 Task: Look for space in Pecangaan, Indonesia from 15th June, 2023 to 21st June, 2023 for 5 adults in price range Rs.14000 to Rs.25000. Place can be entire place with 3 bedrooms having 3 beds and 3 bathrooms. Property type can be house, flat, guest house. Booking option can be shelf check-in. Required host language is English.
Action: Mouse moved to (496, 72)
Screenshot: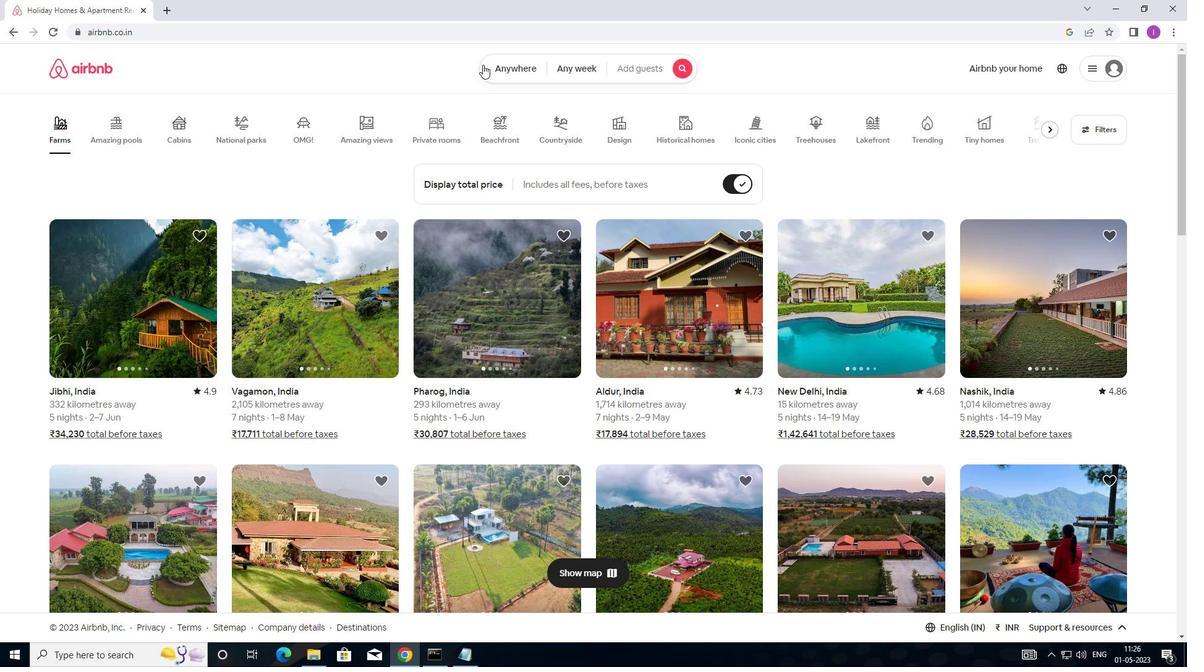 
Action: Mouse pressed left at (496, 72)
Screenshot: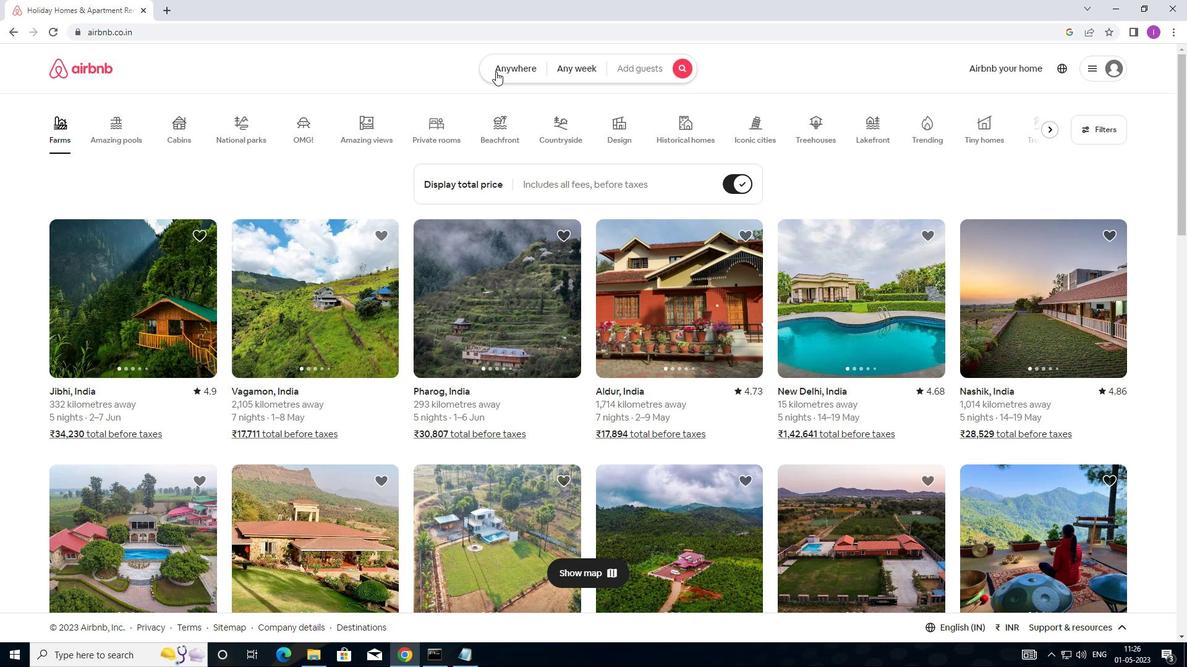 
Action: Mouse moved to (375, 116)
Screenshot: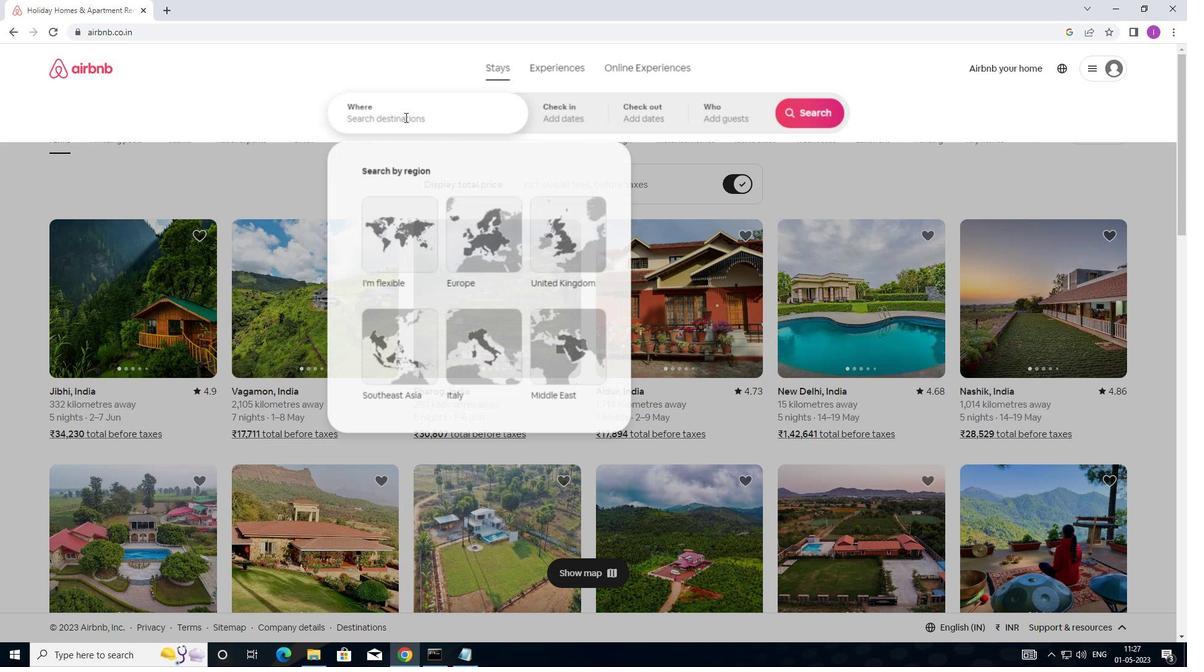 
Action: Mouse pressed left at (375, 116)
Screenshot: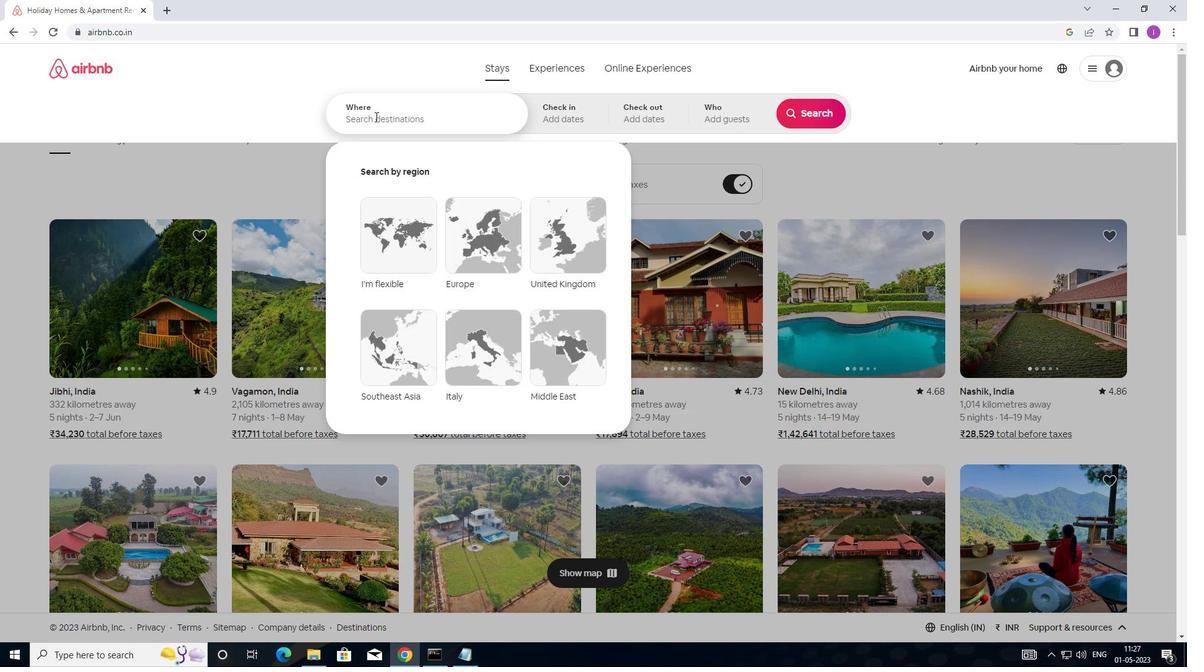 
Action: Mouse moved to (450, 119)
Screenshot: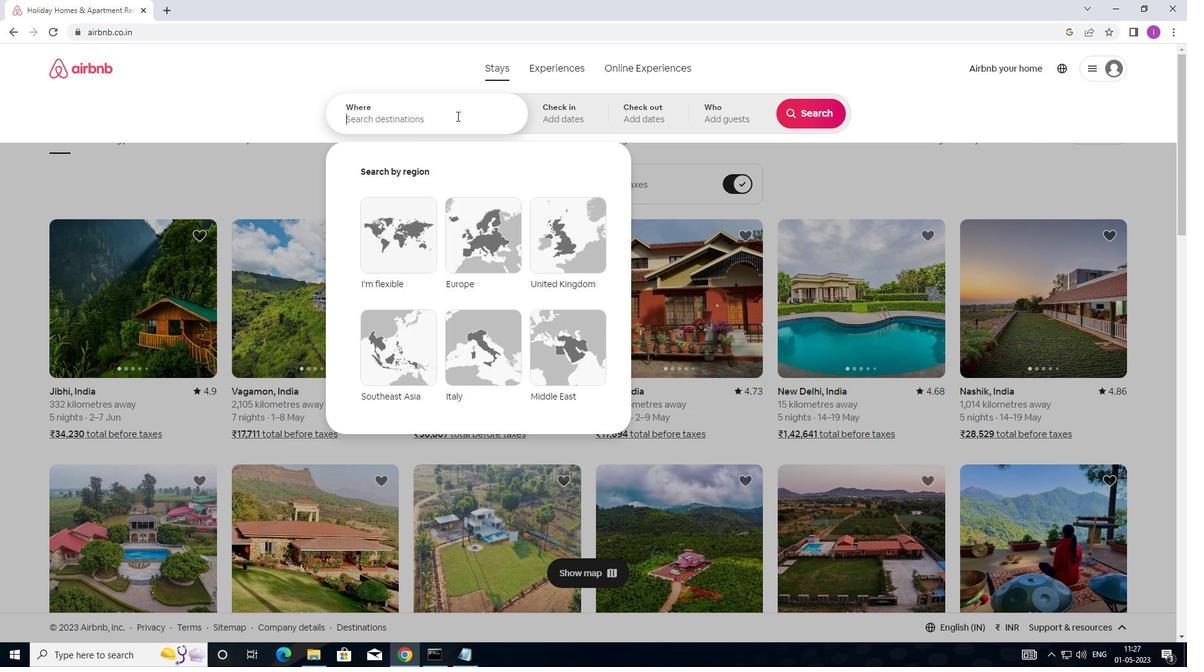 
Action: Key pressed <Key.shift>PECAM<Key.backspace>NGAAN,<Key.shift>INDP<Key.backspace>ONESIA
Screenshot: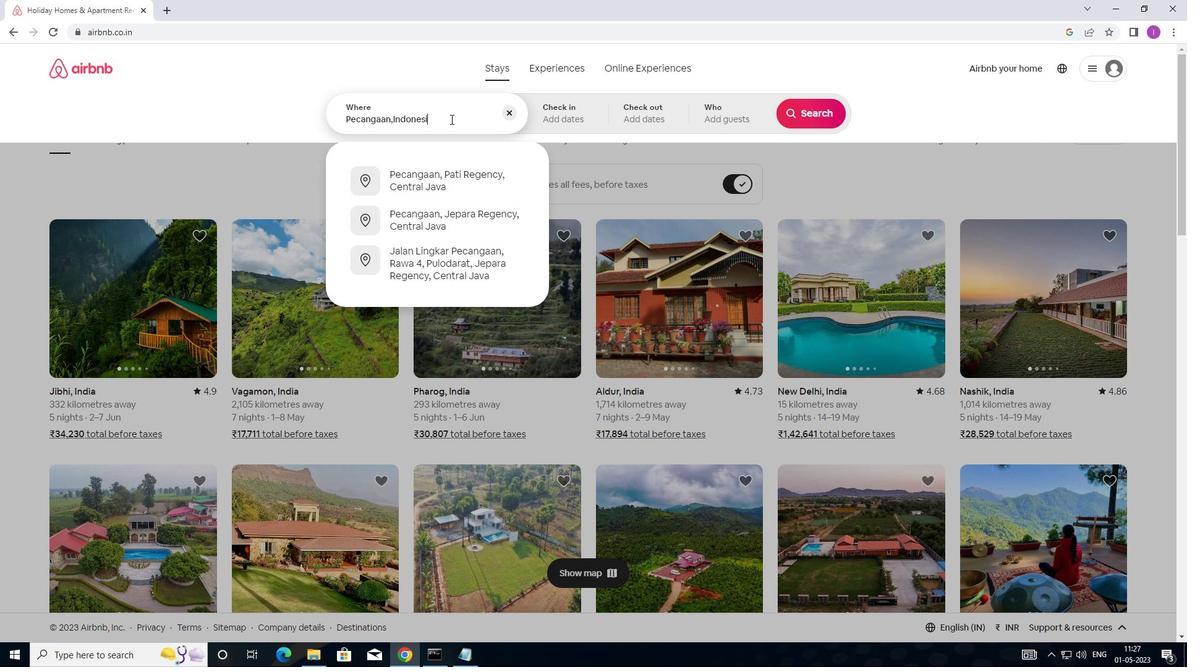
Action: Mouse moved to (574, 109)
Screenshot: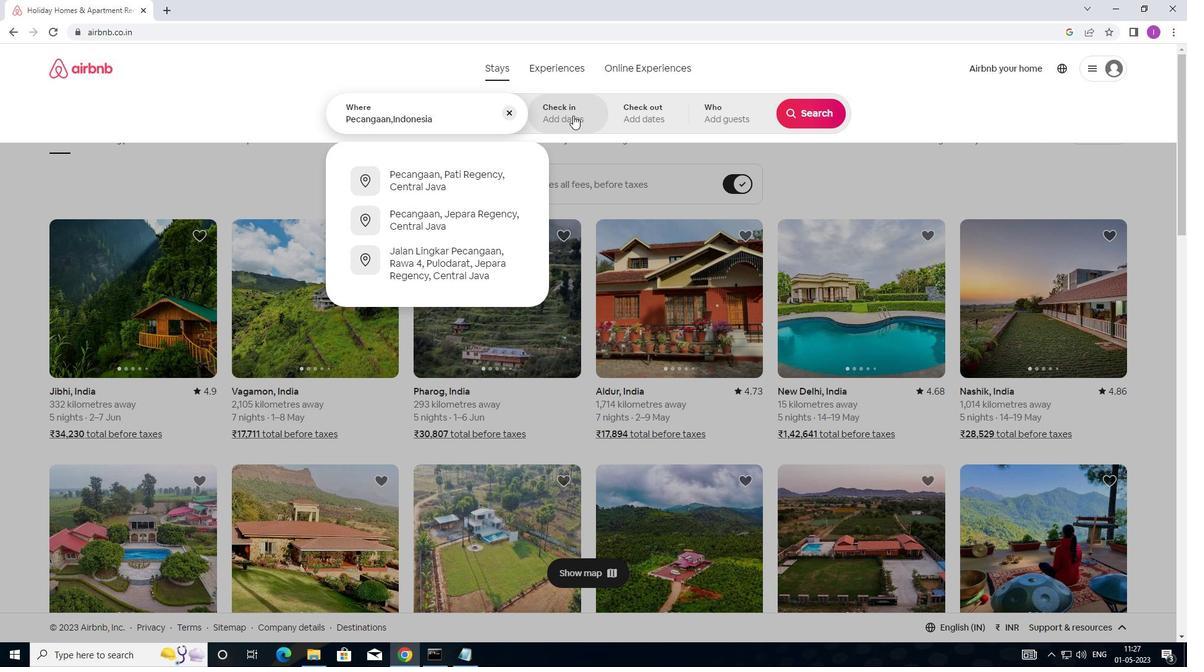 
Action: Mouse pressed left at (574, 109)
Screenshot: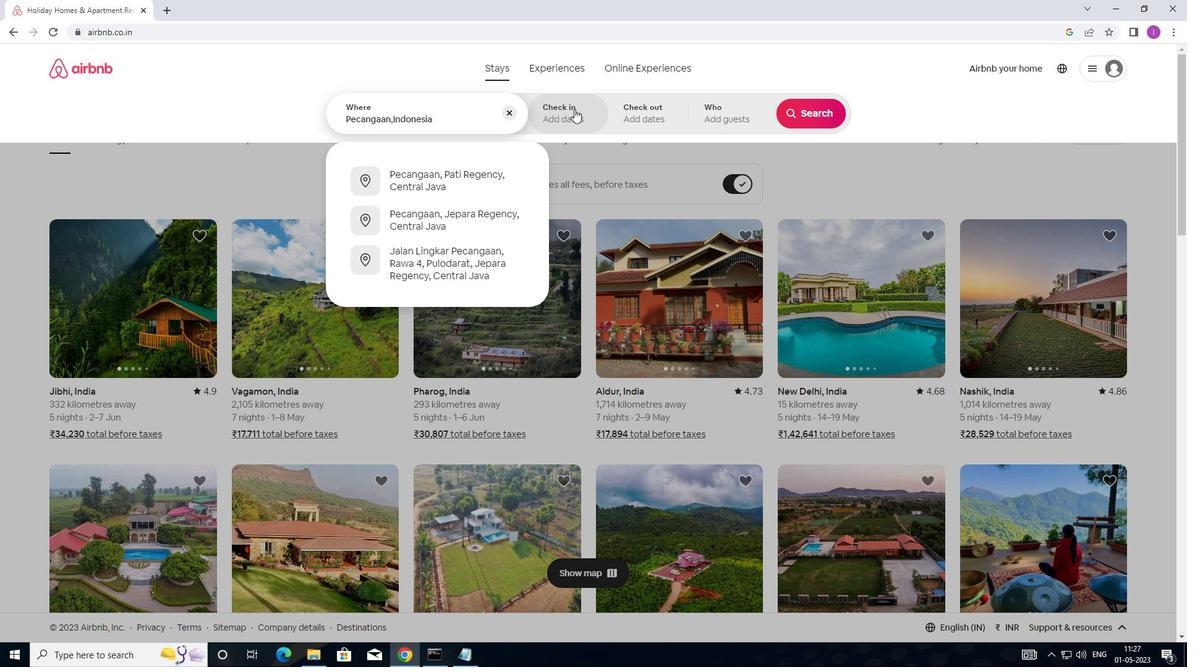 
Action: Mouse moved to (811, 218)
Screenshot: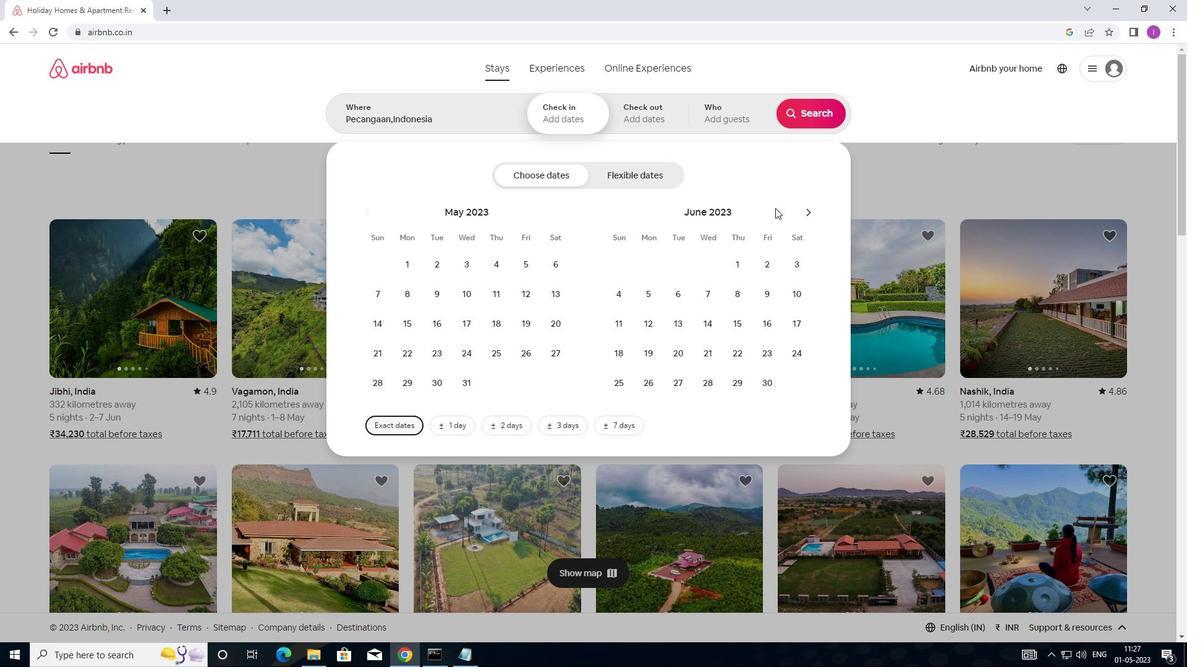 
Action: Mouse pressed left at (811, 218)
Screenshot: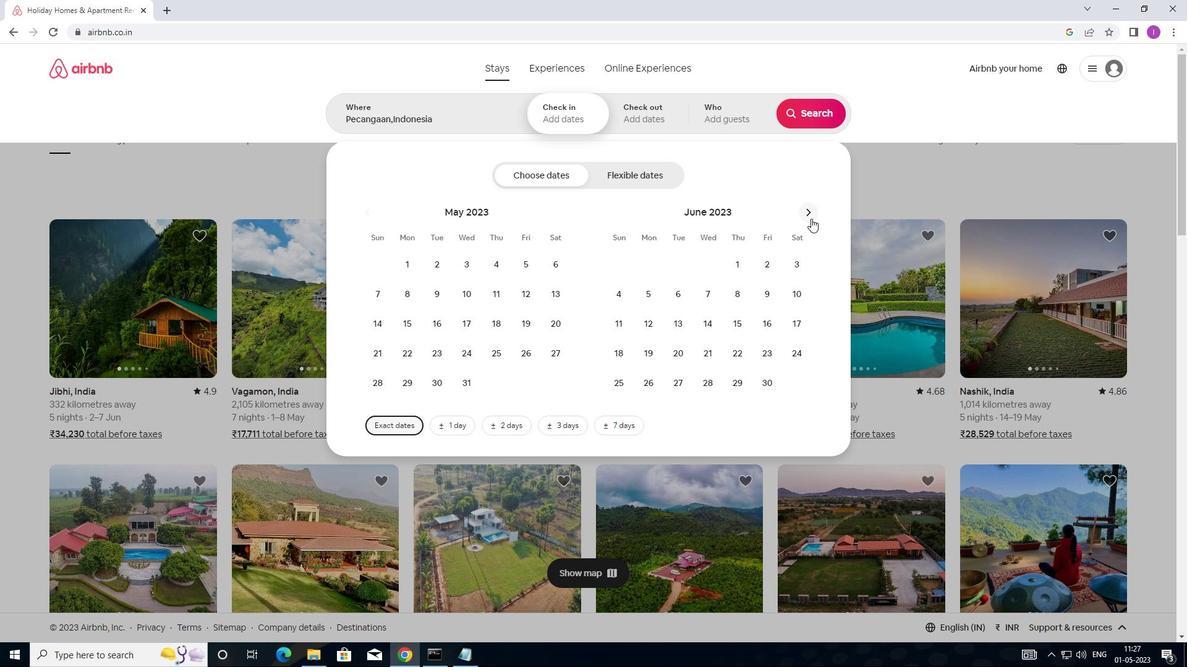 
Action: Mouse moved to (491, 321)
Screenshot: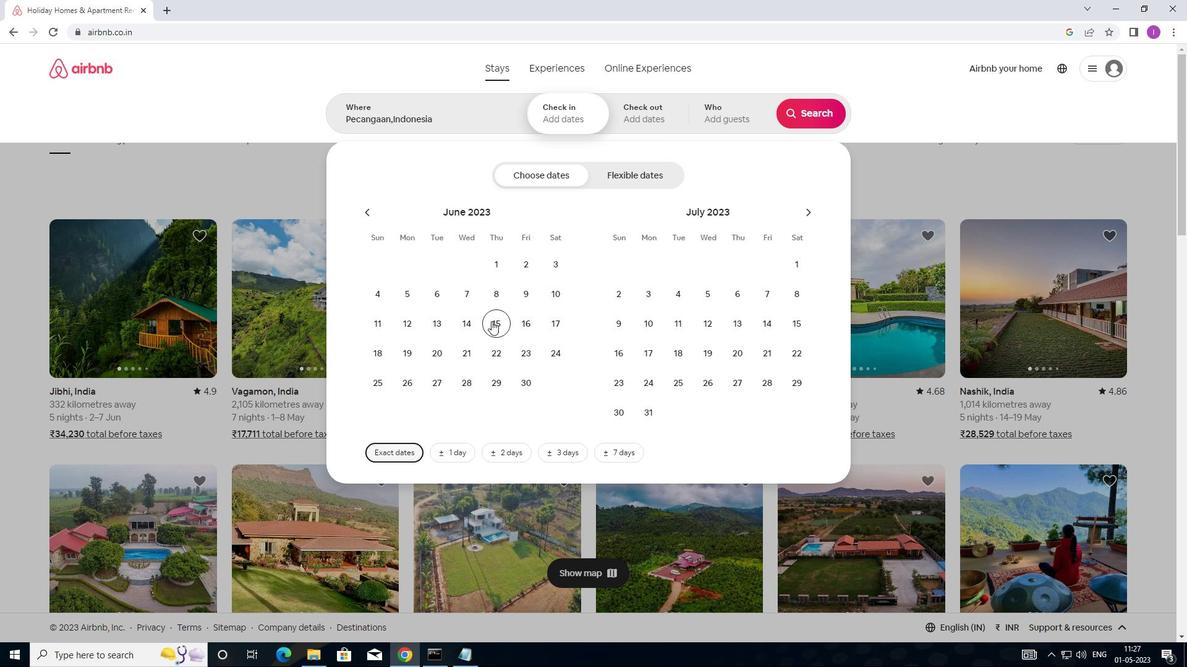 
Action: Mouse pressed left at (491, 321)
Screenshot: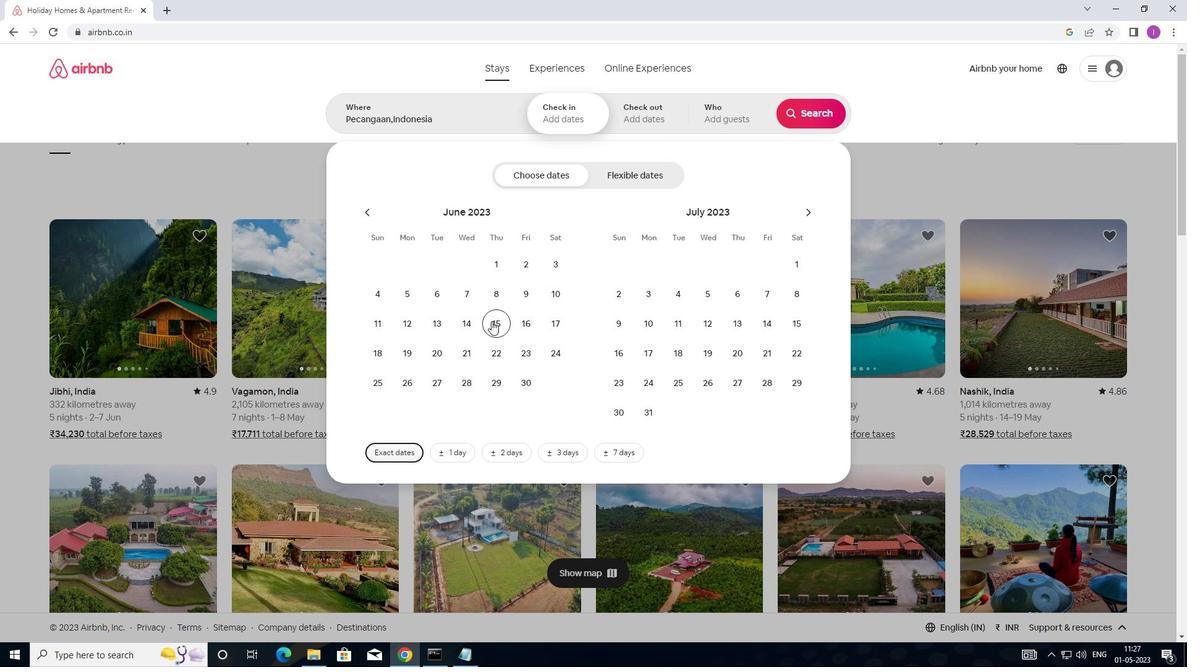 
Action: Mouse moved to (469, 354)
Screenshot: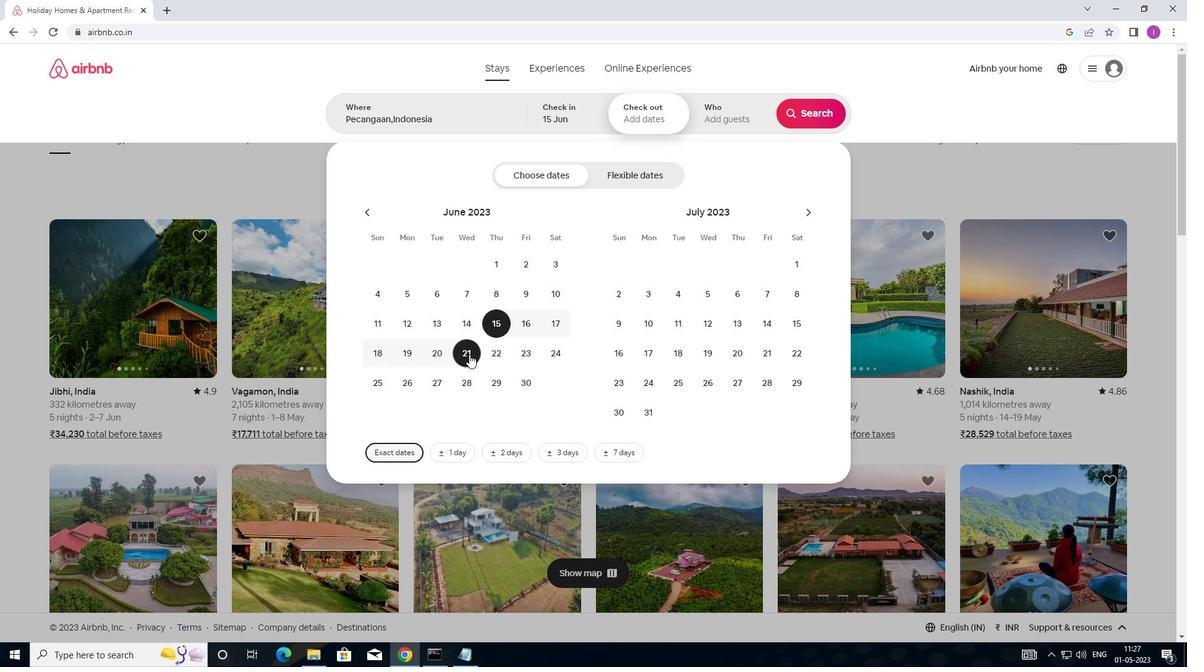 
Action: Mouse pressed left at (469, 354)
Screenshot: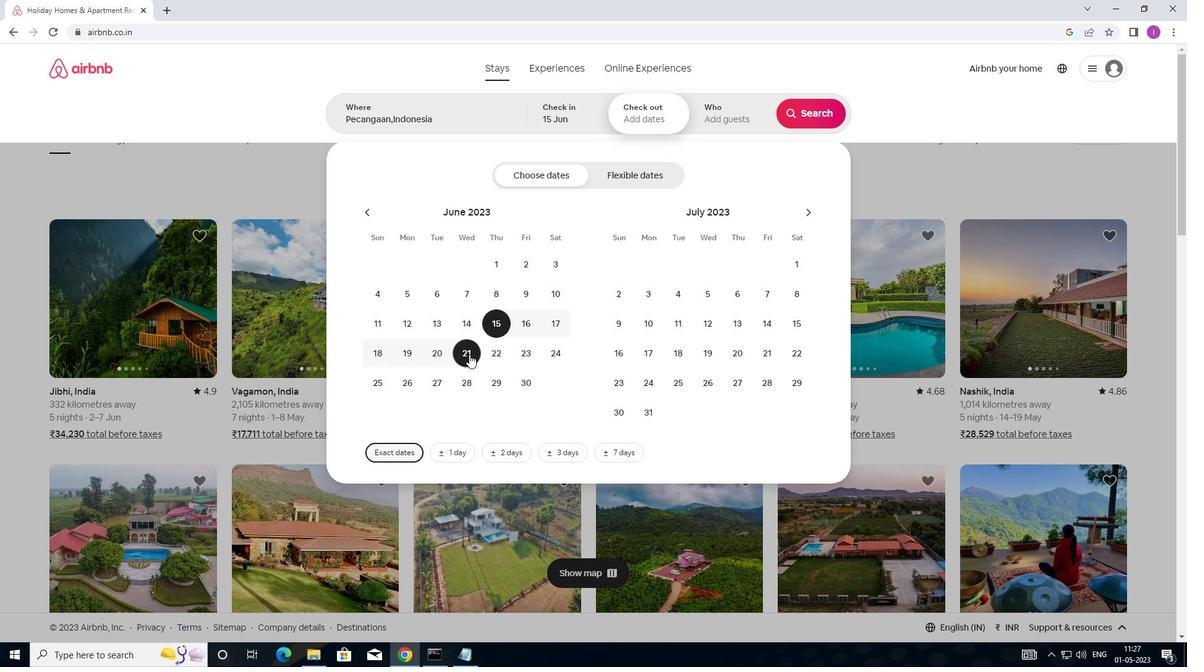 
Action: Mouse moved to (713, 113)
Screenshot: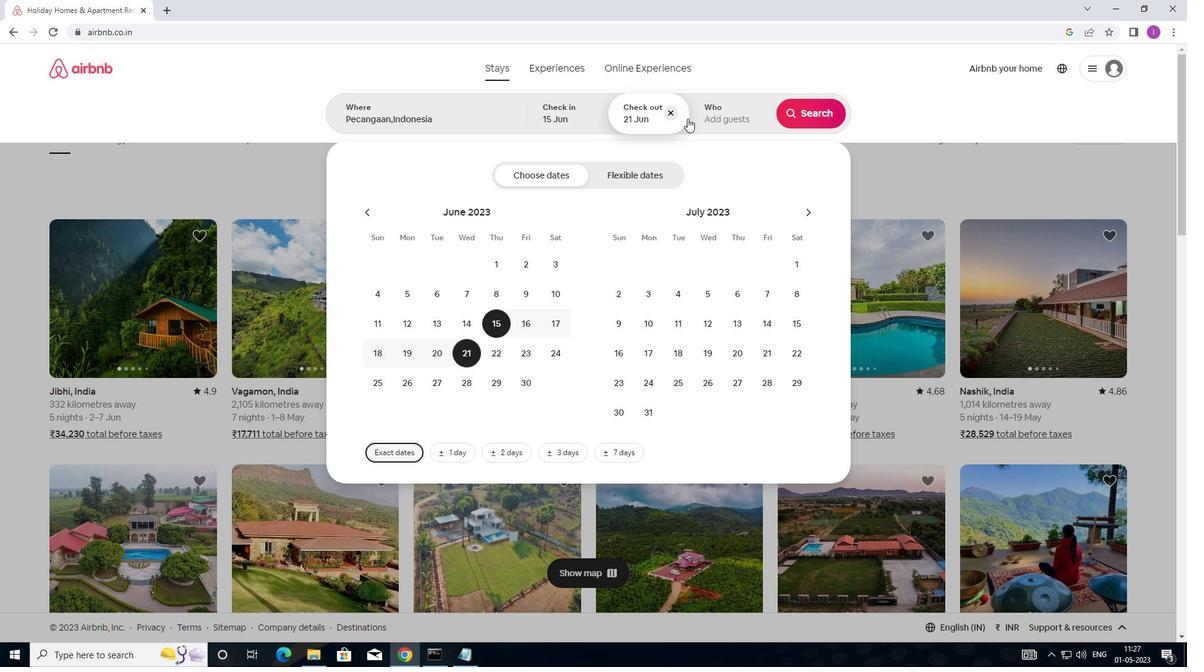 
Action: Mouse pressed left at (713, 113)
Screenshot: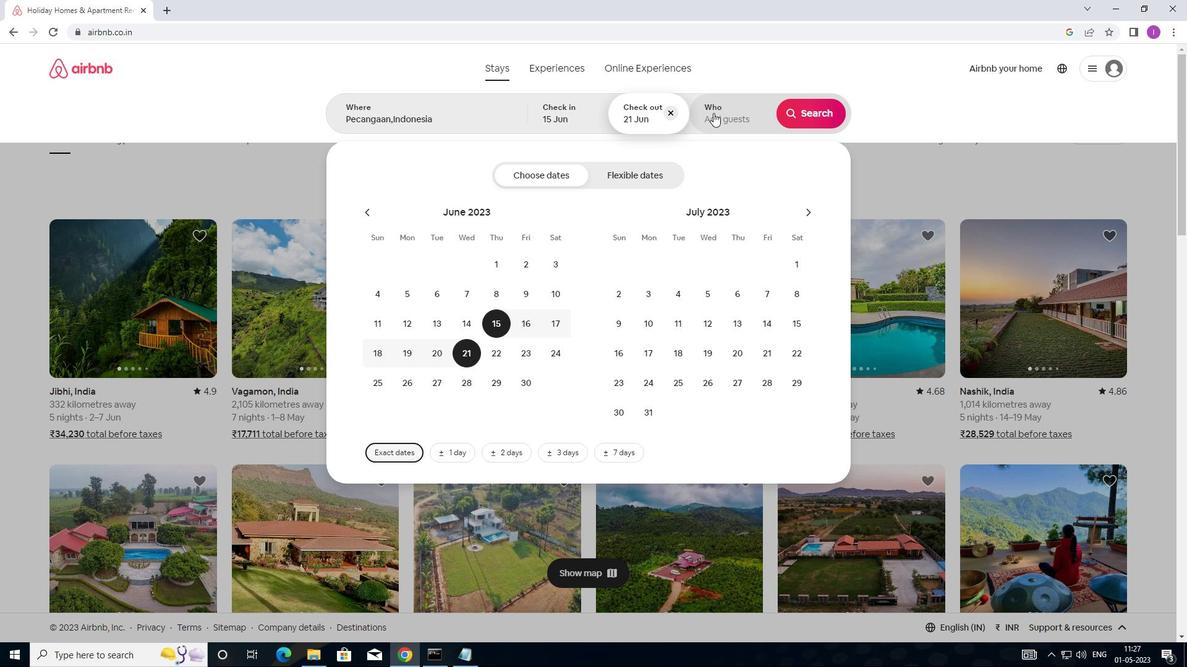 
Action: Mouse moved to (817, 178)
Screenshot: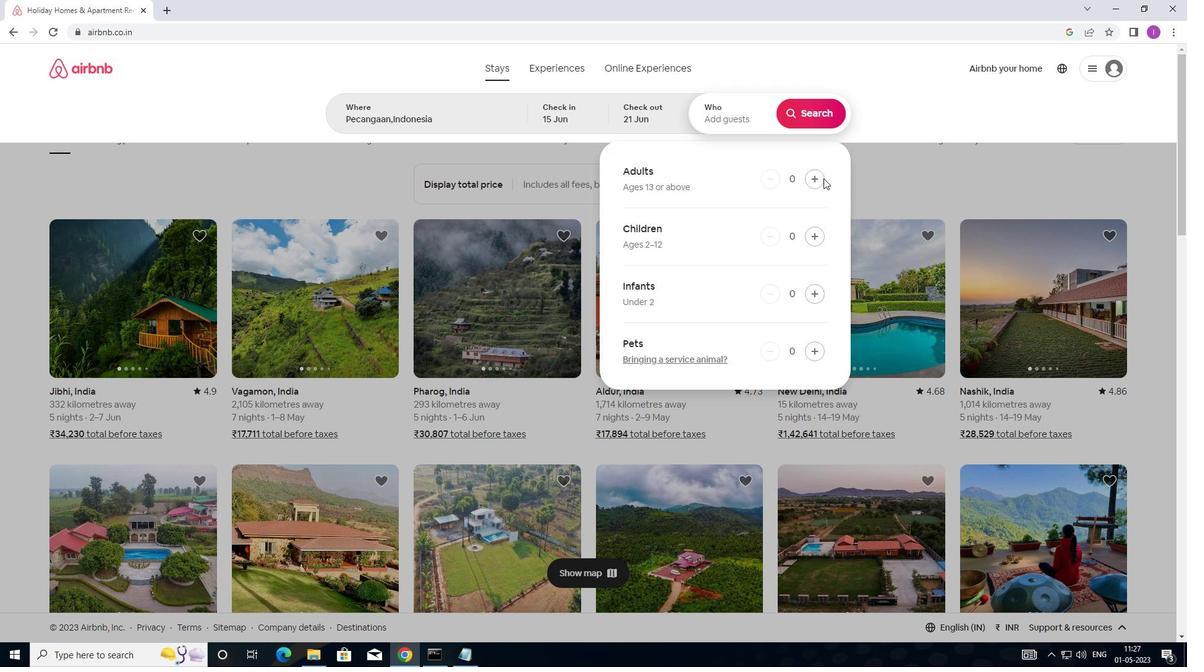
Action: Mouse pressed left at (817, 178)
Screenshot: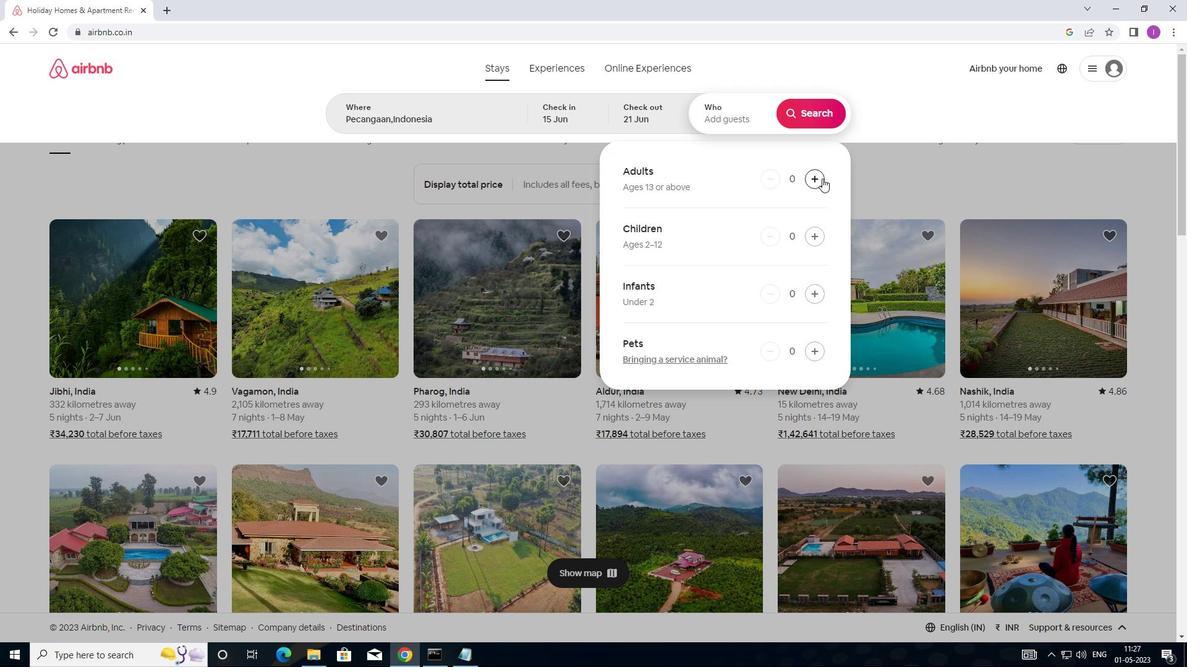 
Action: Mouse moved to (817, 178)
Screenshot: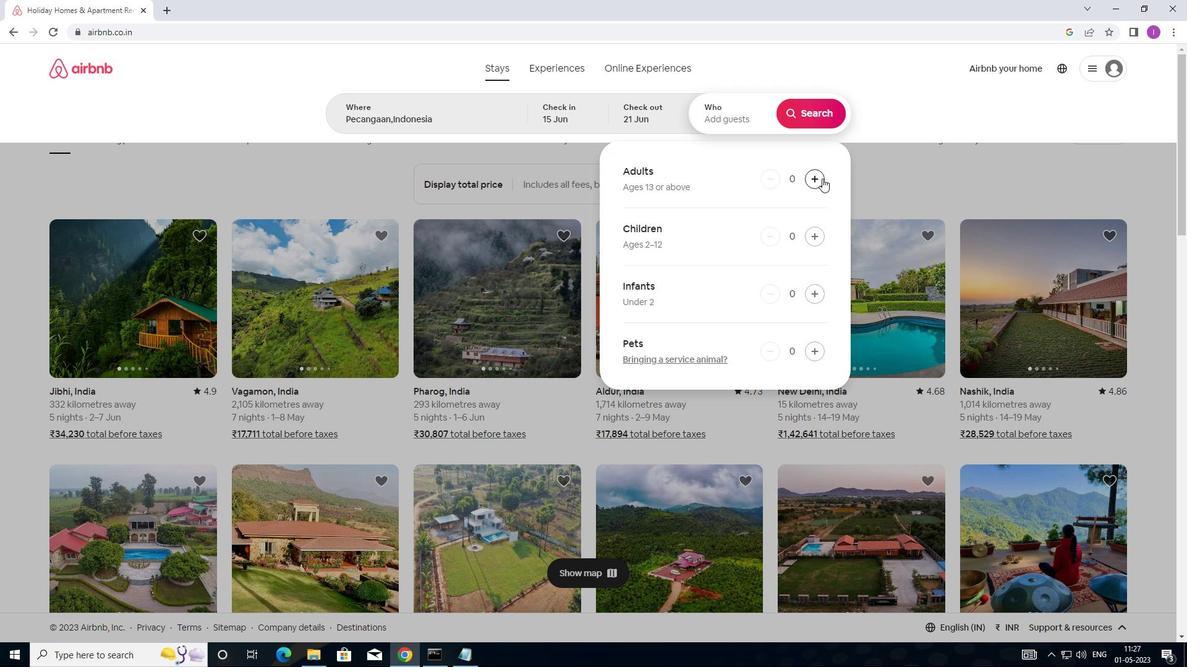 
Action: Mouse pressed left at (817, 178)
Screenshot: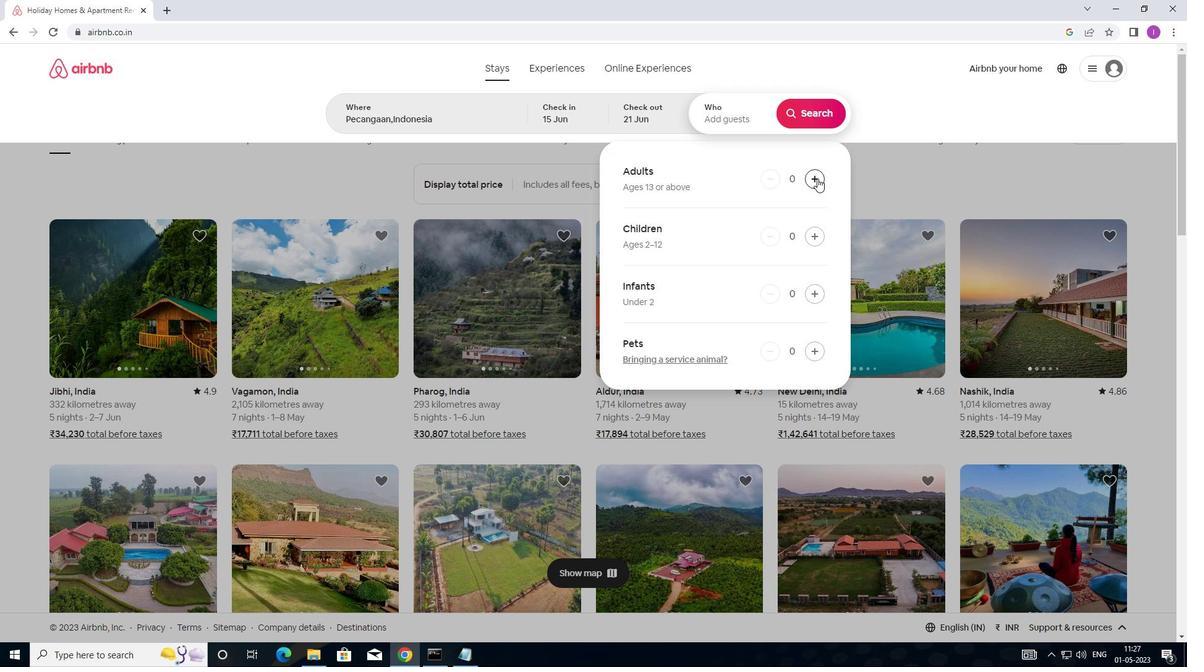 
Action: Mouse pressed left at (817, 178)
Screenshot: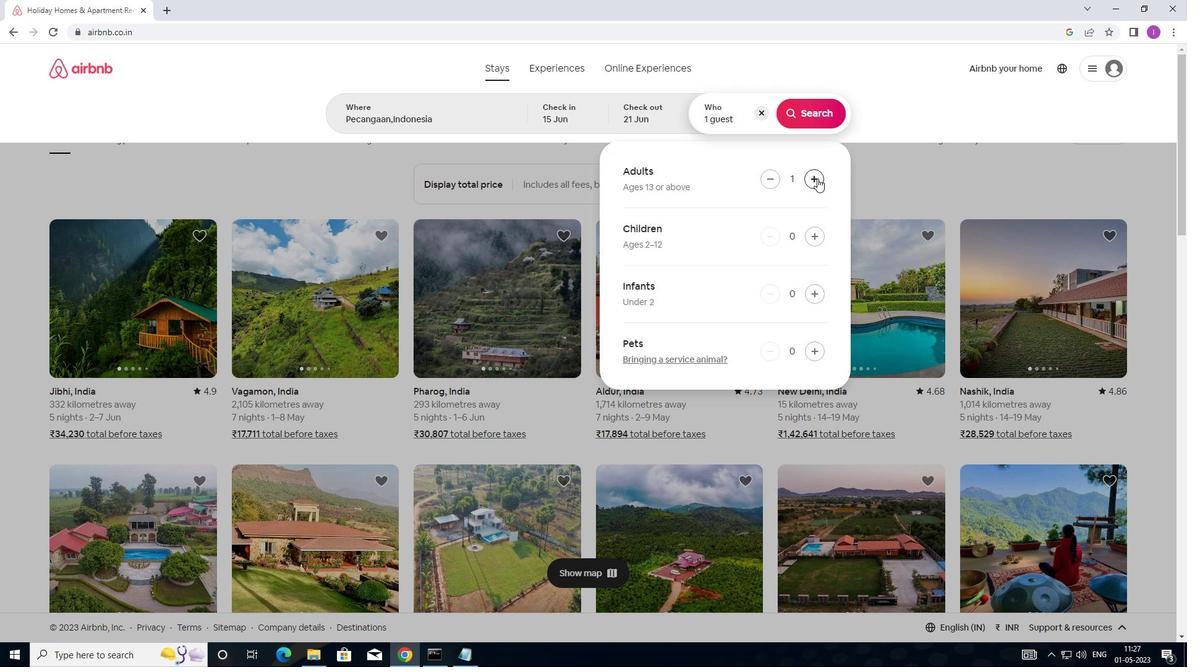 
Action: Mouse pressed left at (817, 178)
Screenshot: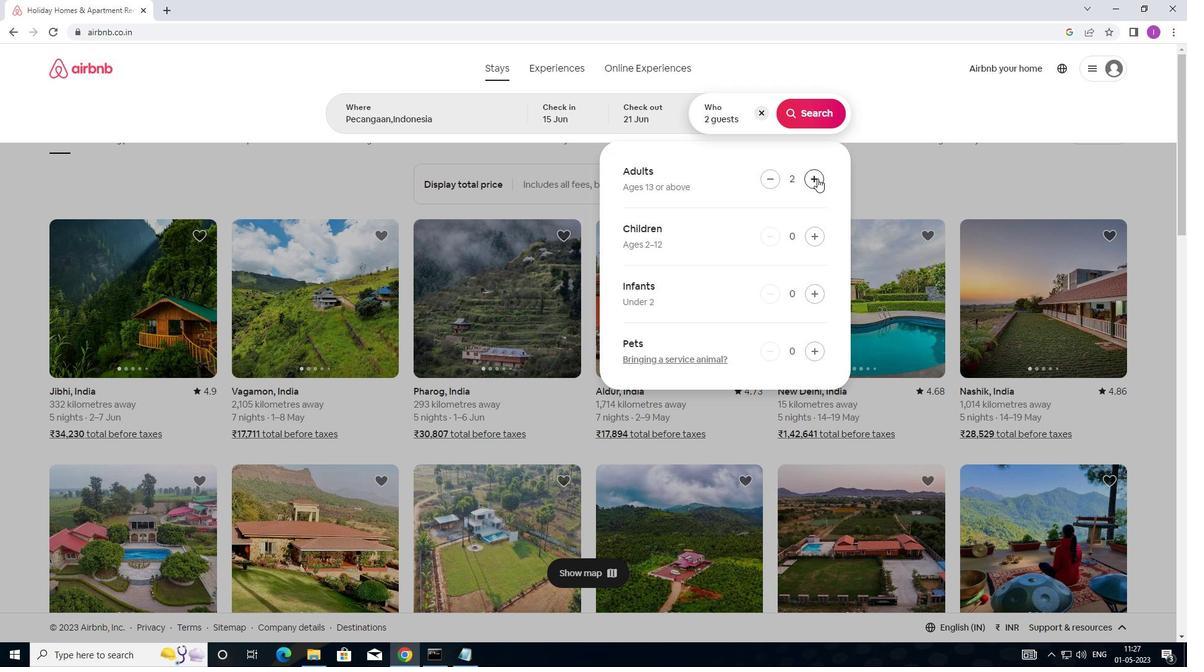 
Action: Mouse moved to (817, 179)
Screenshot: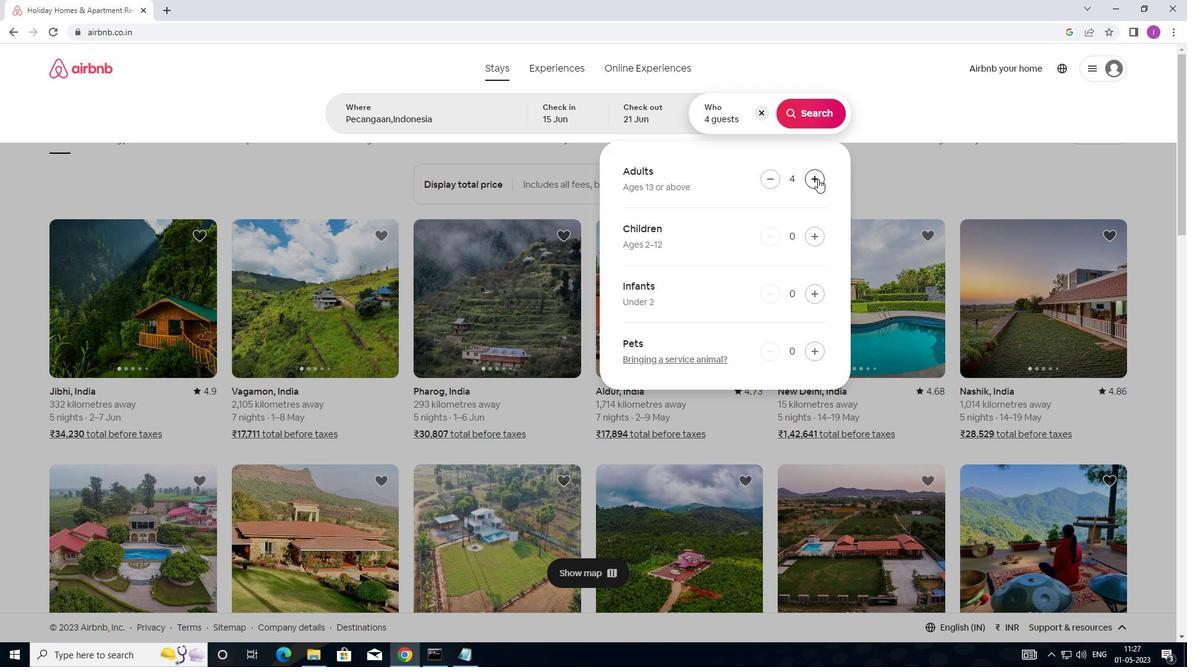 
Action: Mouse pressed left at (817, 179)
Screenshot: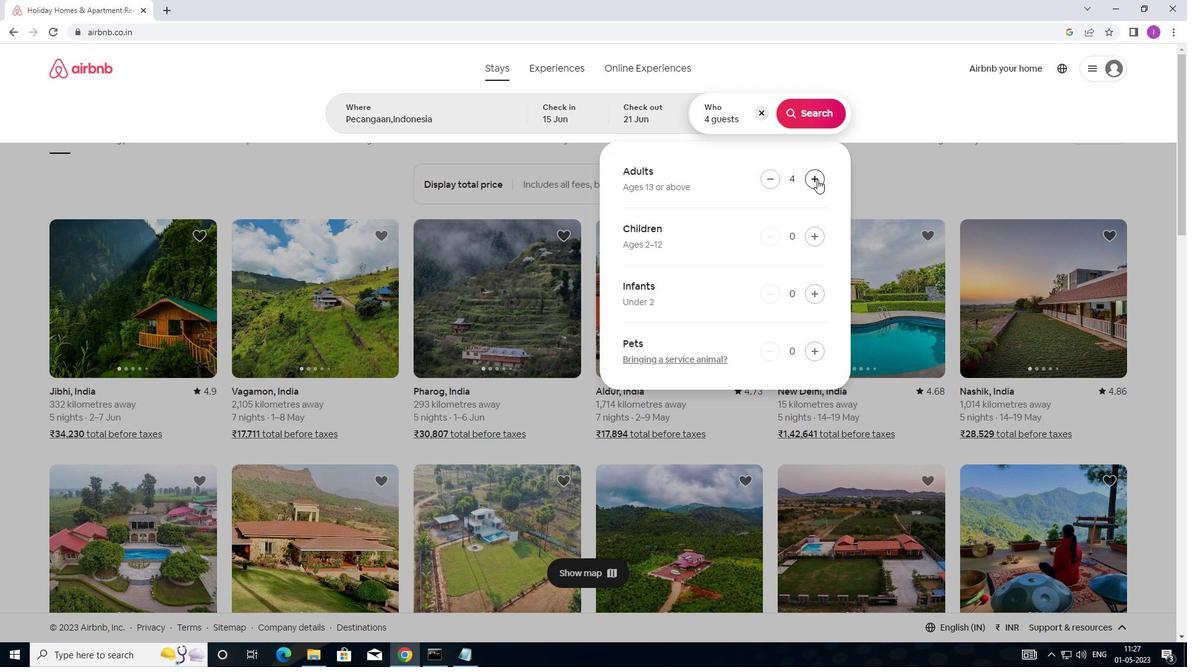 
Action: Mouse moved to (821, 115)
Screenshot: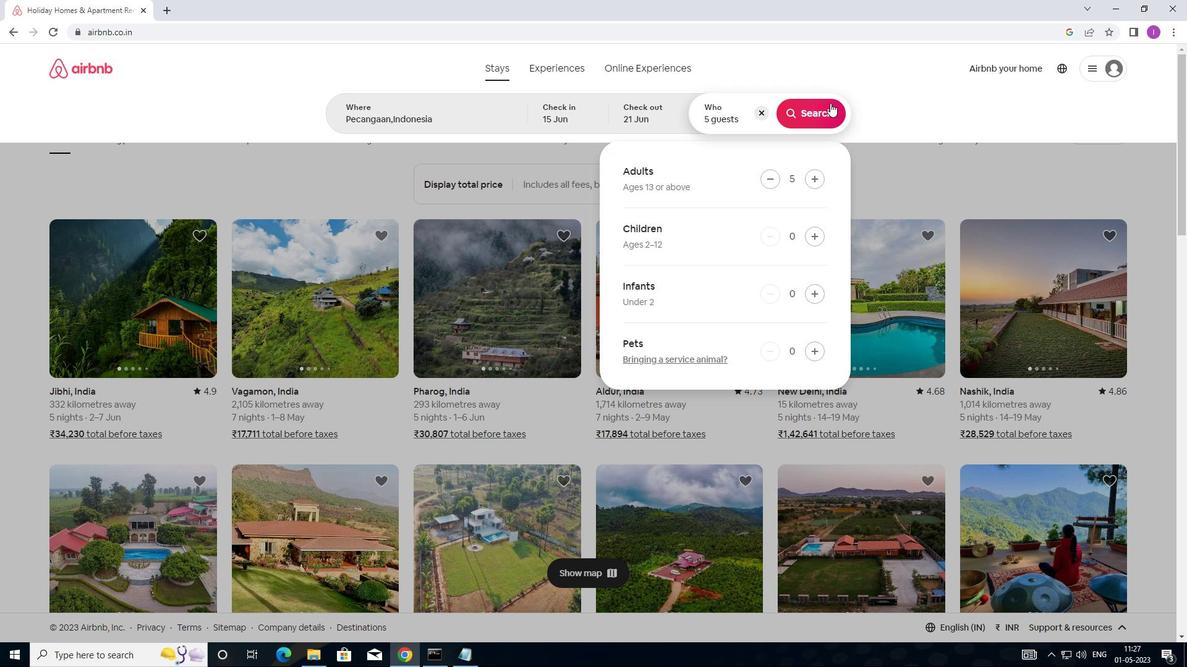 
Action: Mouse pressed left at (821, 115)
Screenshot: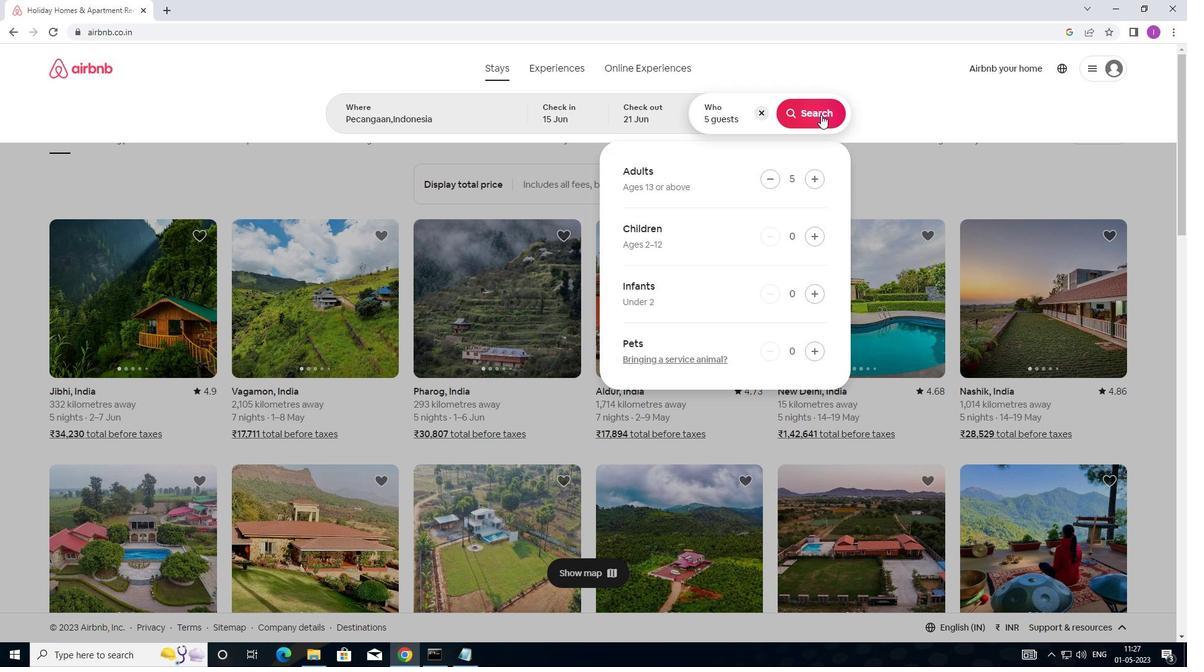 
Action: Mouse moved to (1141, 120)
Screenshot: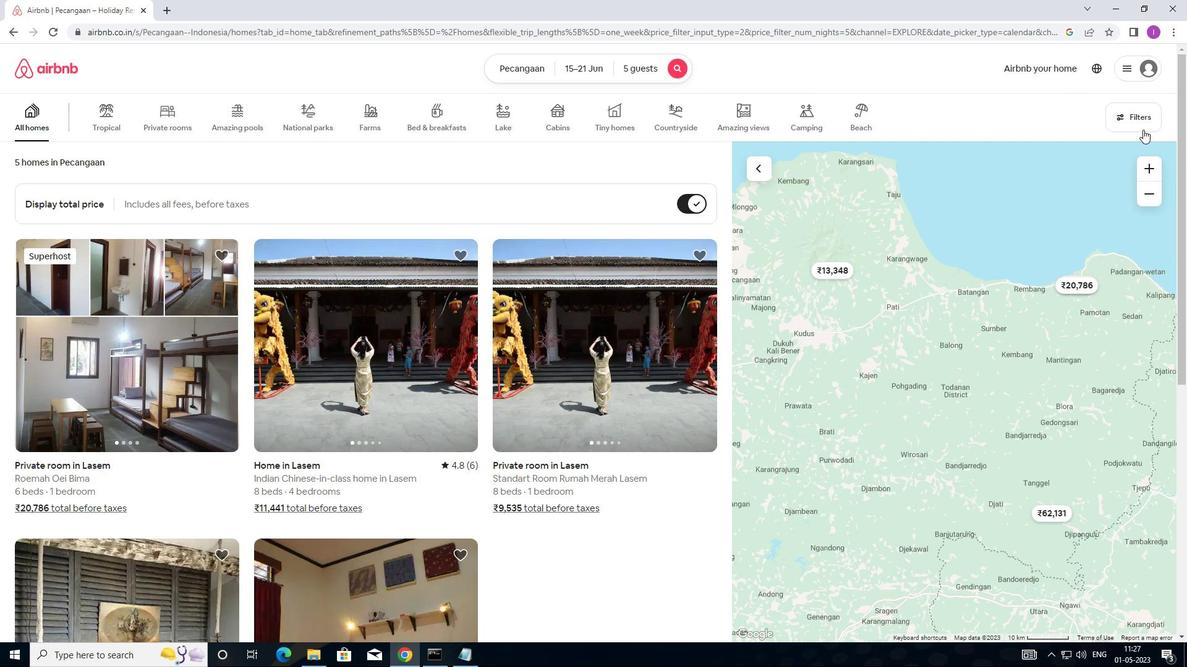 
Action: Mouse pressed left at (1141, 120)
Screenshot: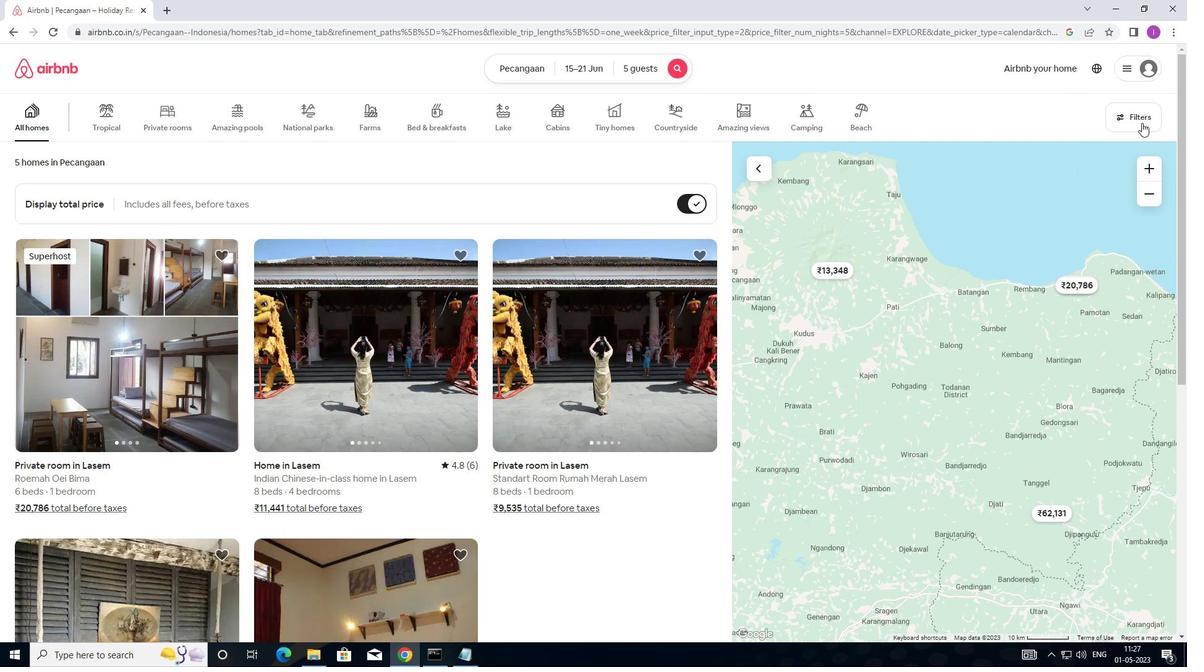 
Action: Mouse moved to (487, 272)
Screenshot: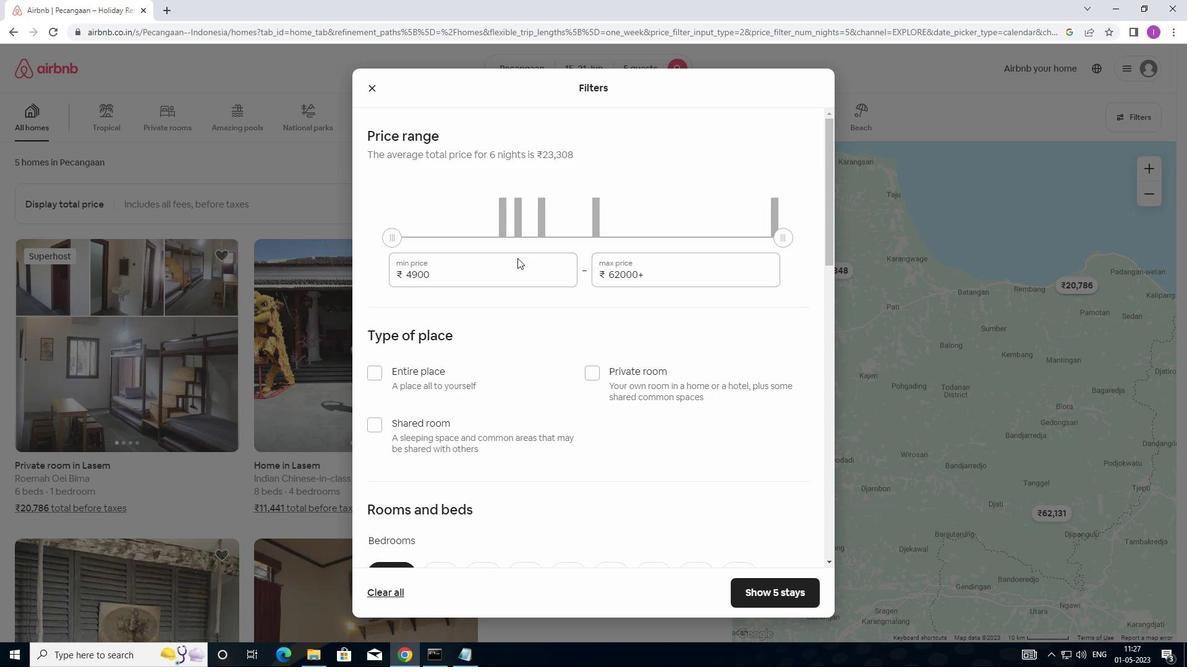 
Action: Mouse pressed left at (487, 272)
Screenshot: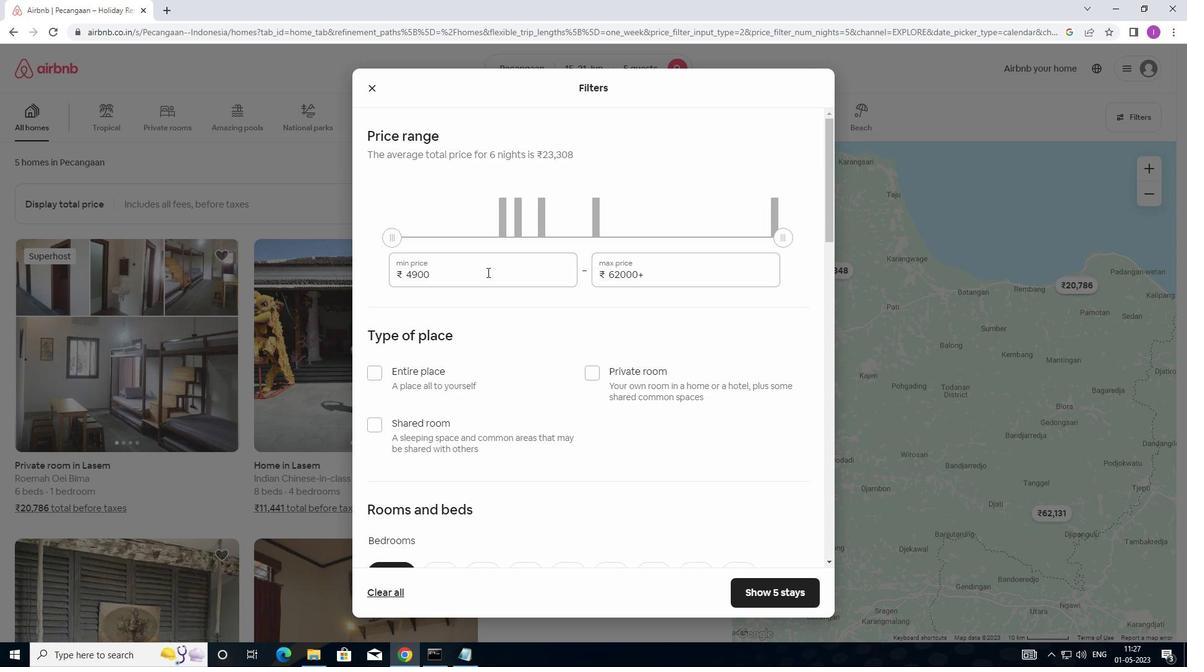 
Action: Mouse moved to (372, 215)
Screenshot: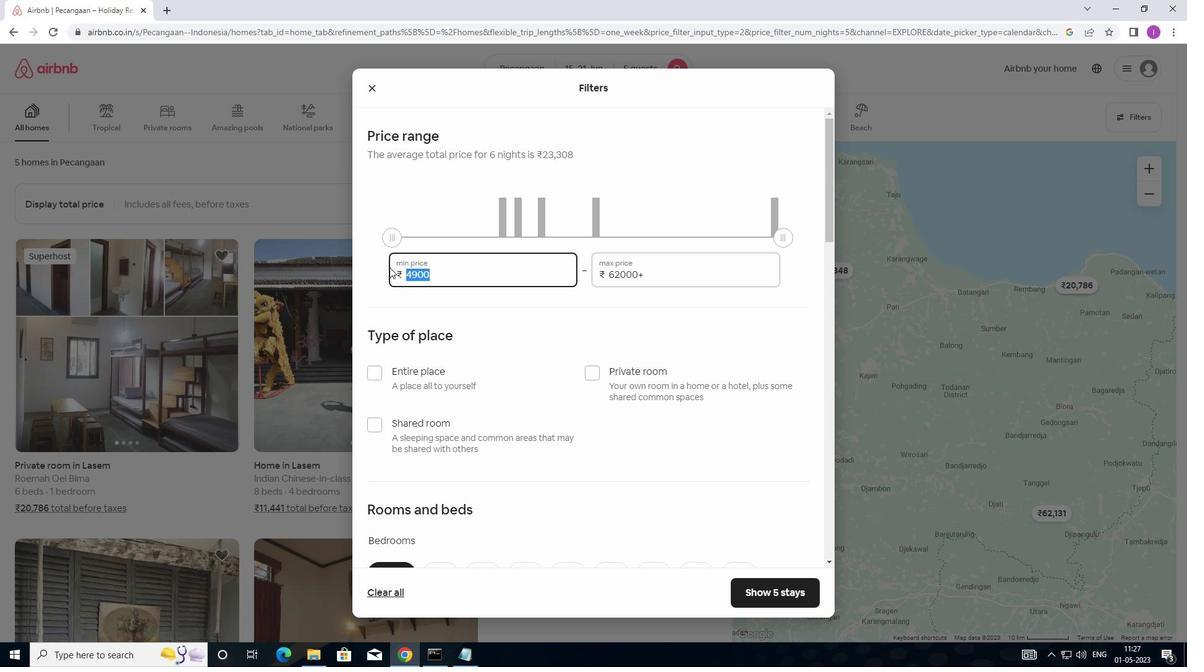 
Action: Key pressed 140
Screenshot: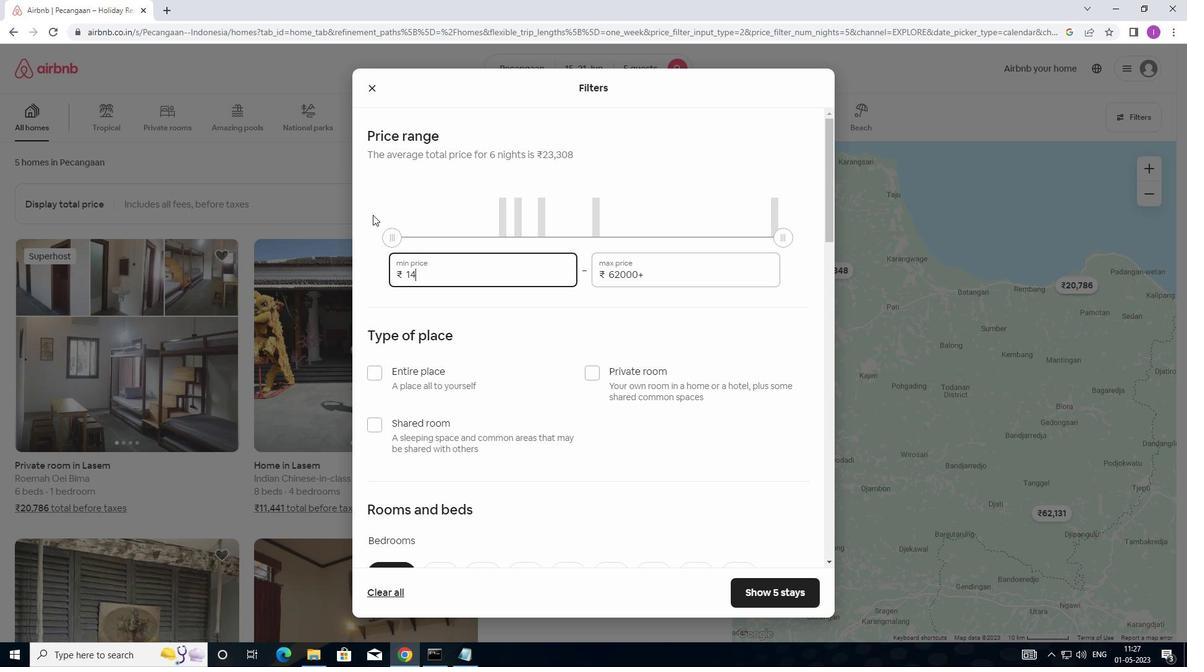 
Action: Mouse moved to (374, 214)
Screenshot: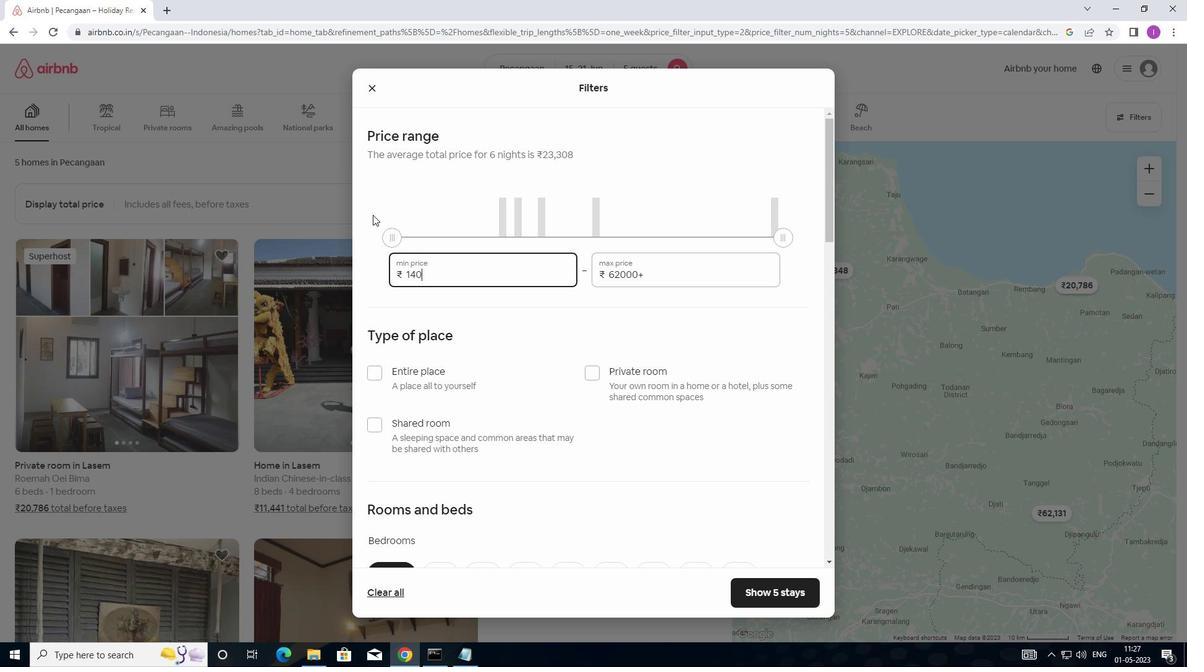 
Action: Key pressed 0
Screenshot: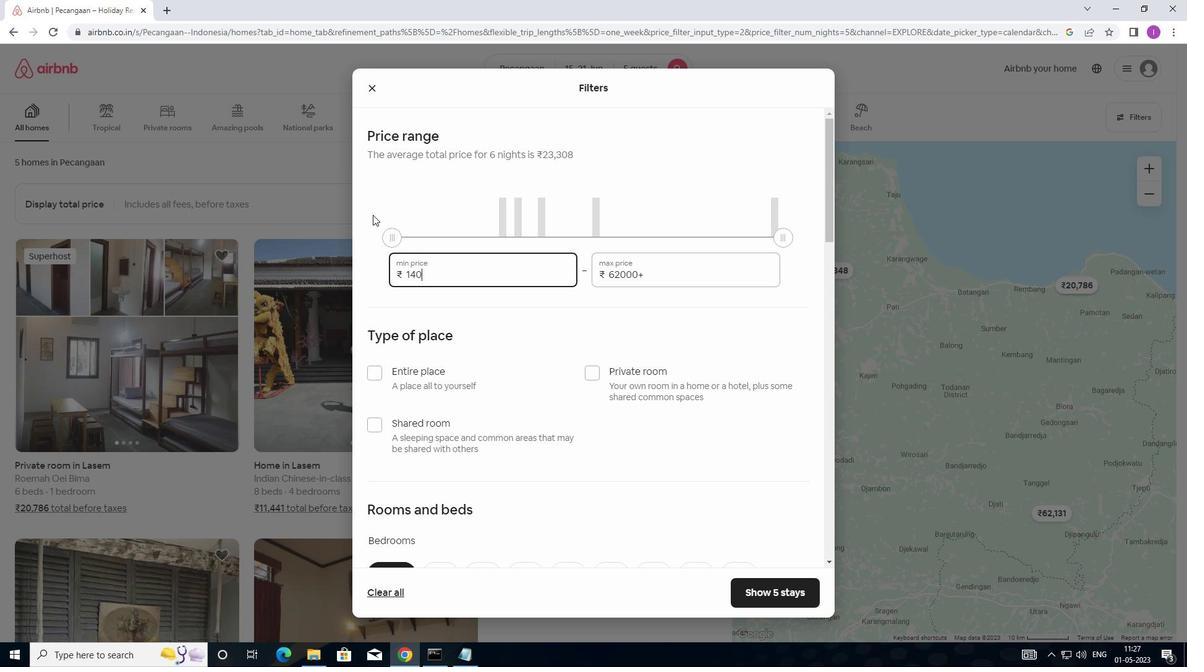
Action: Mouse moved to (390, 210)
Screenshot: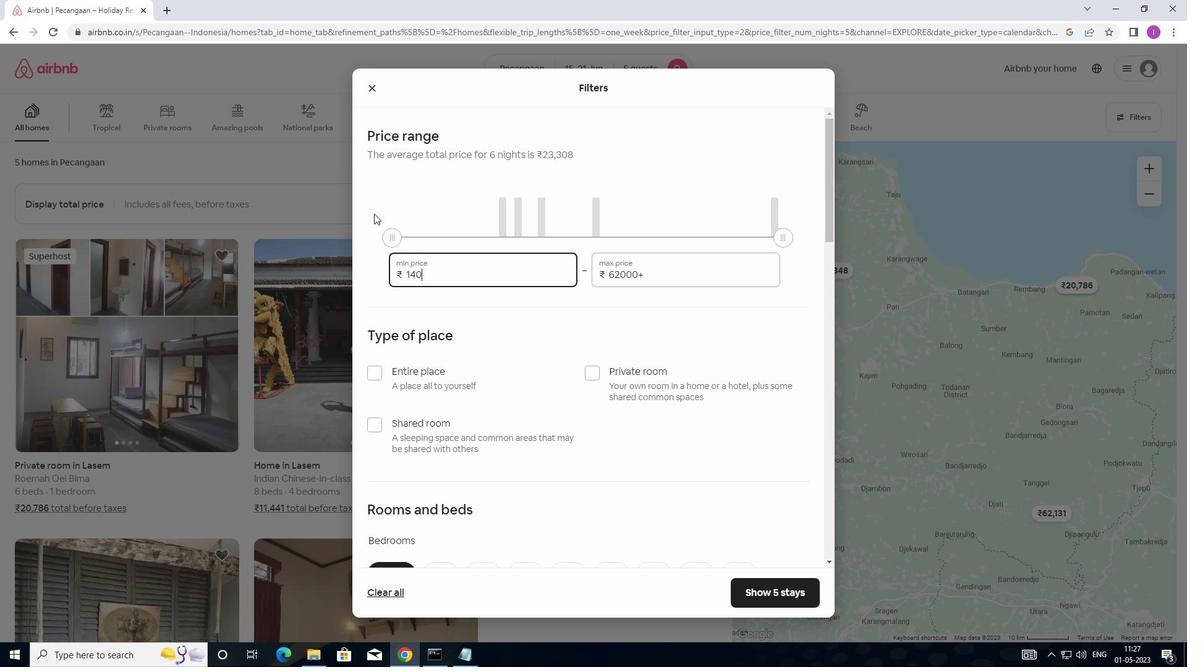 
Action: Key pressed 0
Screenshot: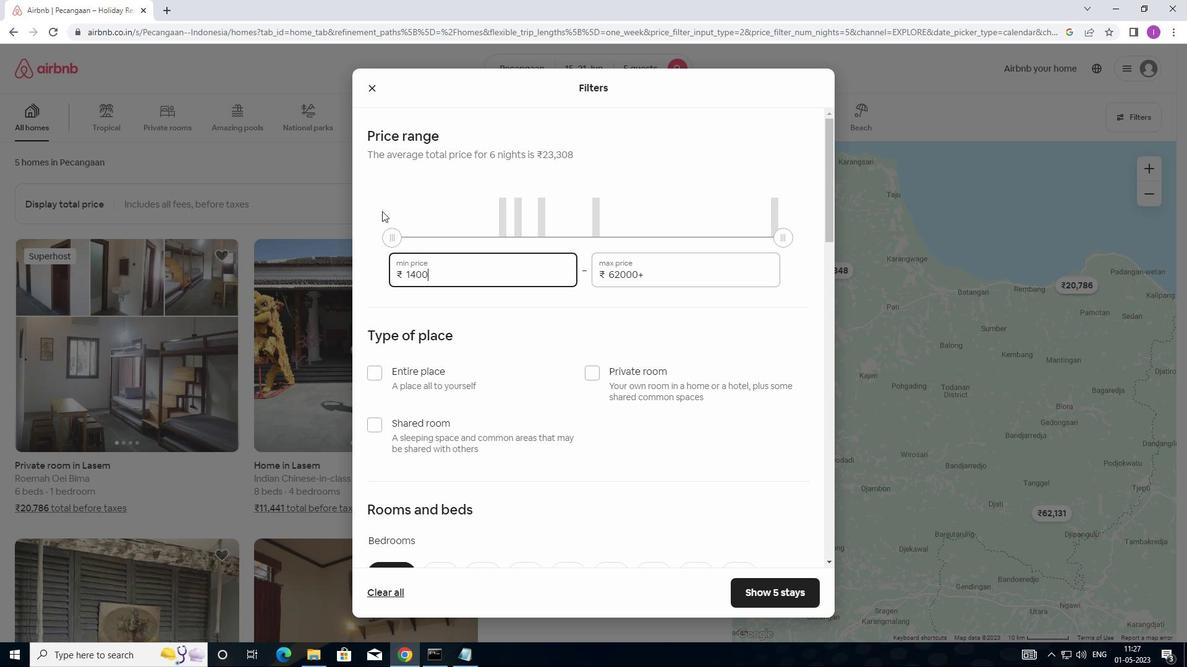 
Action: Mouse moved to (688, 277)
Screenshot: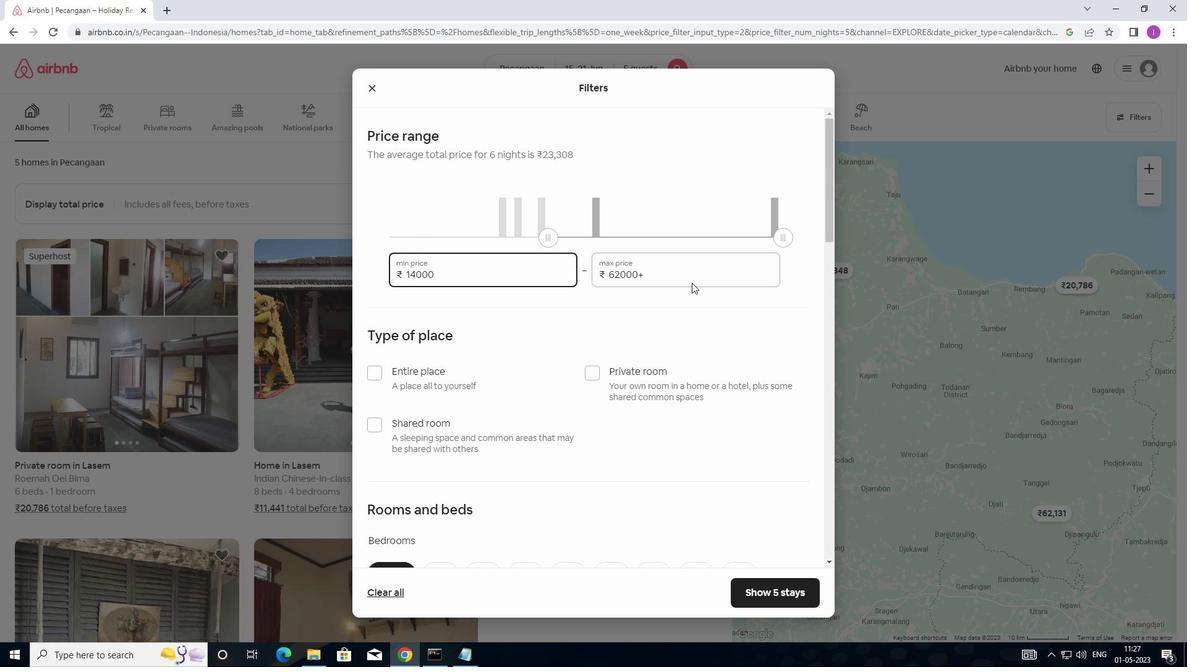 
Action: Mouse pressed left at (688, 277)
Screenshot: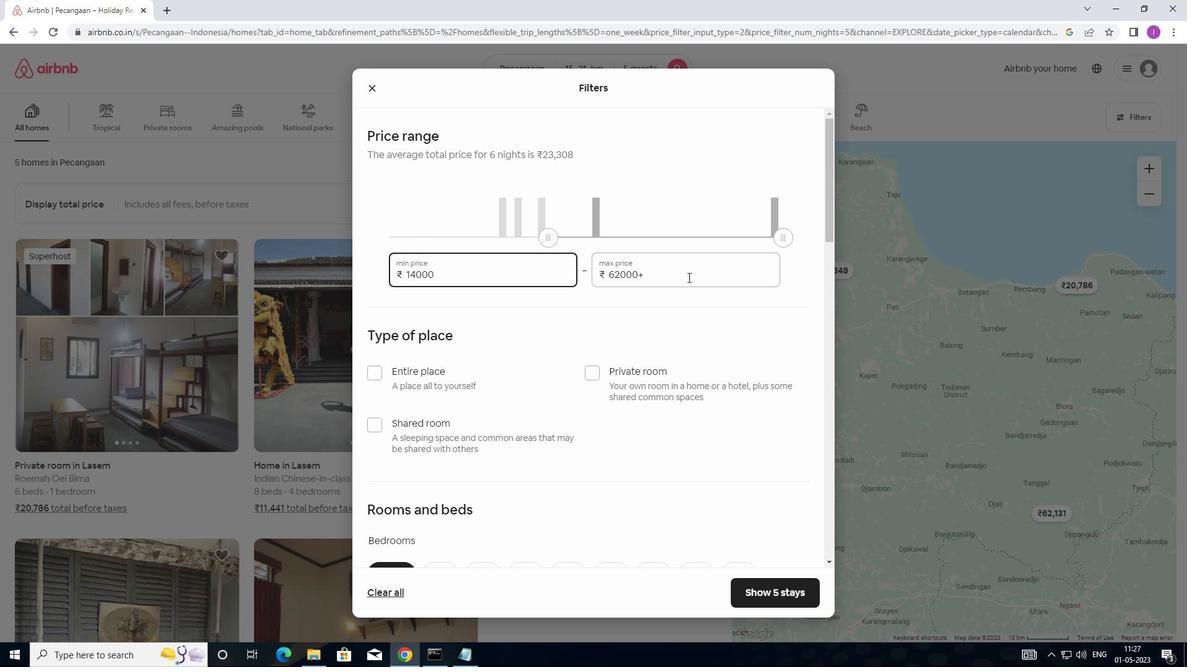 
Action: Mouse moved to (609, 274)
Screenshot: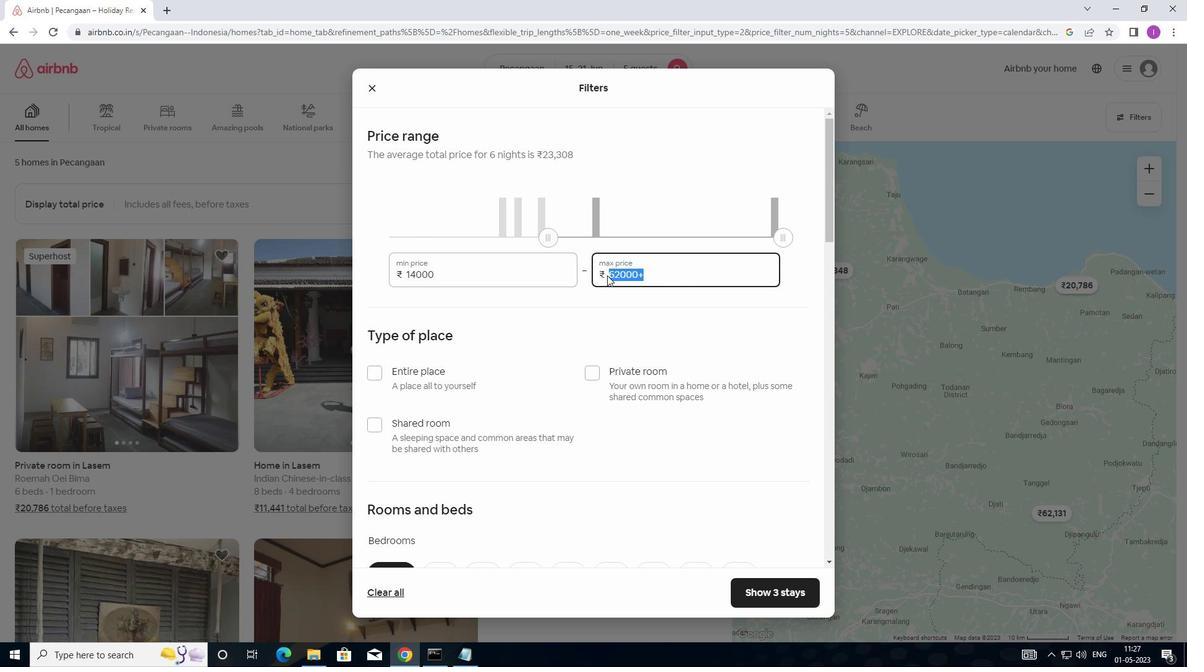 
Action: Key pressed 25000
Screenshot: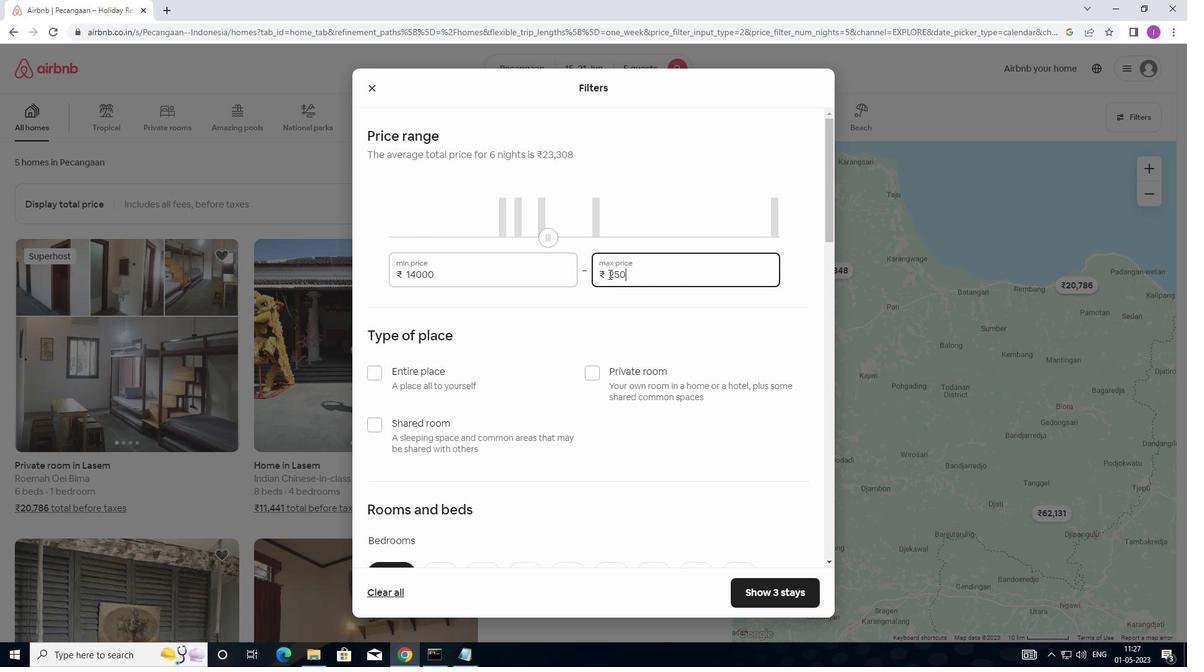 
Action: Mouse moved to (380, 376)
Screenshot: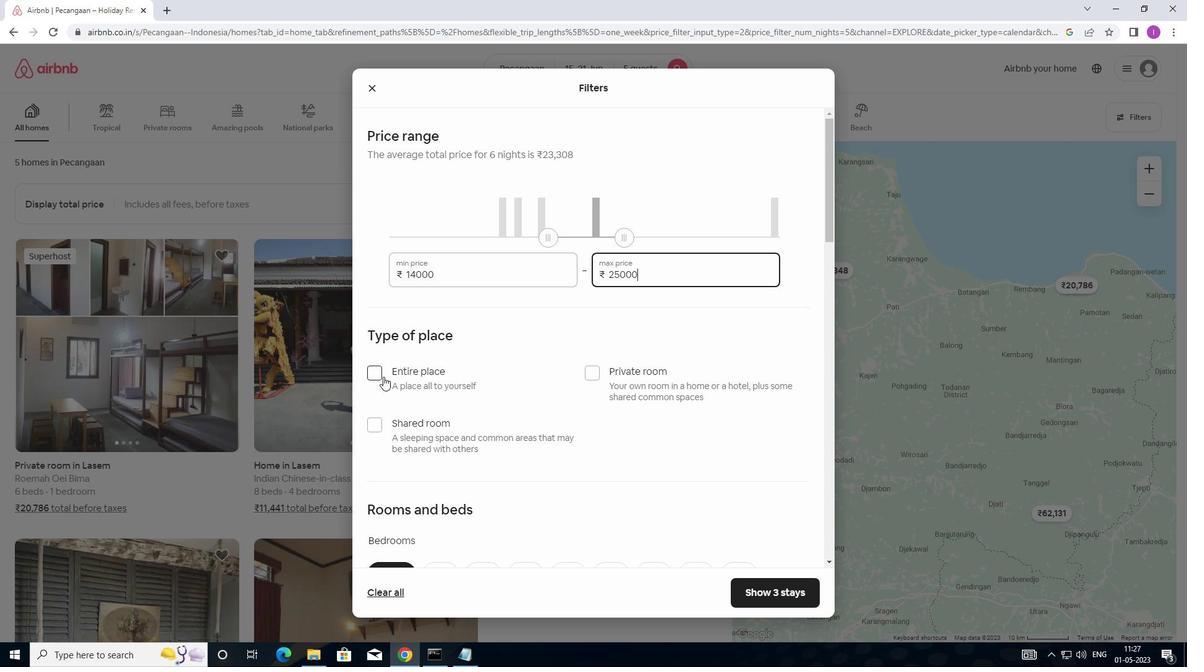 
Action: Mouse pressed left at (380, 376)
Screenshot: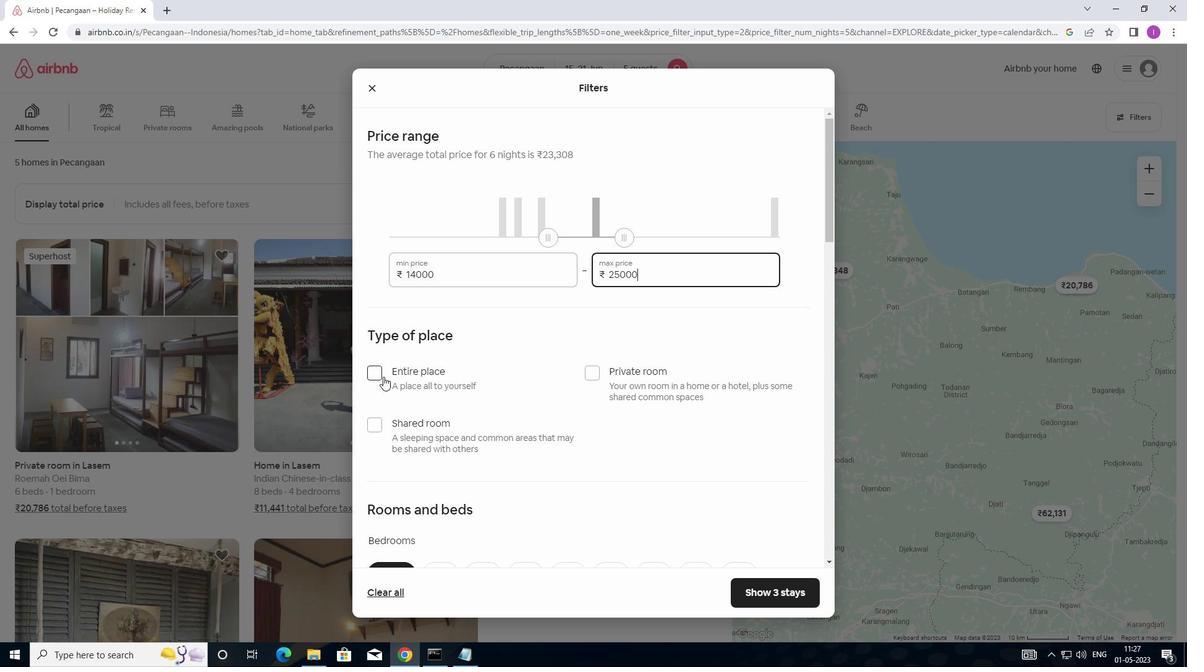 
Action: Mouse moved to (499, 381)
Screenshot: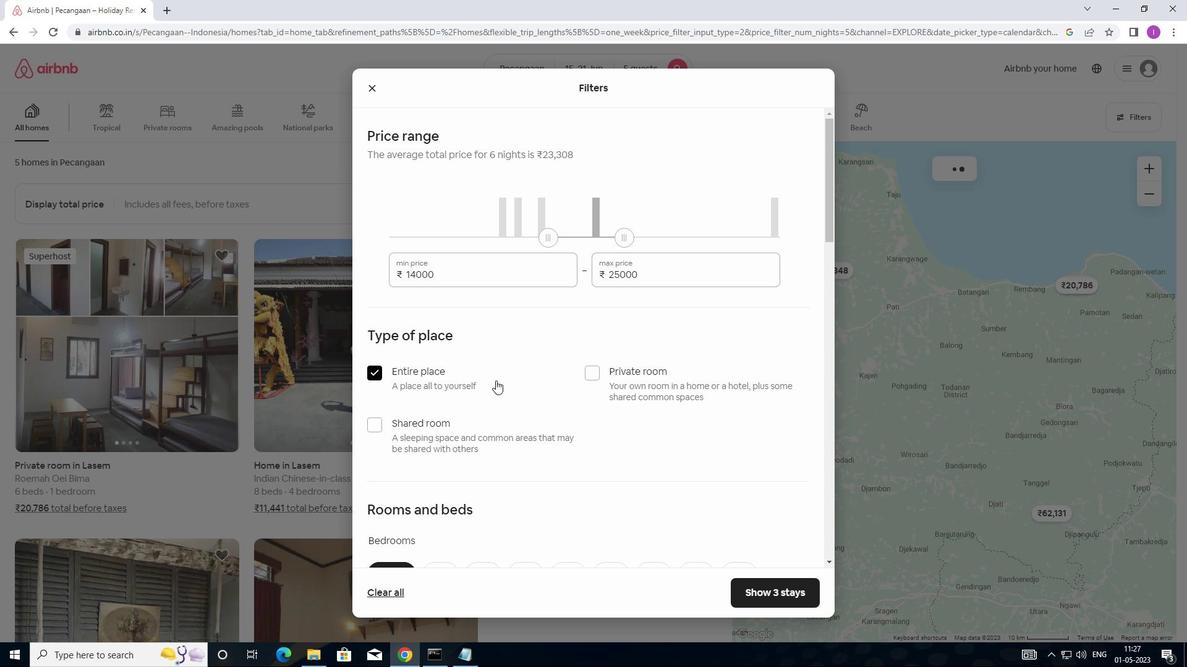 
Action: Mouse scrolled (499, 380) with delta (0, 0)
Screenshot: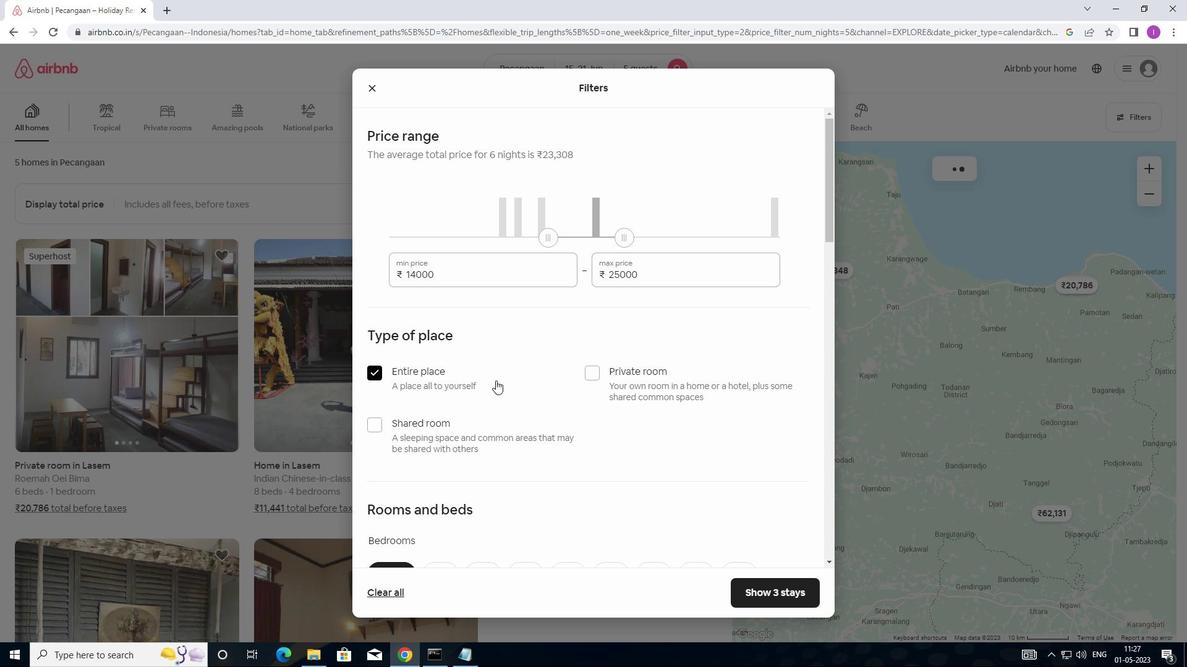 
Action: Mouse scrolled (499, 380) with delta (0, 0)
Screenshot: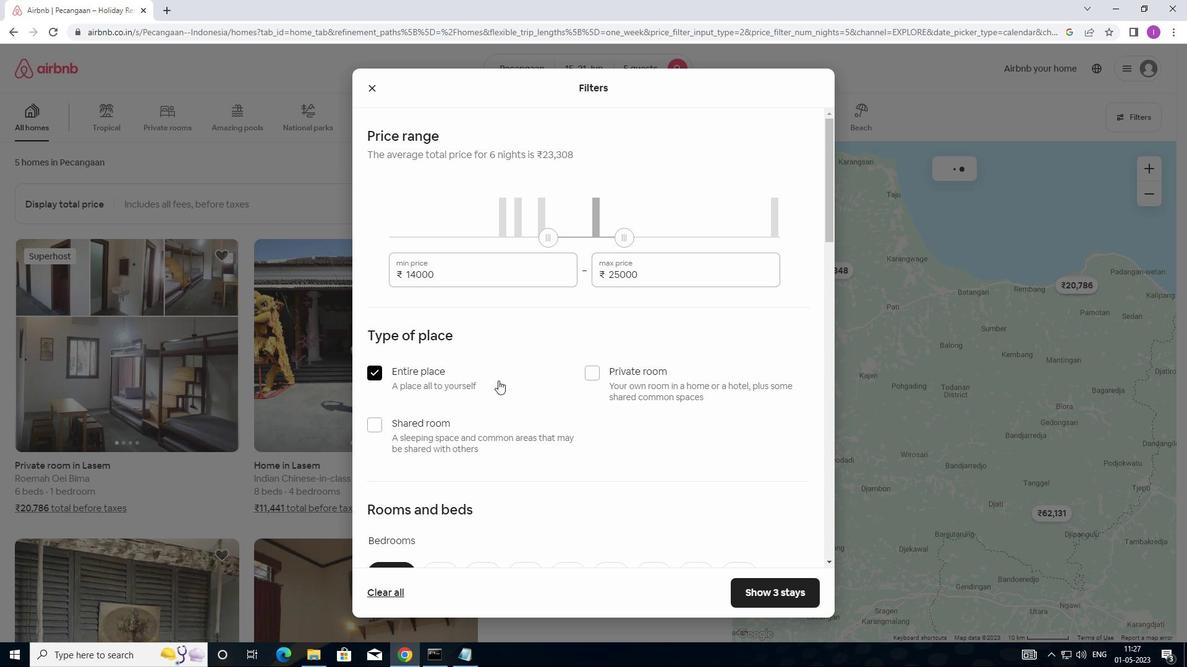 
Action: Mouse moved to (499, 381)
Screenshot: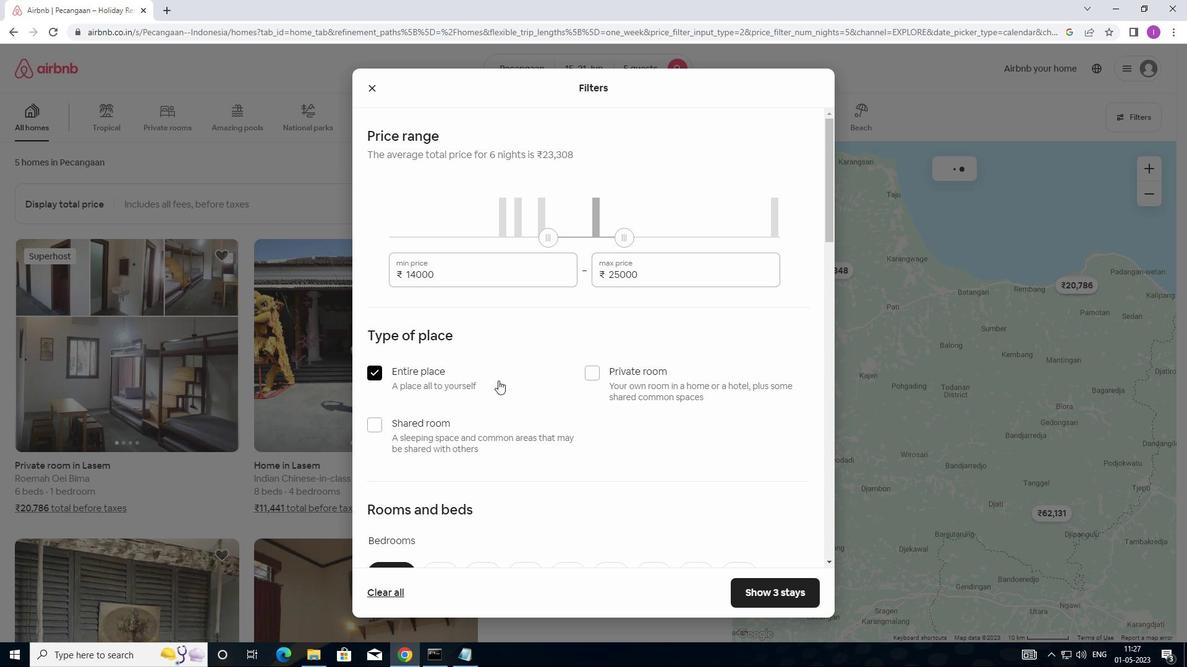 
Action: Mouse scrolled (499, 380) with delta (0, 0)
Screenshot: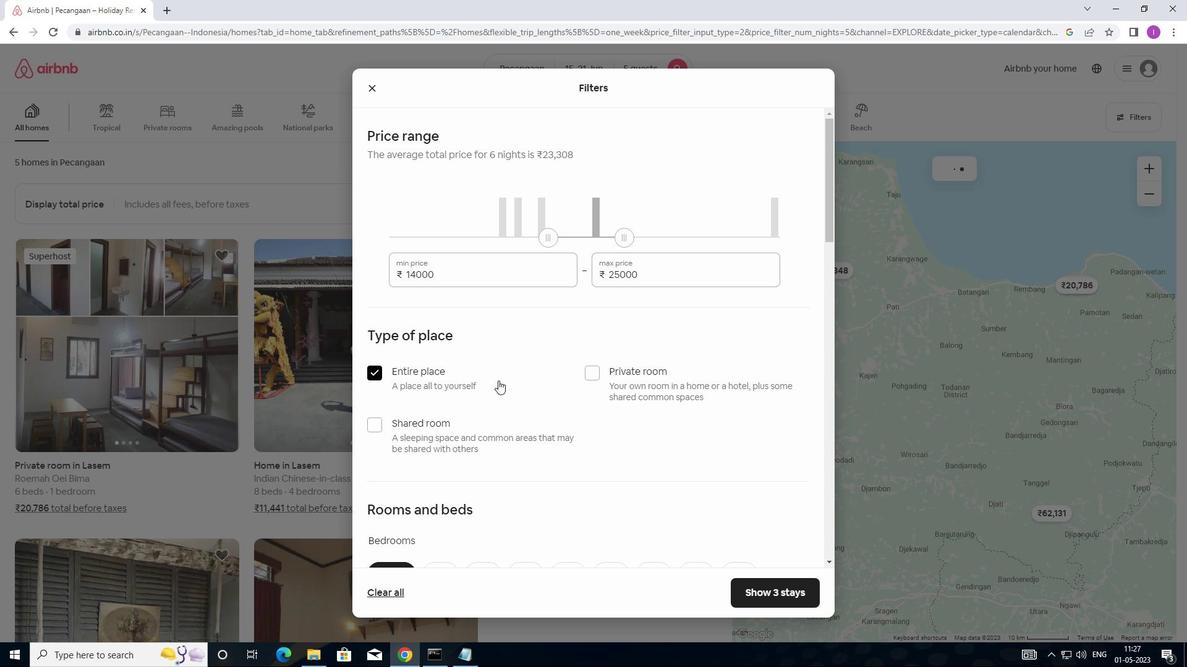 
Action: Mouse scrolled (499, 380) with delta (0, 0)
Screenshot: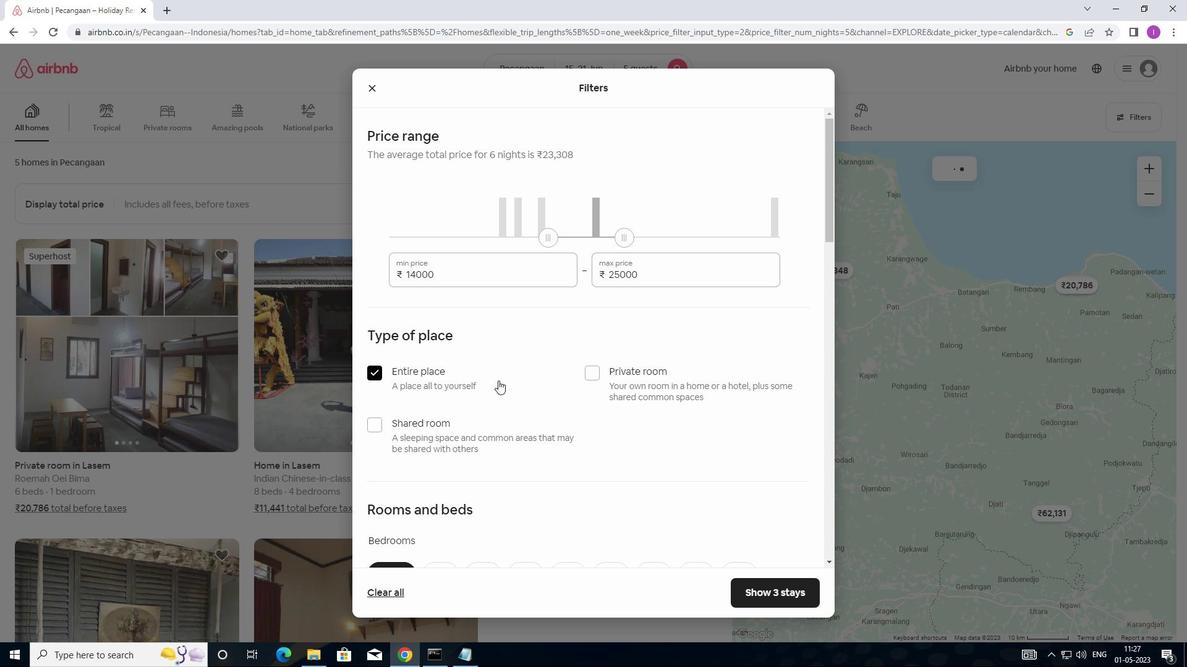 
Action: Mouse moved to (522, 330)
Screenshot: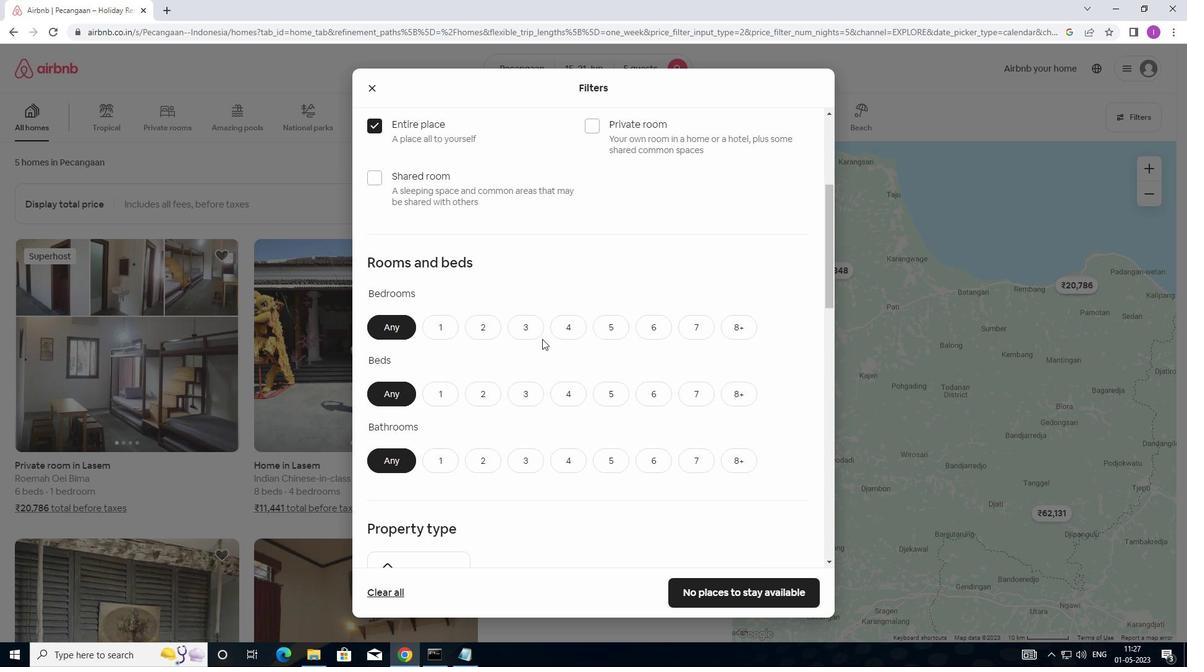 
Action: Mouse pressed left at (522, 330)
Screenshot: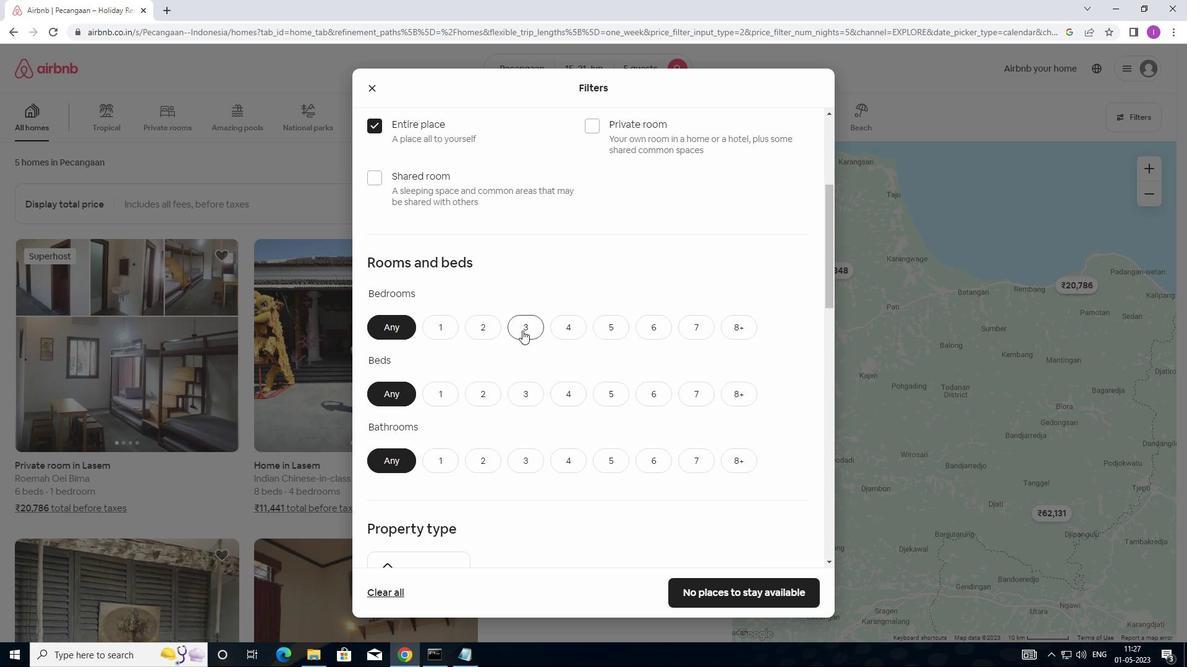 
Action: Mouse moved to (532, 396)
Screenshot: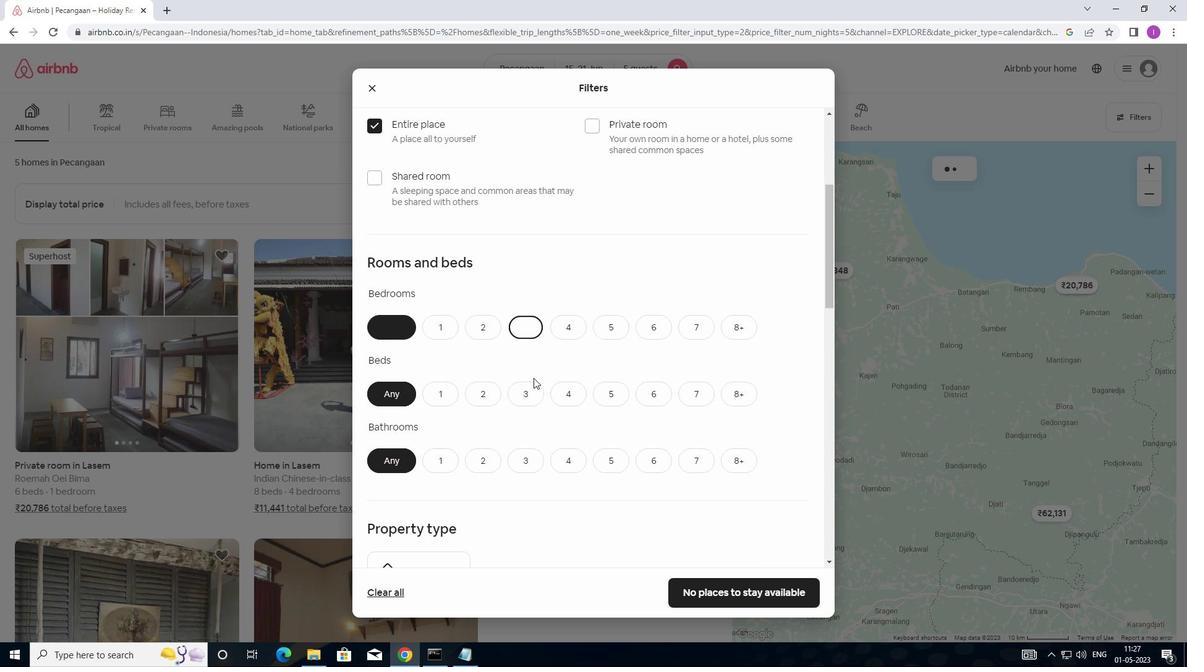 
Action: Mouse pressed left at (532, 396)
Screenshot: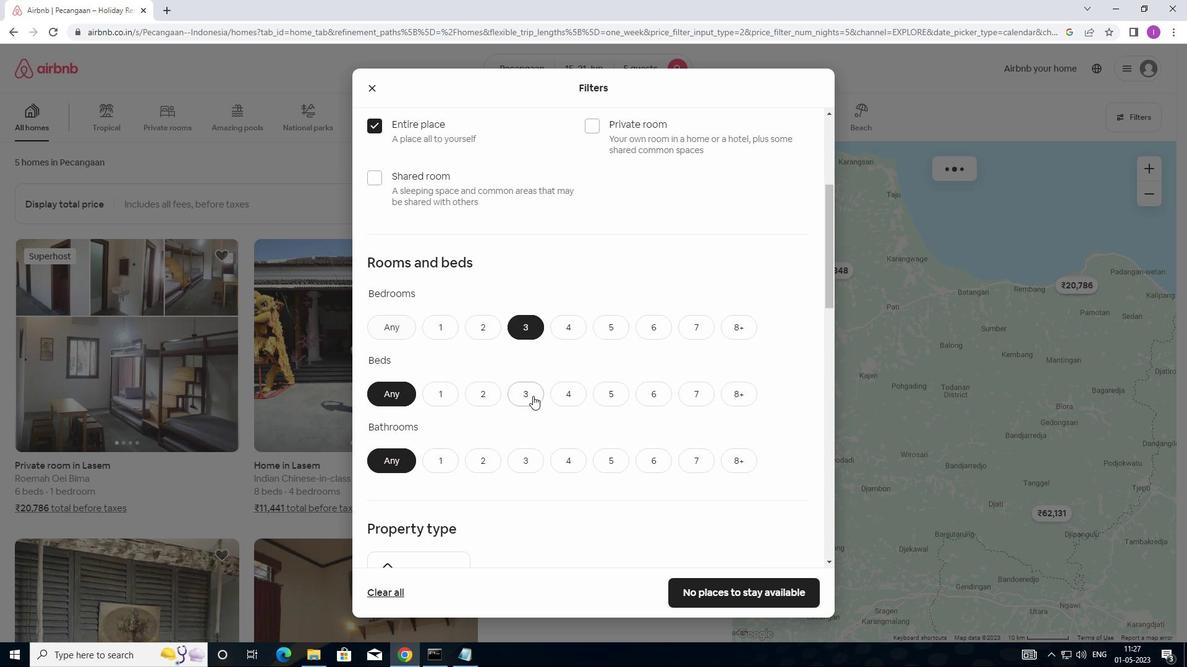 
Action: Mouse moved to (530, 462)
Screenshot: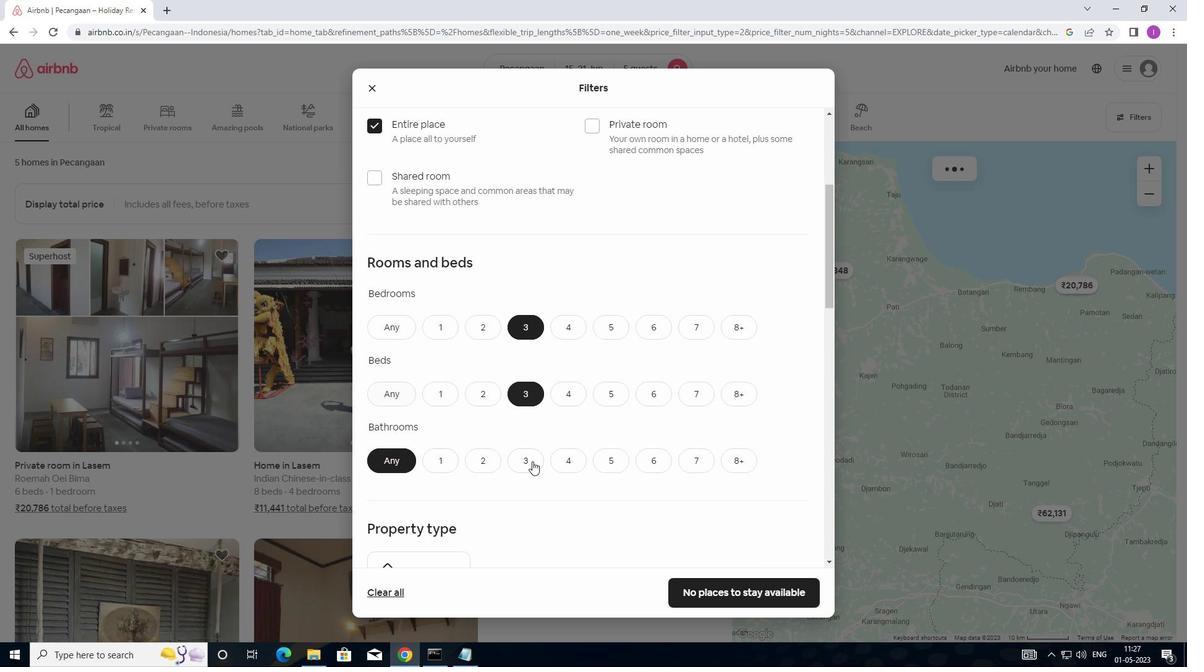 
Action: Mouse pressed left at (530, 462)
Screenshot: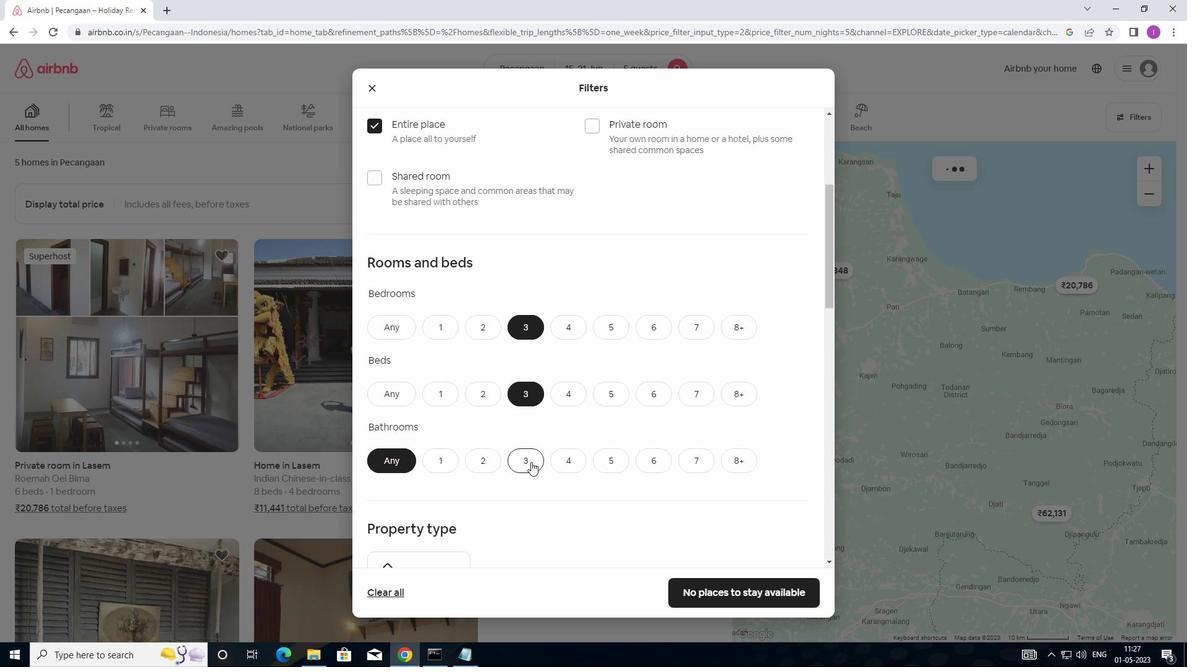 
Action: Mouse moved to (540, 449)
Screenshot: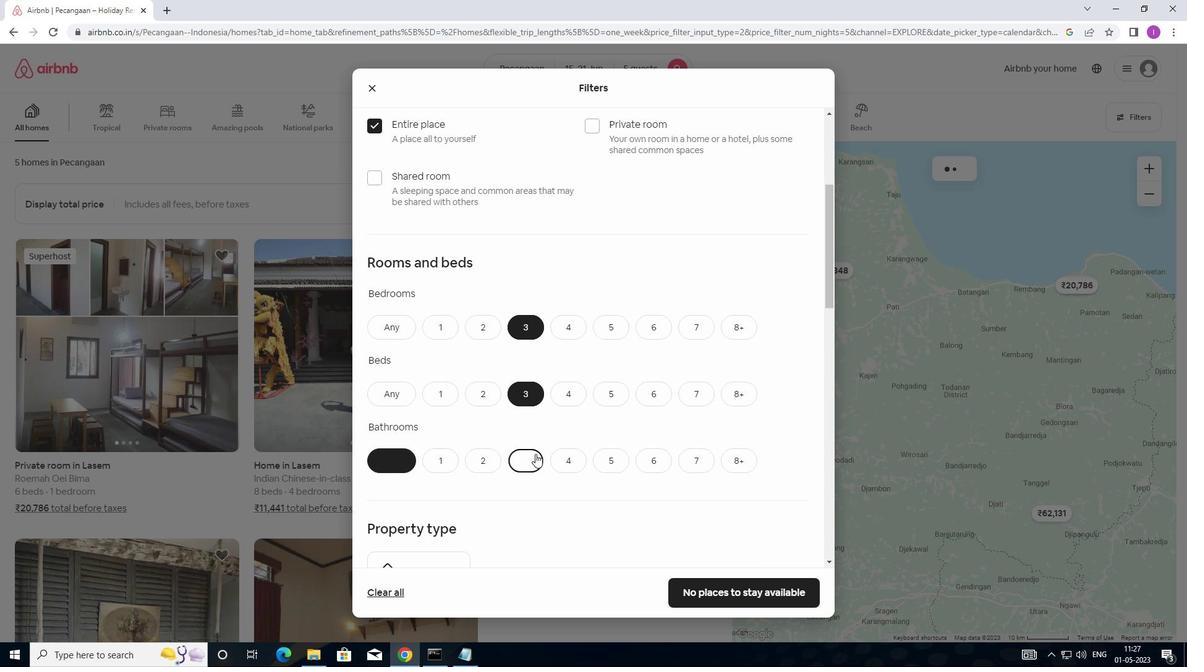 
Action: Mouse scrolled (540, 448) with delta (0, 0)
Screenshot: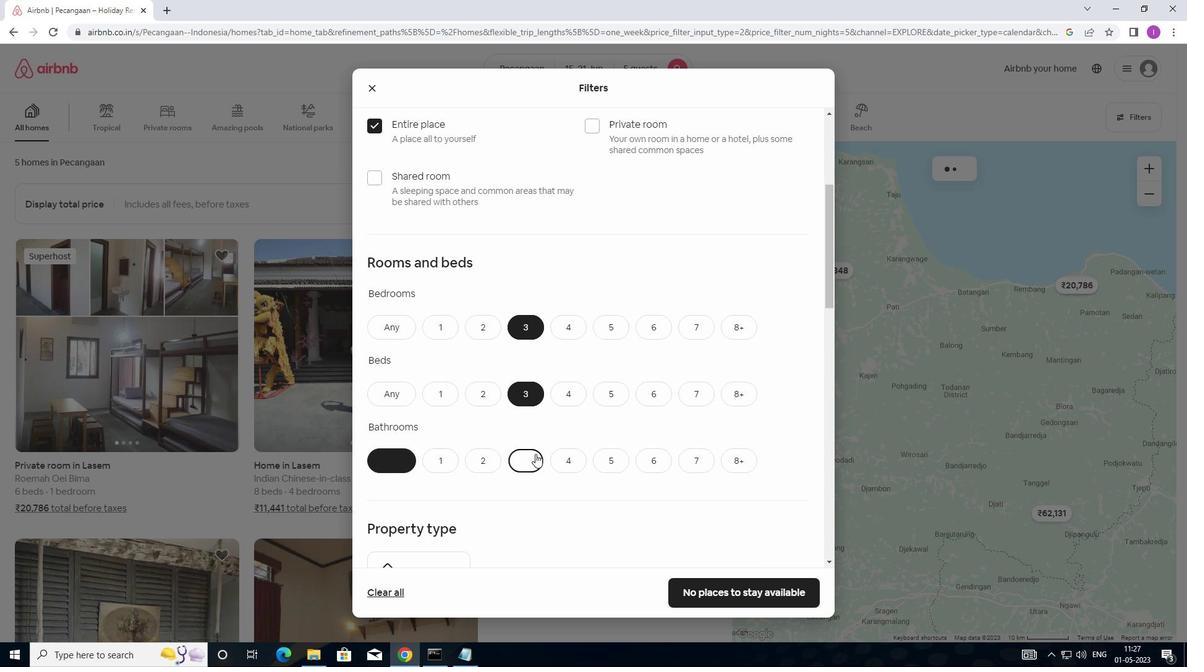 
Action: Mouse moved to (543, 448)
Screenshot: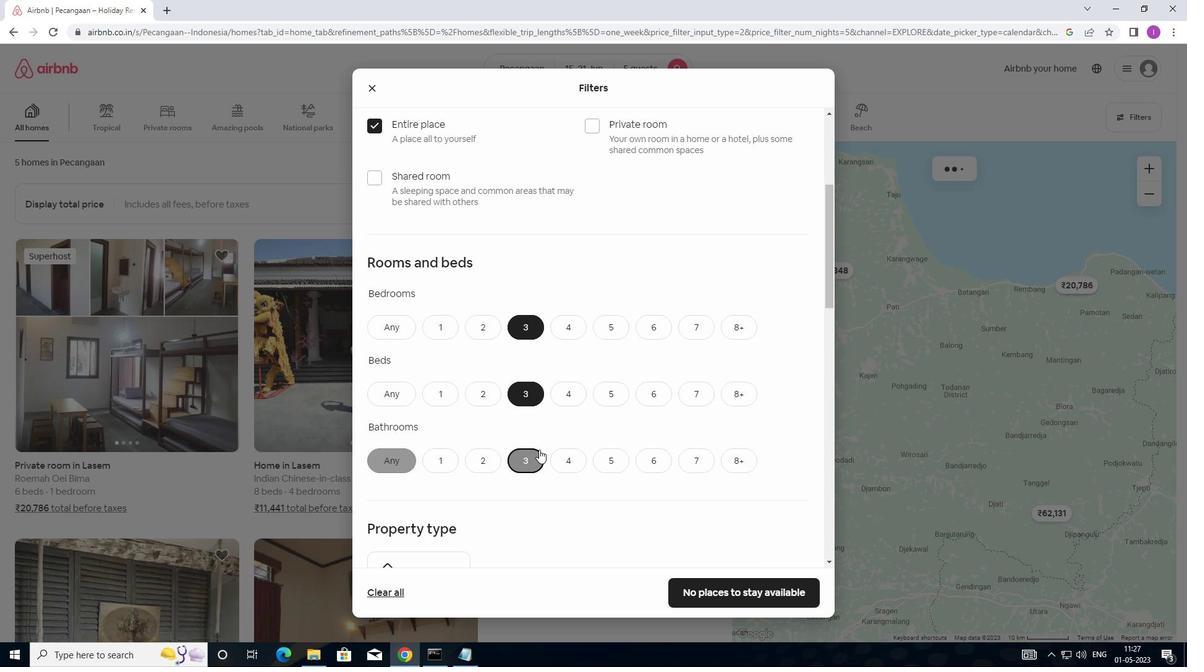 
Action: Mouse scrolled (543, 447) with delta (0, 0)
Screenshot: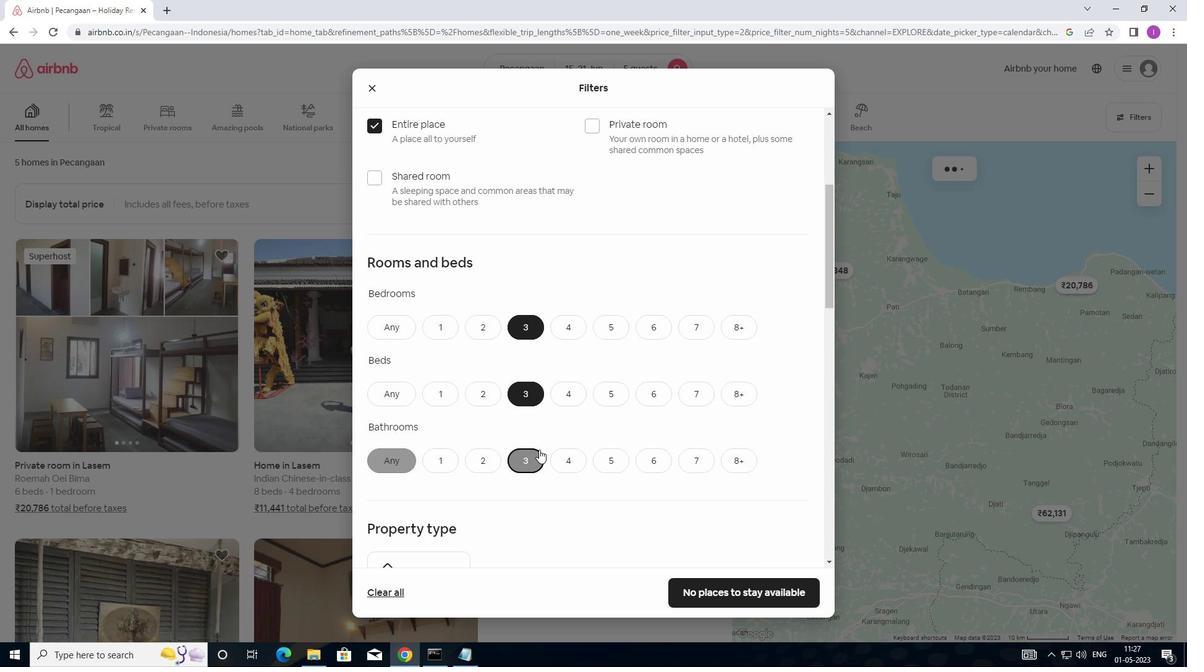 
Action: Mouse moved to (557, 445)
Screenshot: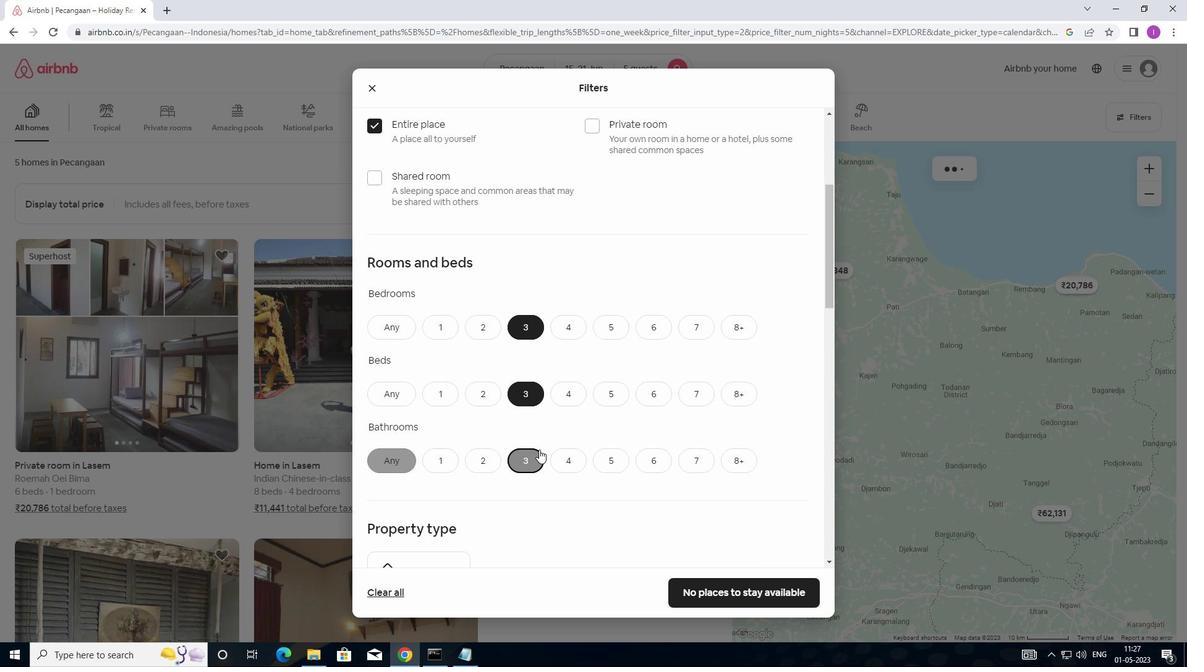 
Action: Mouse scrolled (557, 444) with delta (0, 0)
Screenshot: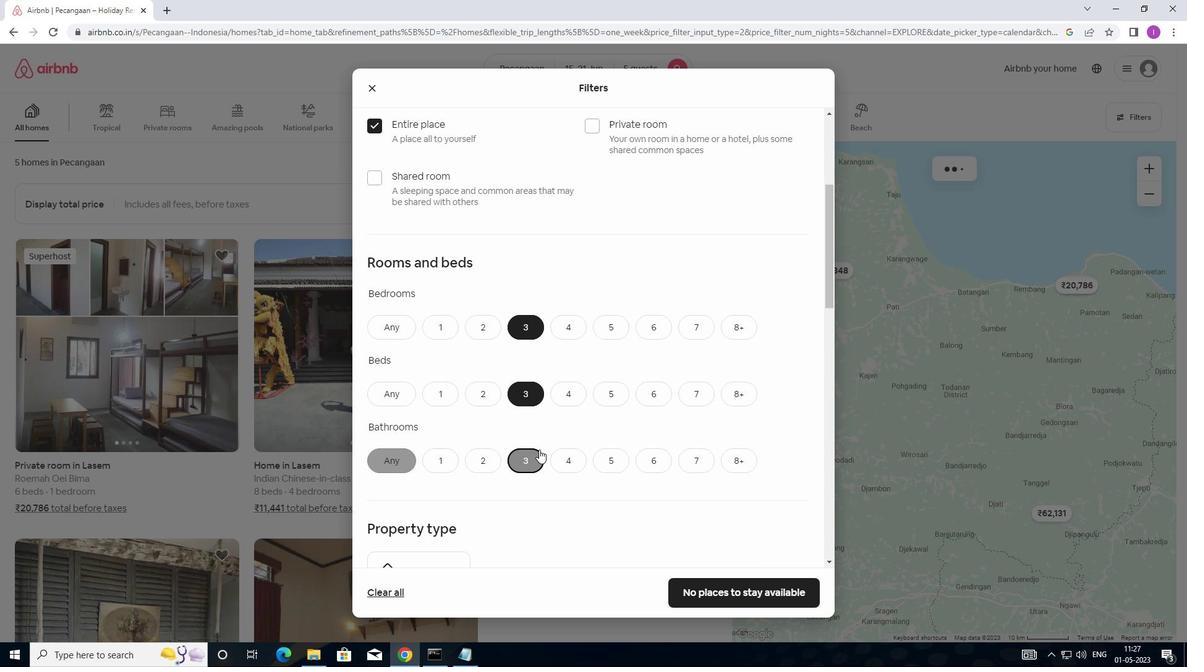 
Action: Mouse moved to (578, 438)
Screenshot: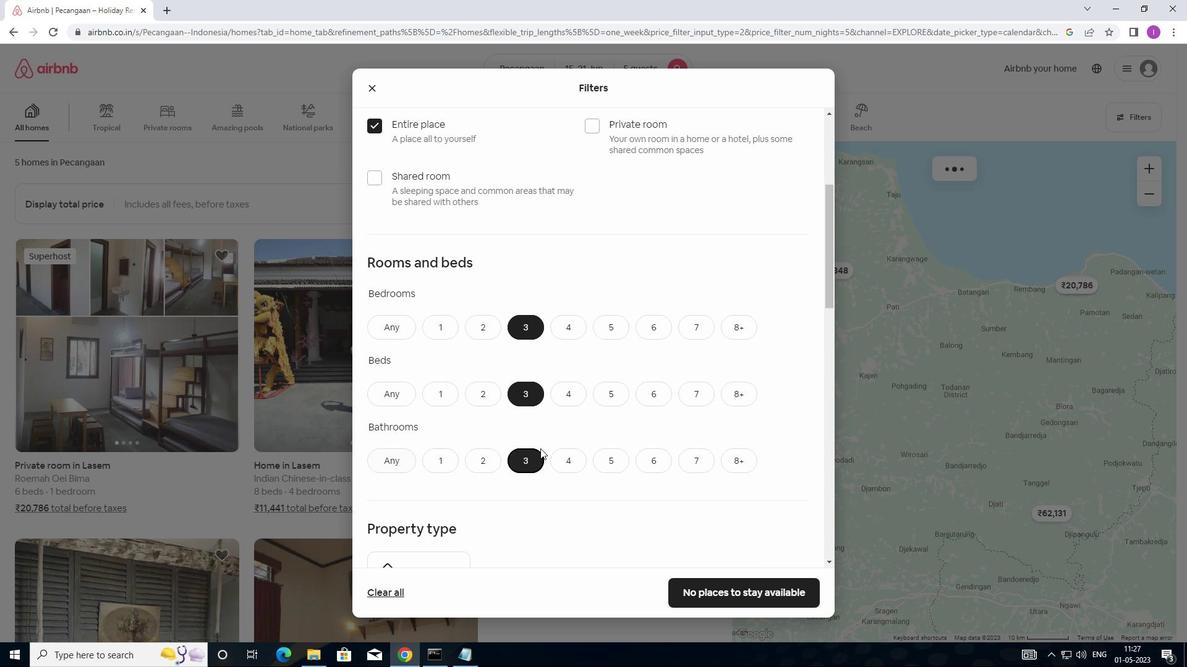 
Action: Mouse scrolled (578, 437) with delta (0, 0)
Screenshot: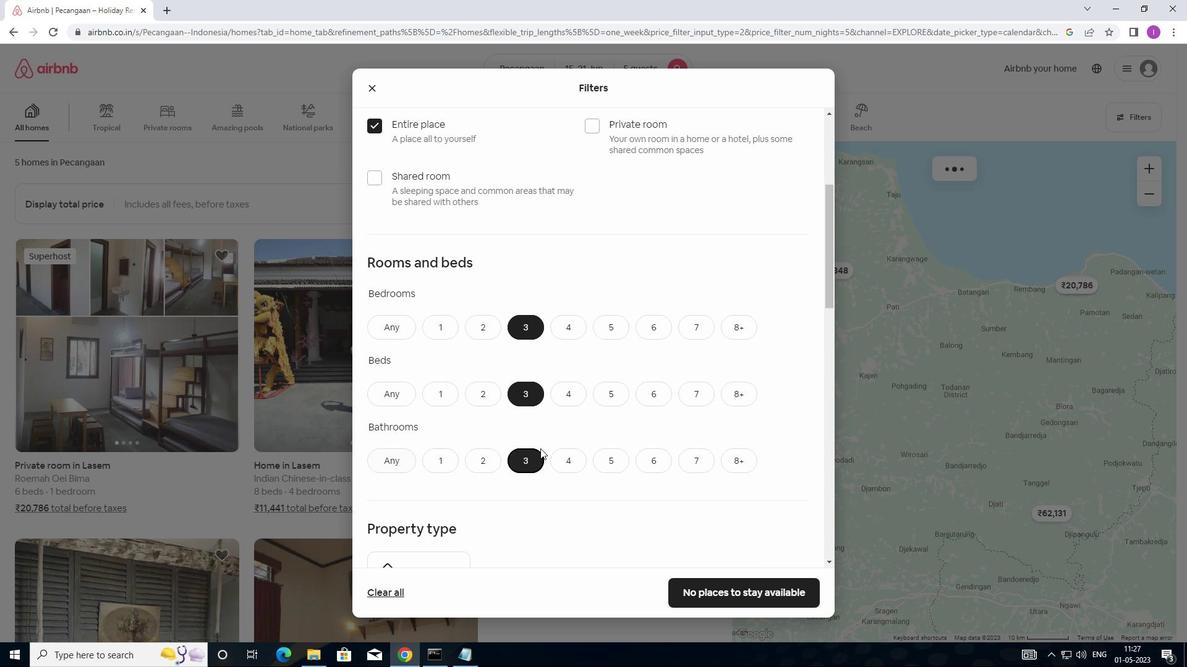 
Action: Mouse moved to (588, 435)
Screenshot: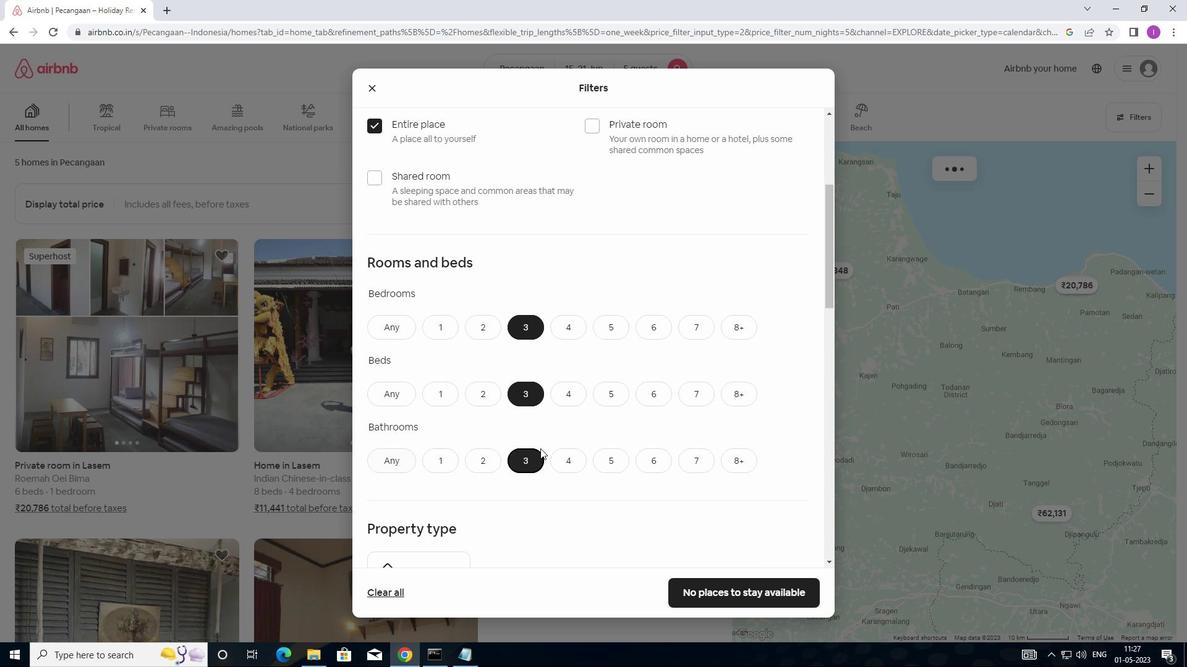 
Action: Mouse scrolled (588, 434) with delta (0, 0)
Screenshot: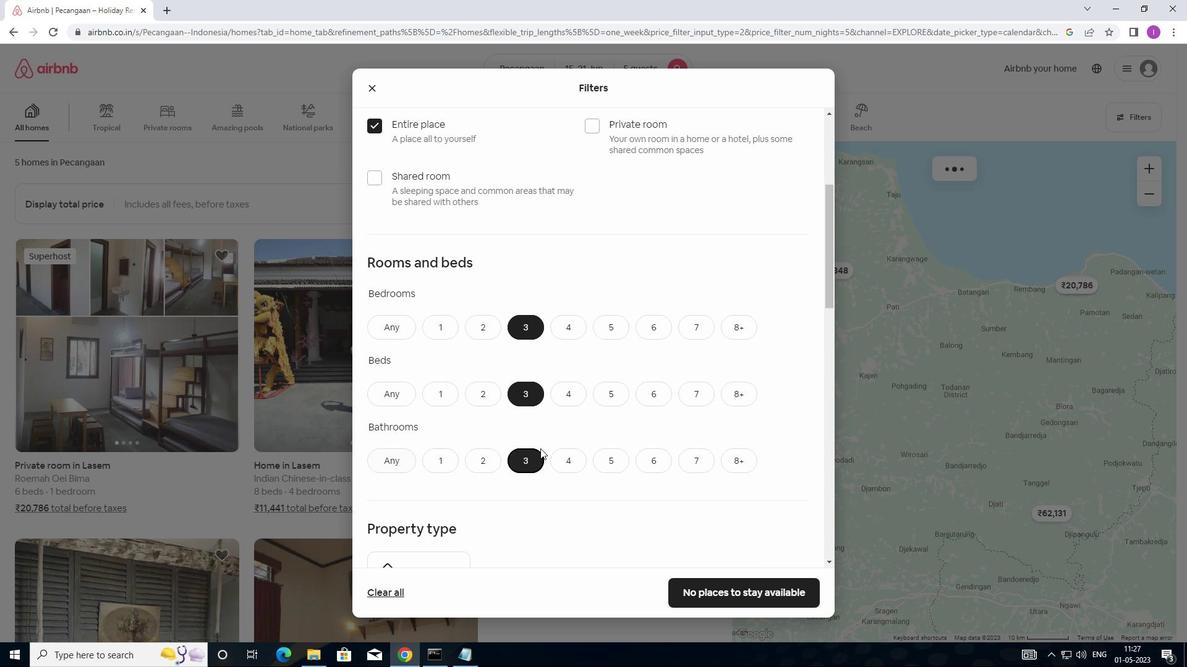 
Action: Mouse moved to (416, 274)
Screenshot: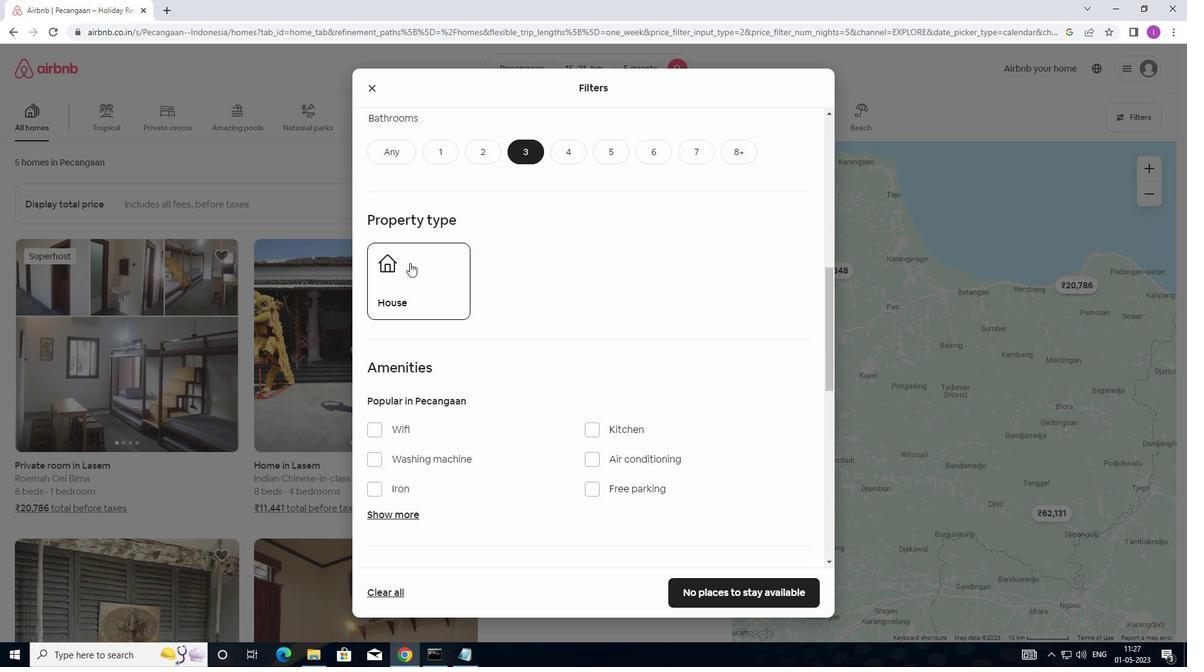 
Action: Mouse pressed left at (416, 274)
Screenshot: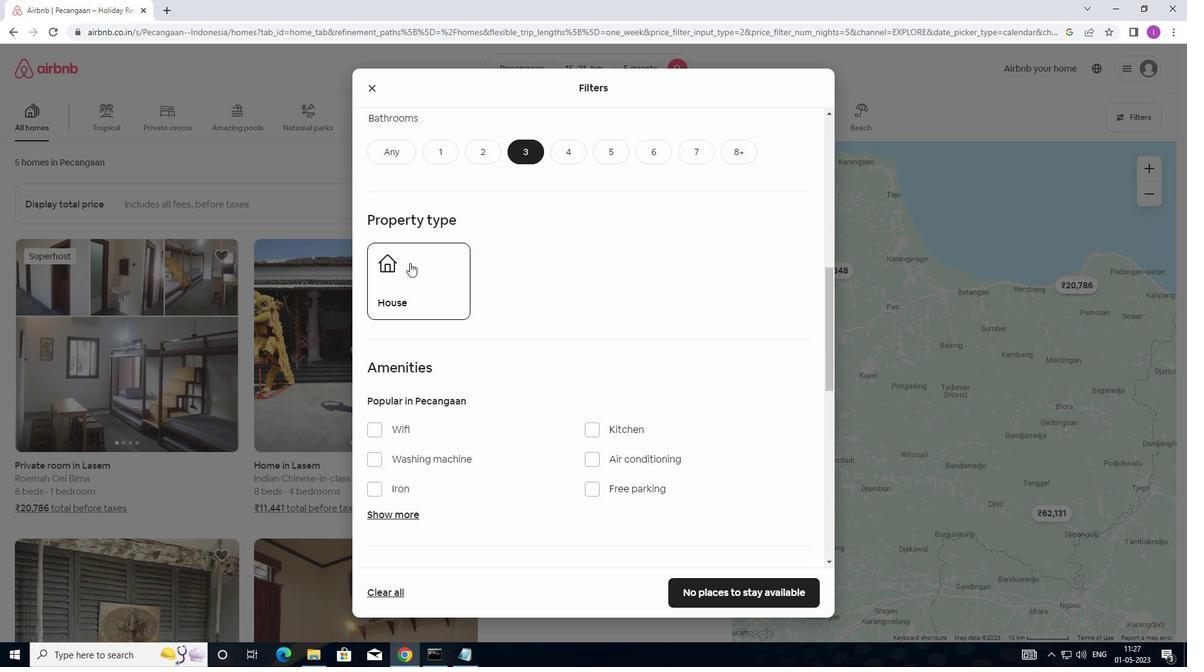 
Action: Mouse moved to (483, 385)
Screenshot: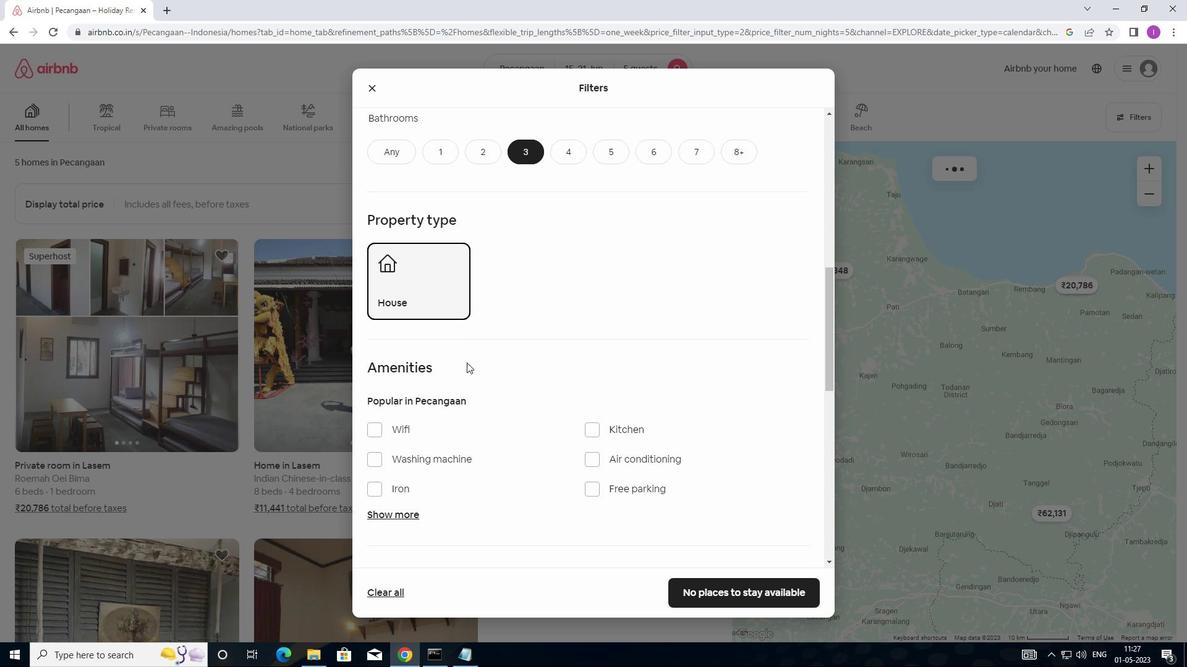 
Action: Mouse scrolled (483, 385) with delta (0, 0)
Screenshot: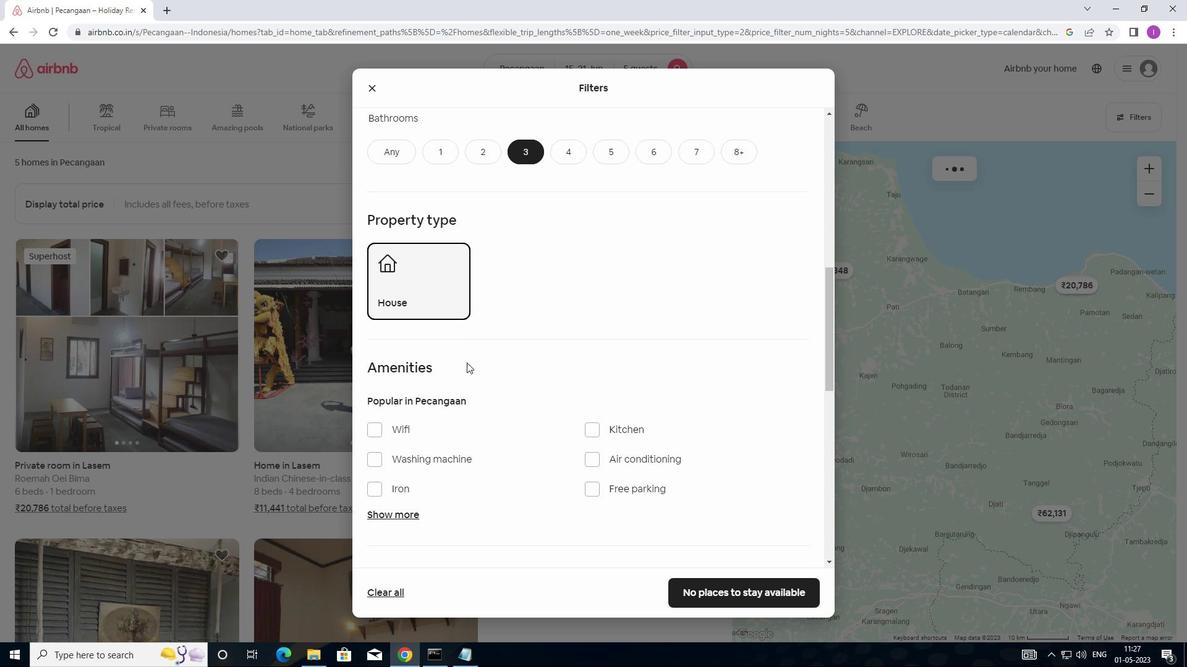 
Action: Mouse moved to (484, 386)
Screenshot: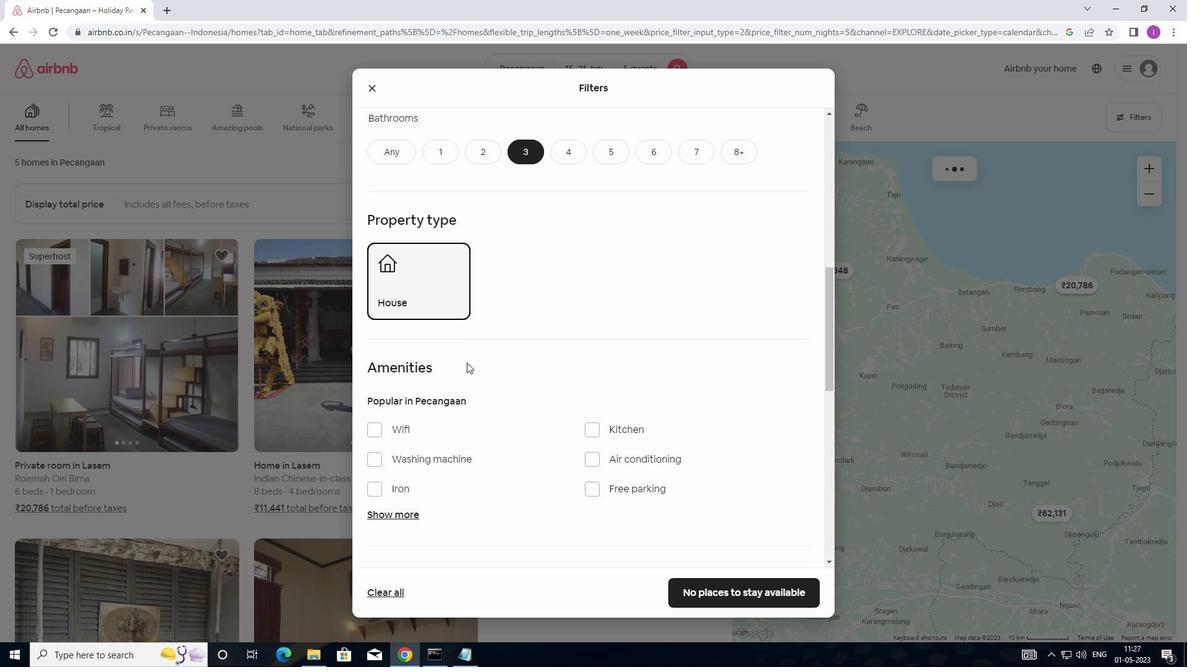 
Action: Mouse scrolled (484, 385) with delta (0, 0)
Screenshot: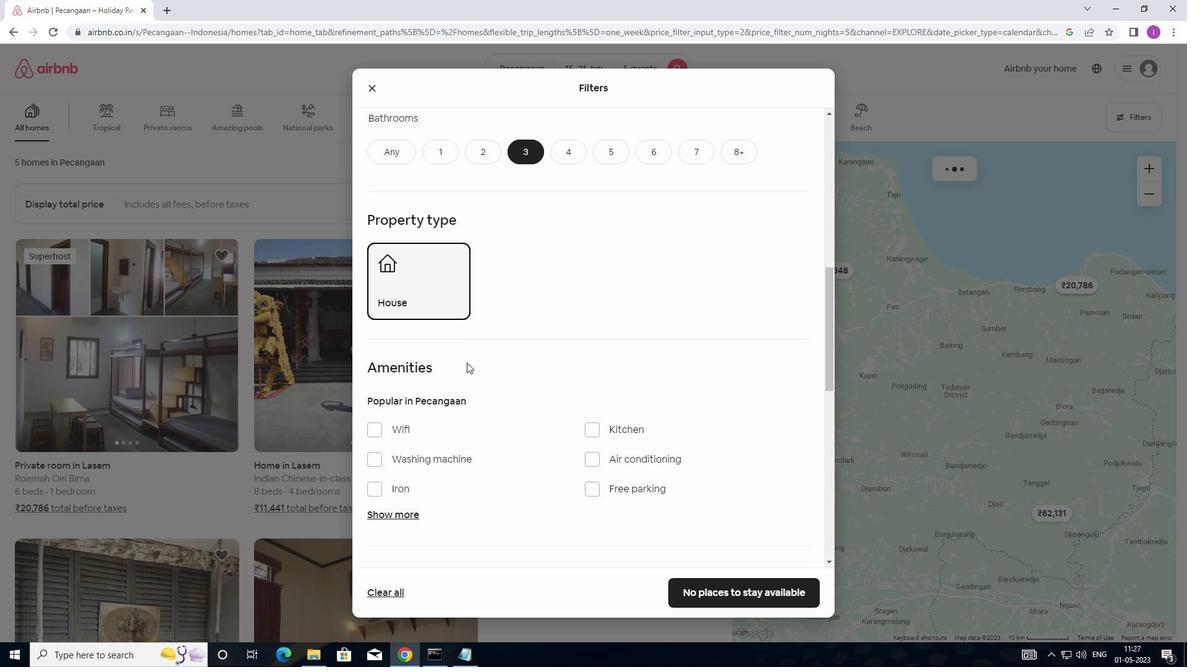 
Action: Mouse moved to (487, 387)
Screenshot: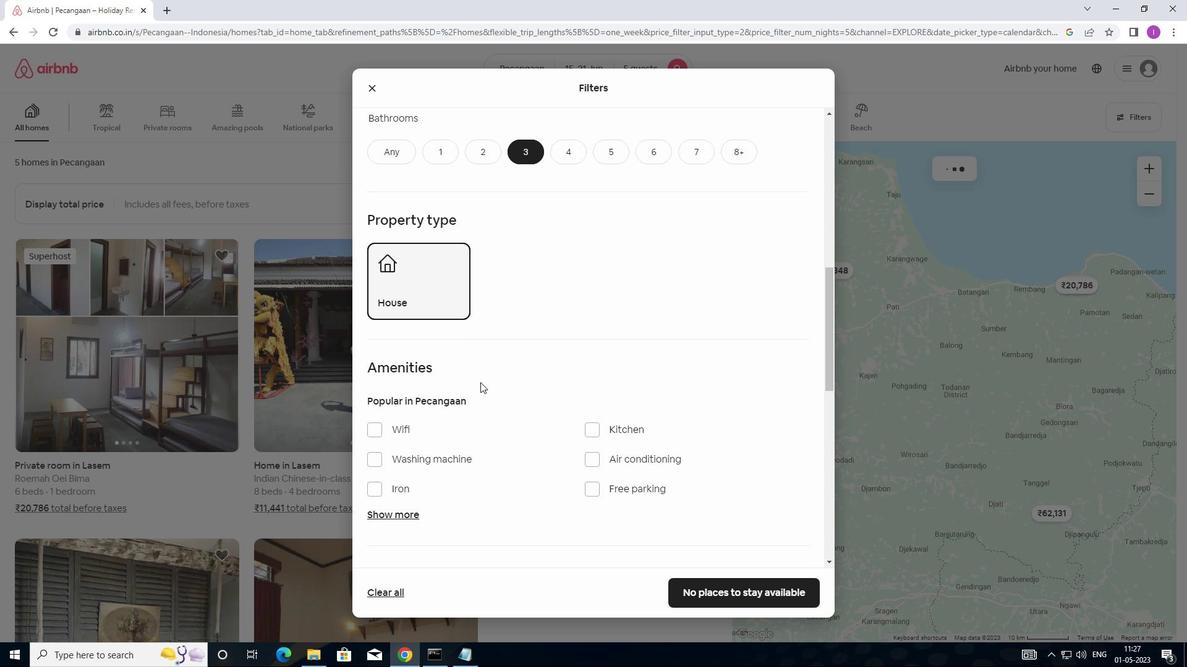 
Action: Mouse scrolled (487, 387) with delta (0, 0)
Screenshot: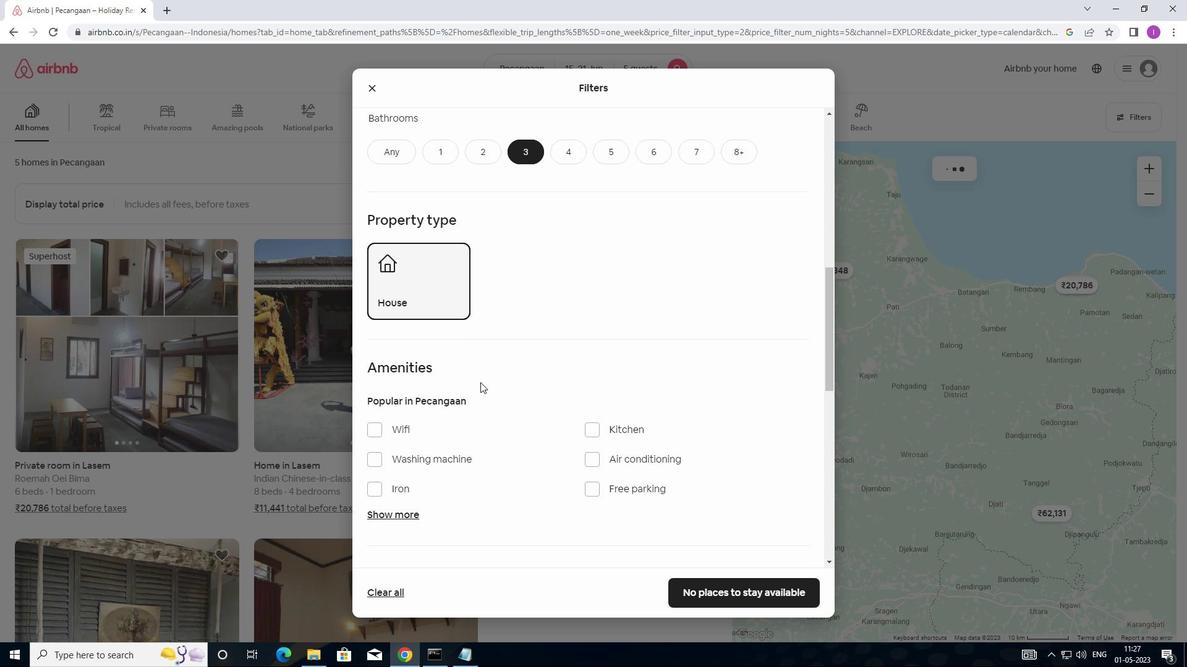 
Action: Mouse moved to (496, 387)
Screenshot: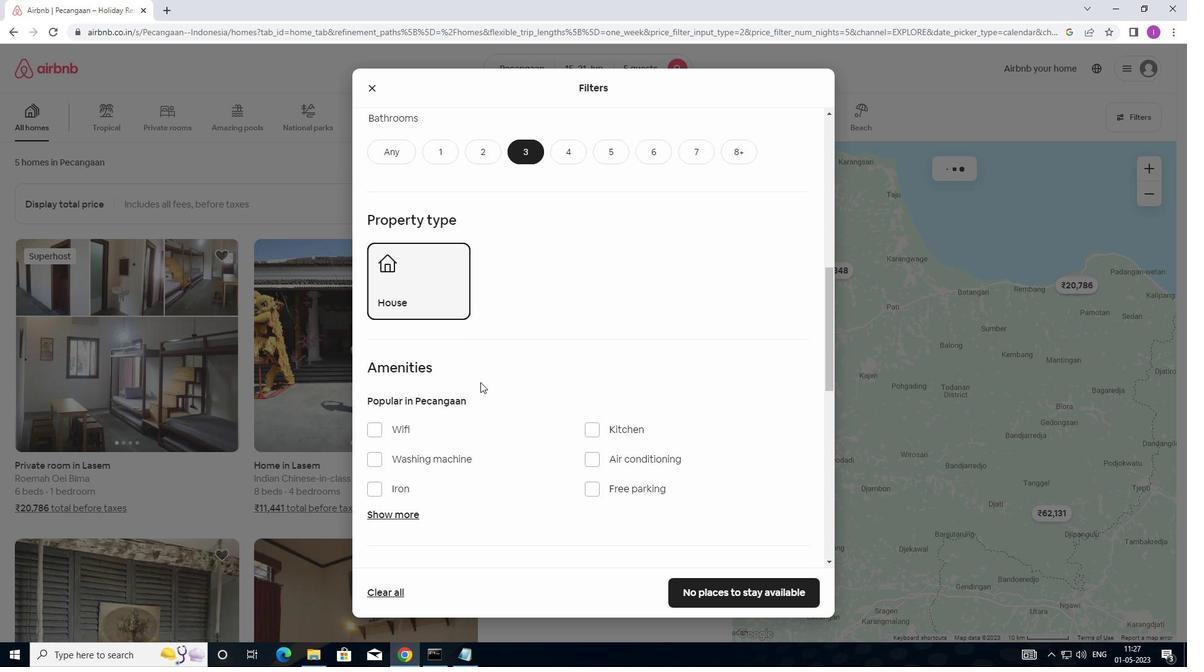 
Action: Mouse scrolled (496, 387) with delta (0, 0)
Screenshot: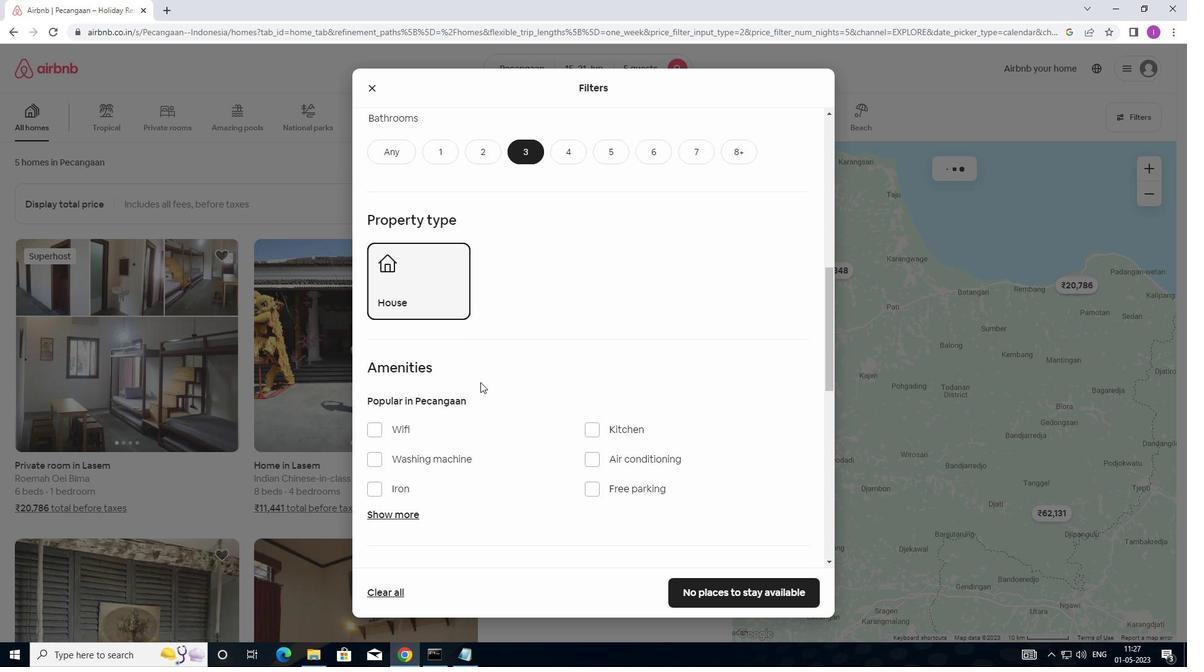 
Action: Mouse moved to (732, 393)
Screenshot: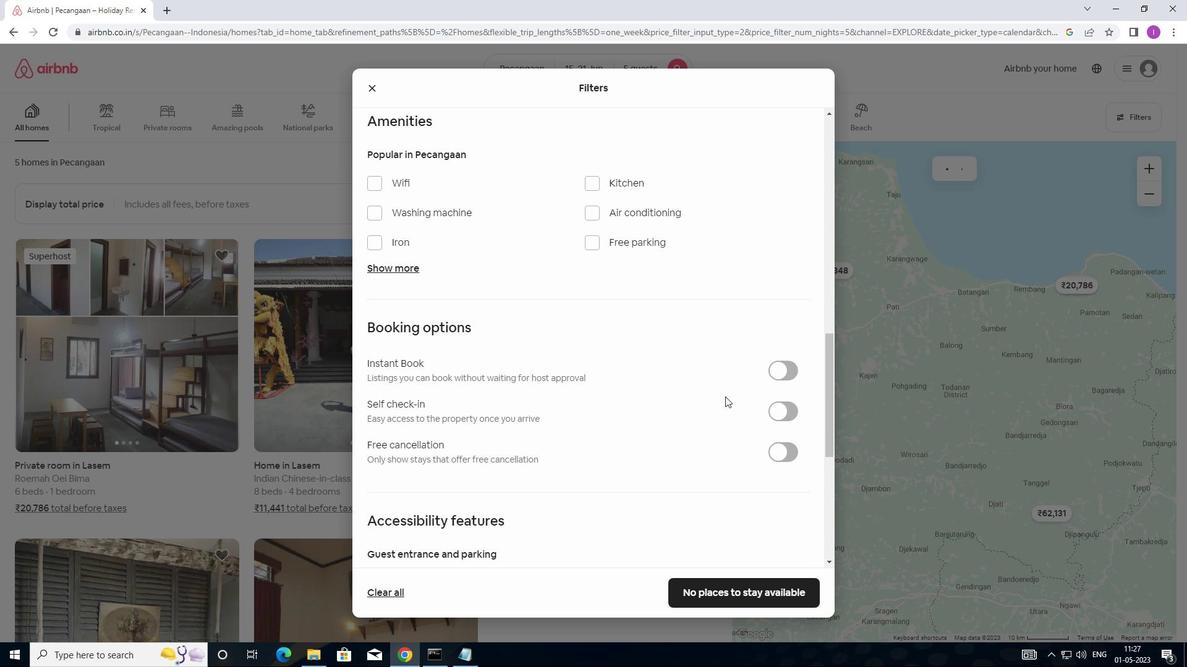 
Action: Mouse scrolled (732, 393) with delta (0, 0)
Screenshot: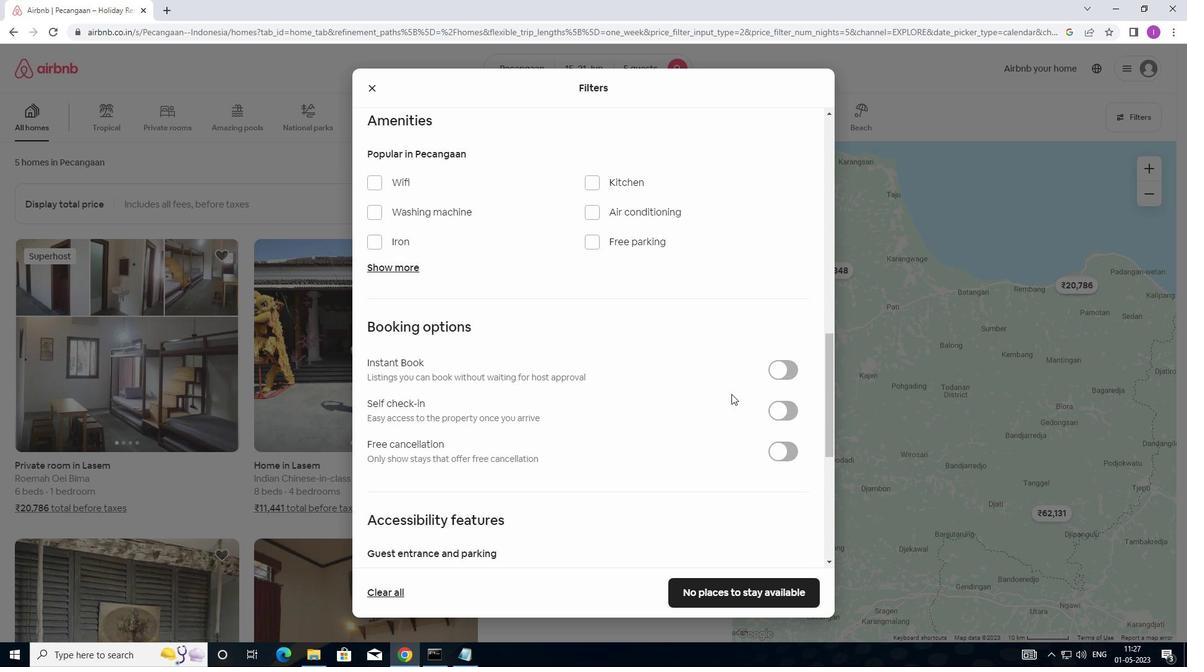 
Action: Mouse moved to (787, 353)
Screenshot: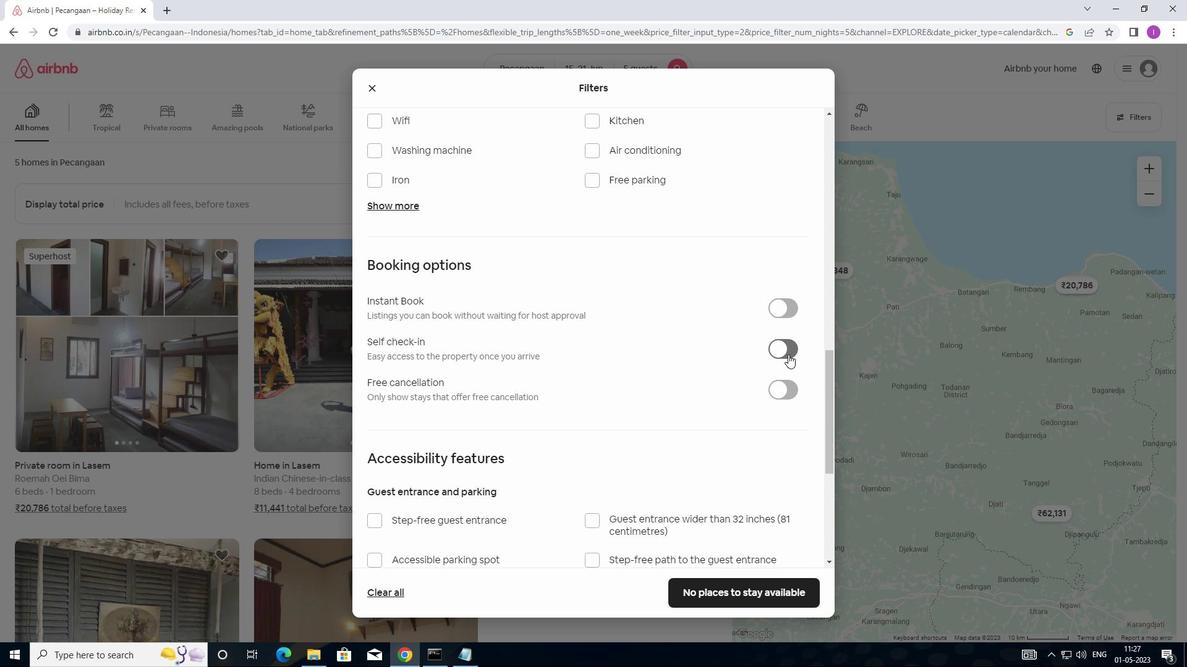 
Action: Mouse pressed left at (787, 353)
Screenshot: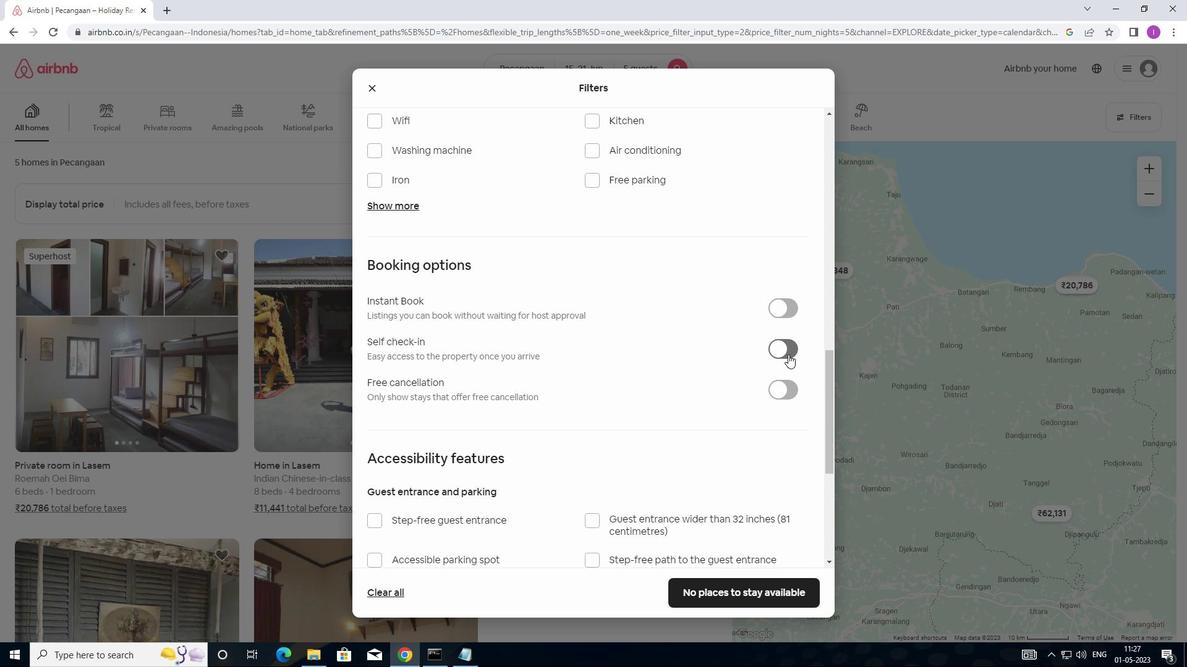 
Action: Mouse moved to (550, 437)
Screenshot: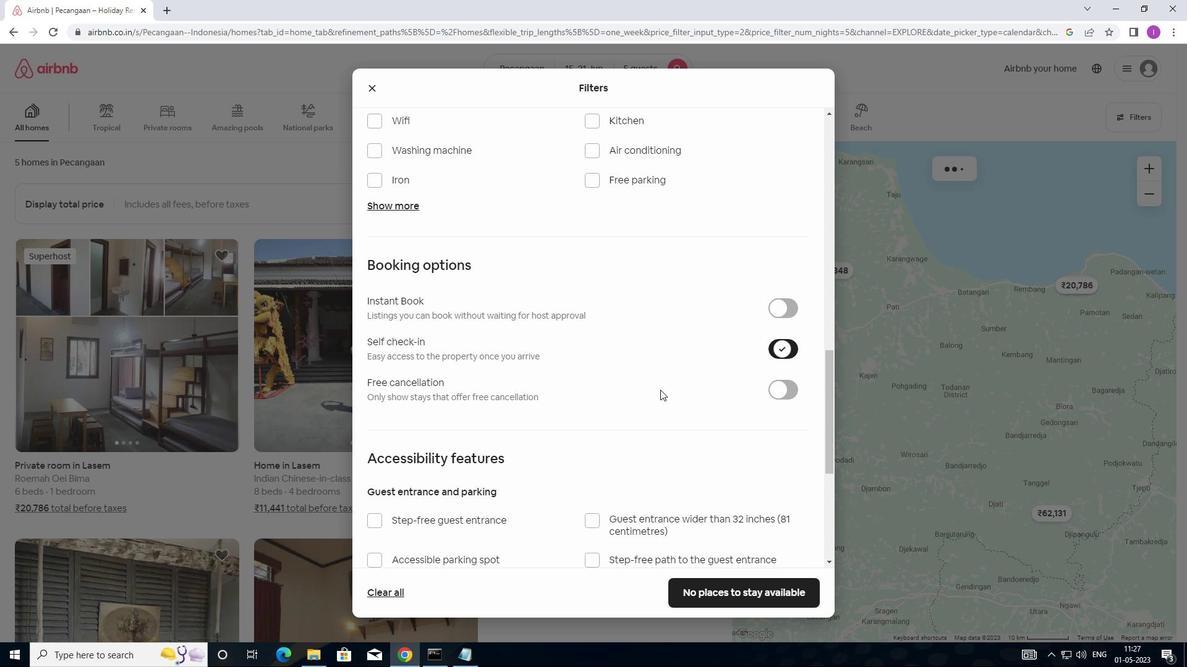 
Action: Mouse scrolled (550, 437) with delta (0, 0)
Screenshot: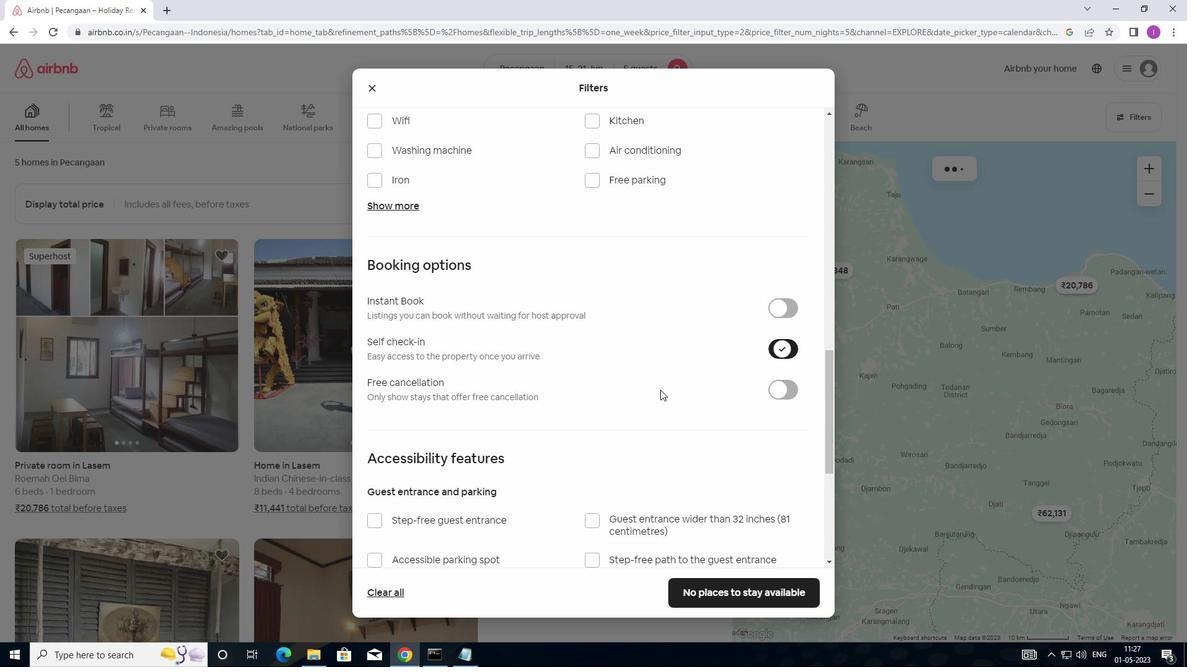
Action: Mouse scrolled (550, 437) with delta (0, 0)
Screenshot: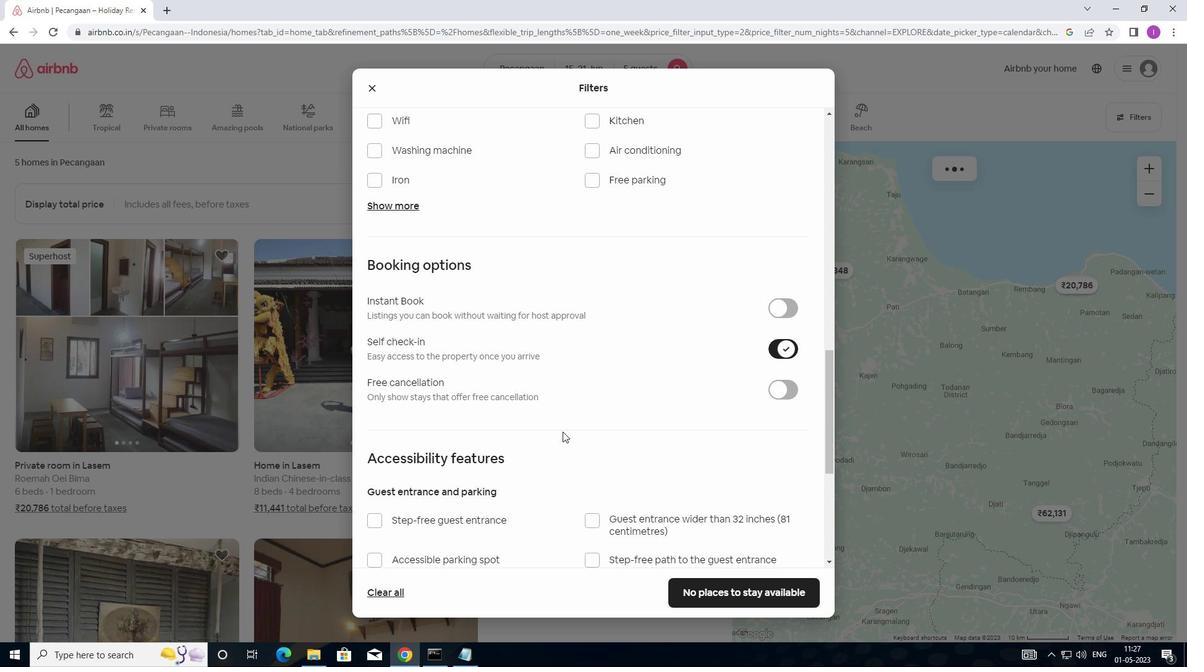 
Action: Mouse scrolled (550, 437) with delta (0, 0)
Screenshot: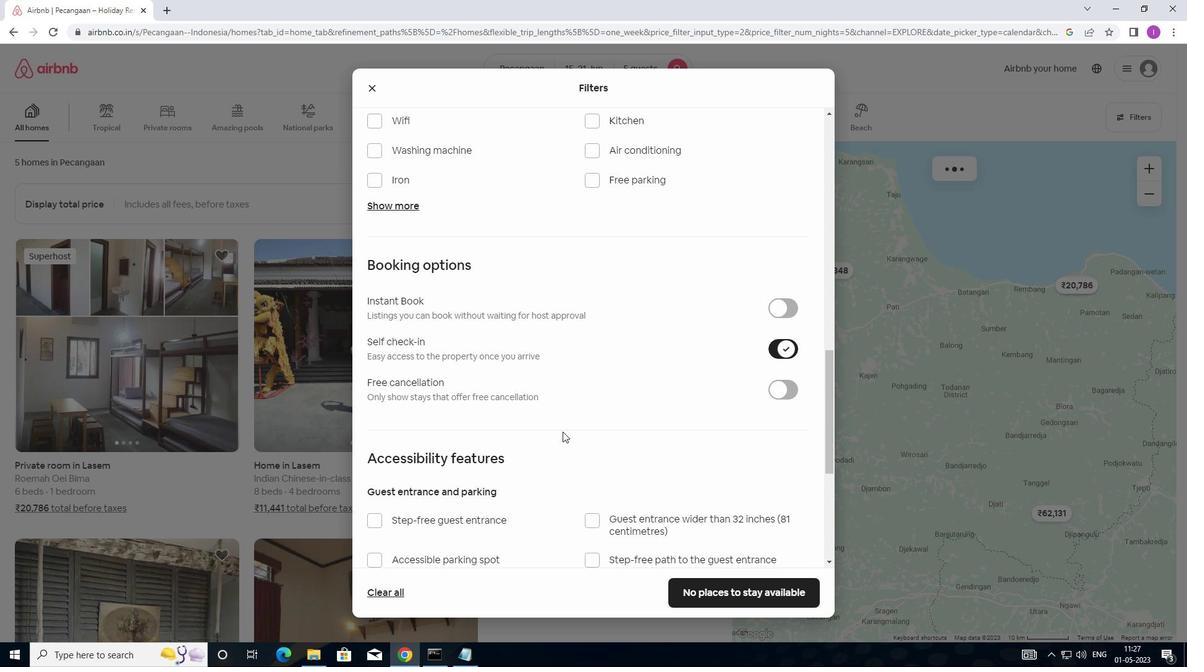 
Action: Mouse scrolled (550, 437) with delta (0, 0)
Screenshot: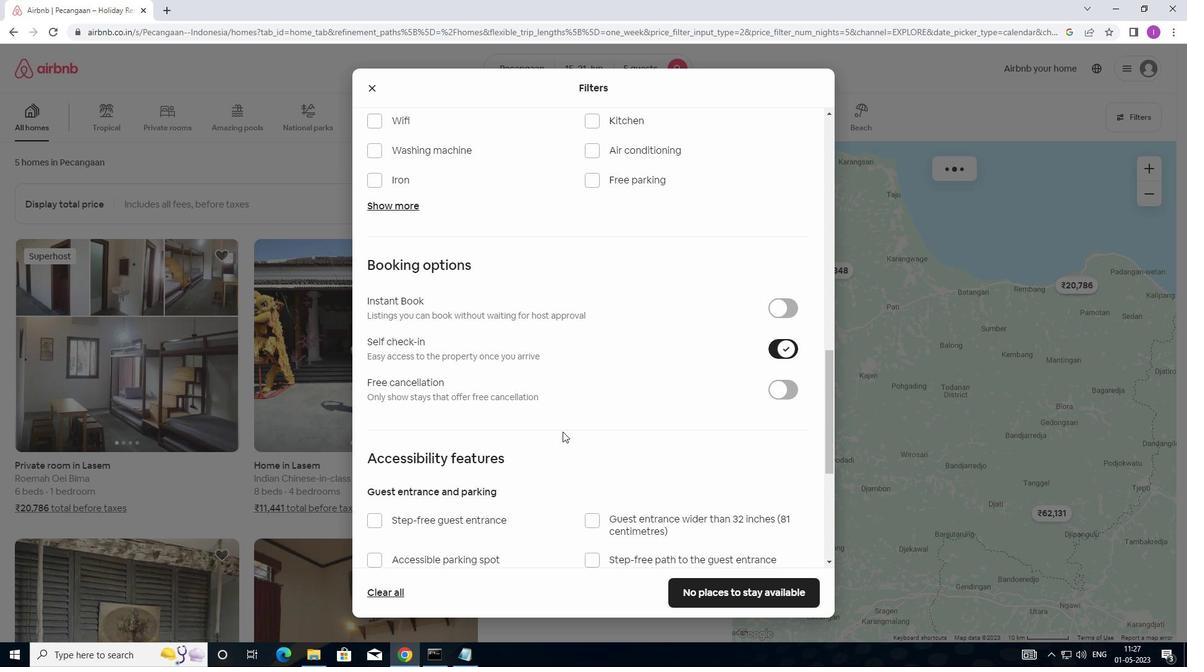 
Action: Mouse scrolled (550, 437) with delta (0, 0)
Screenshot: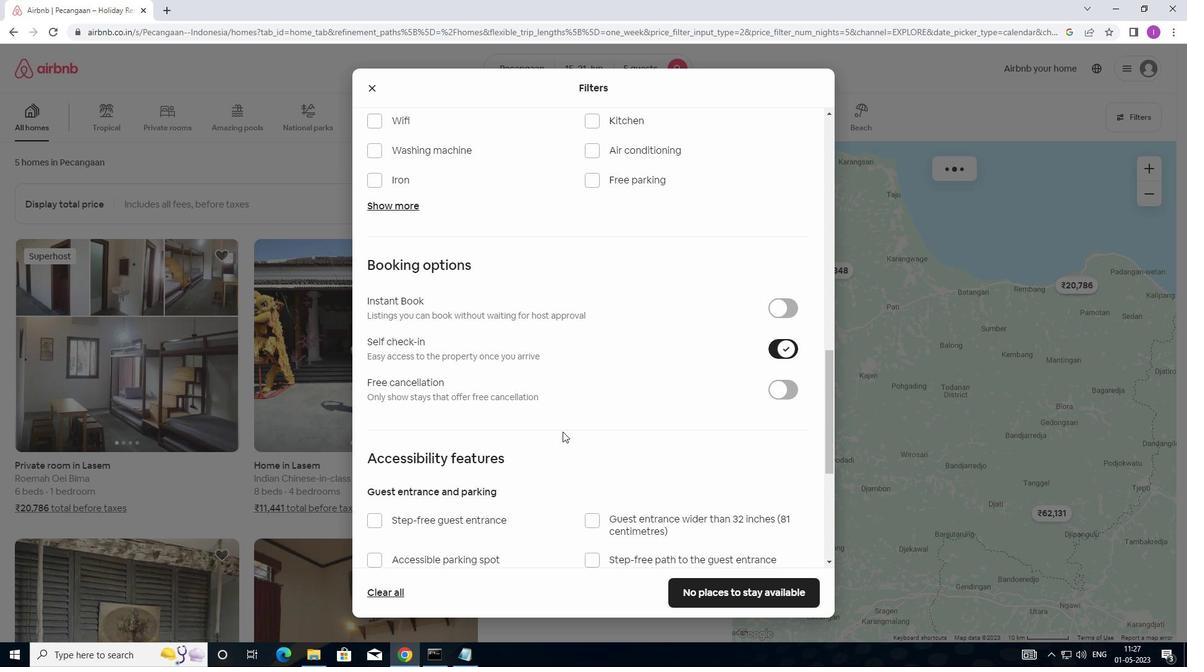
Action: Mouse moved to (538, 445)
Screenshot: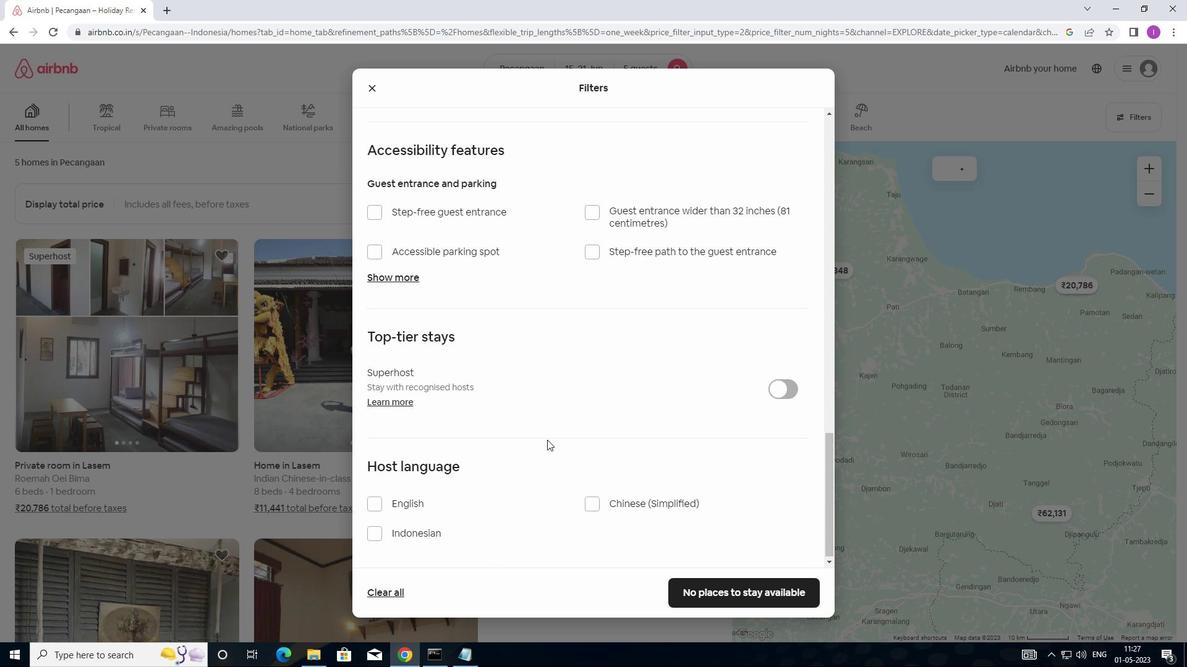 
Action: Mouse scrolled (538, 444) with delta (0, 0)
Screenshot: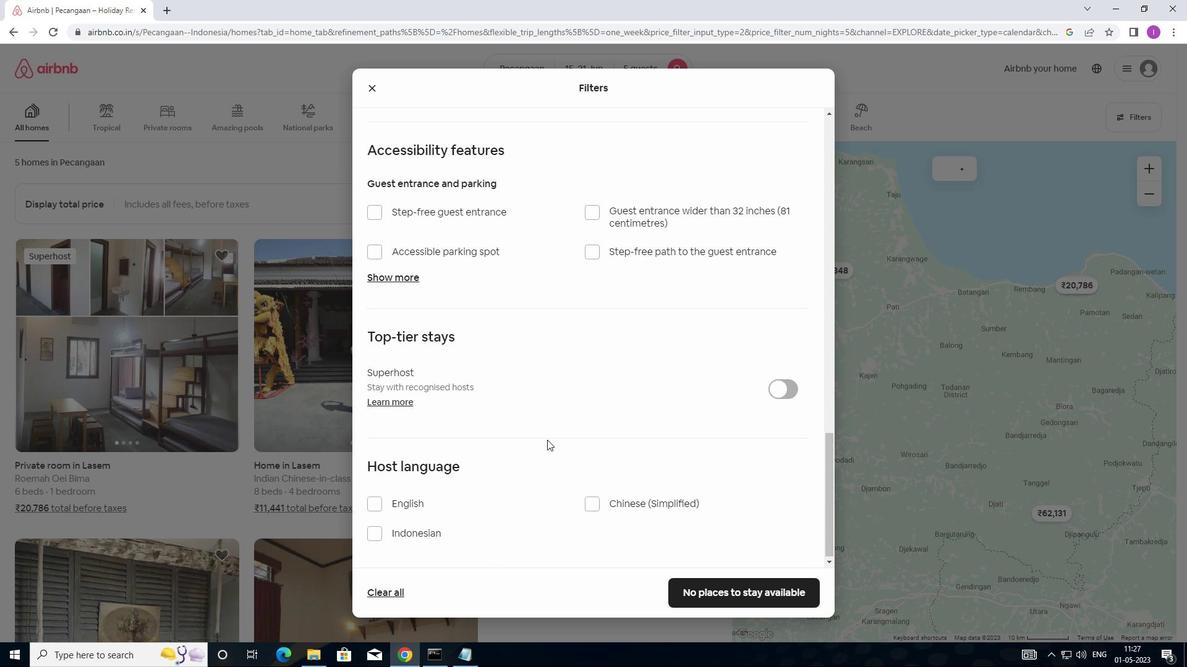 
Action: Mouse moved to (536, 447)
Screenshot: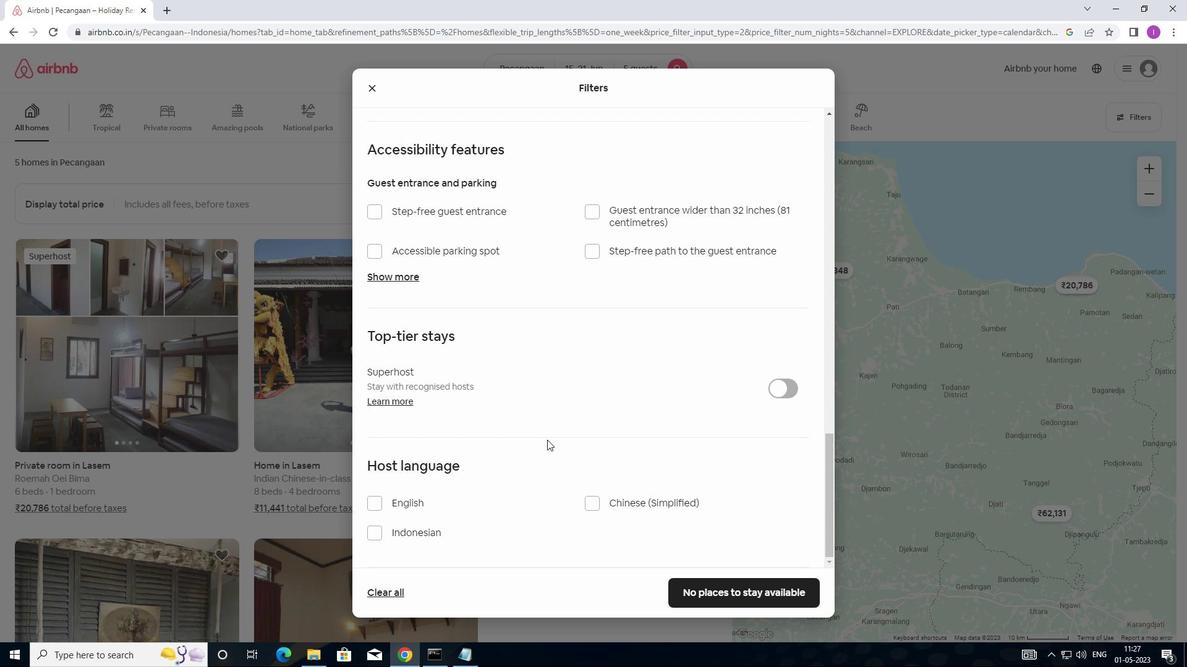 
Action: Mouse scrolled (536, 446) with delta (0, 0)
Screenshot: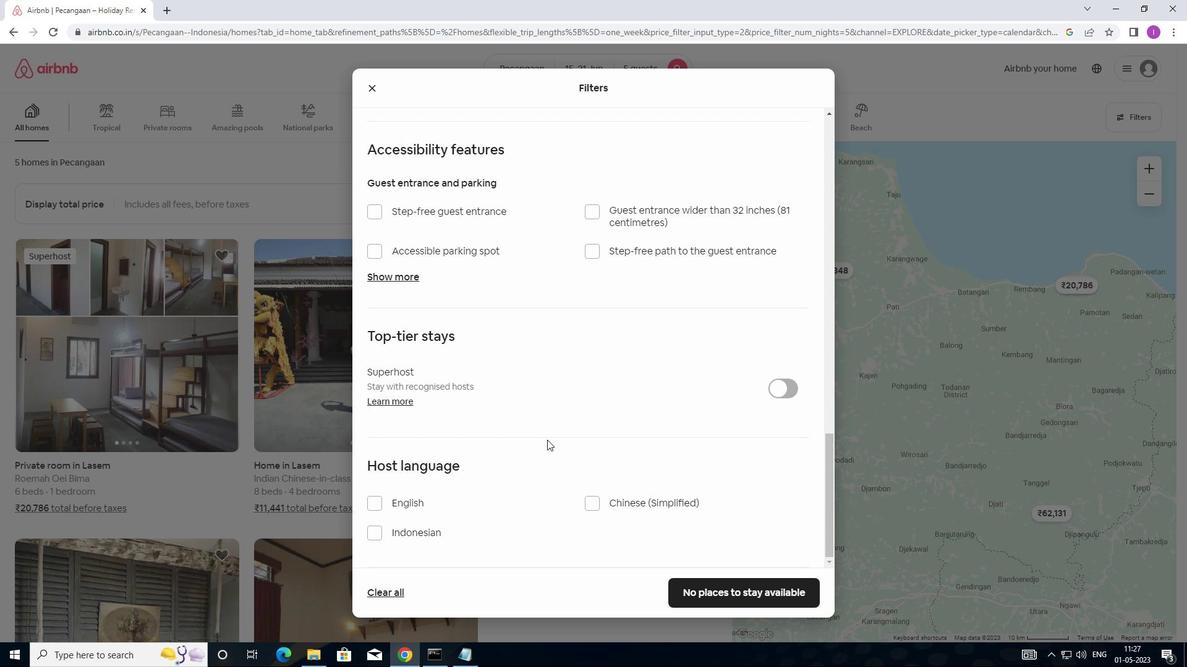 
Action: Mouse moved to (533, 452)
Screenshot: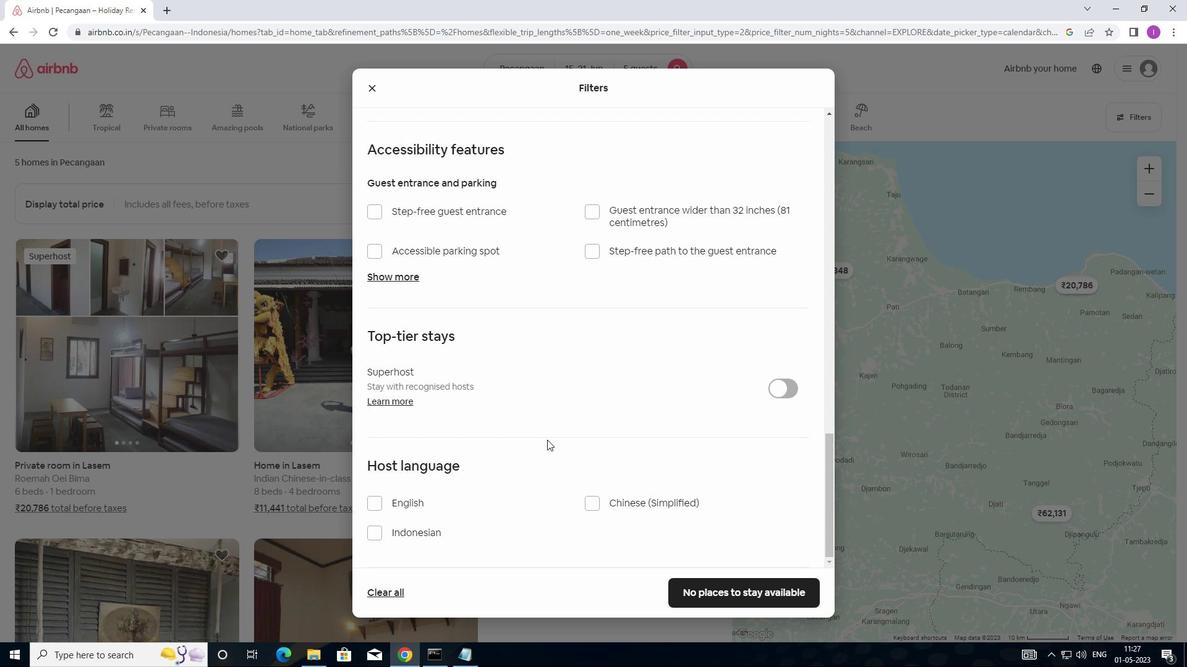 
Action: Mouse scrolled (533, 452) with delta (0, 0)
Screenshot: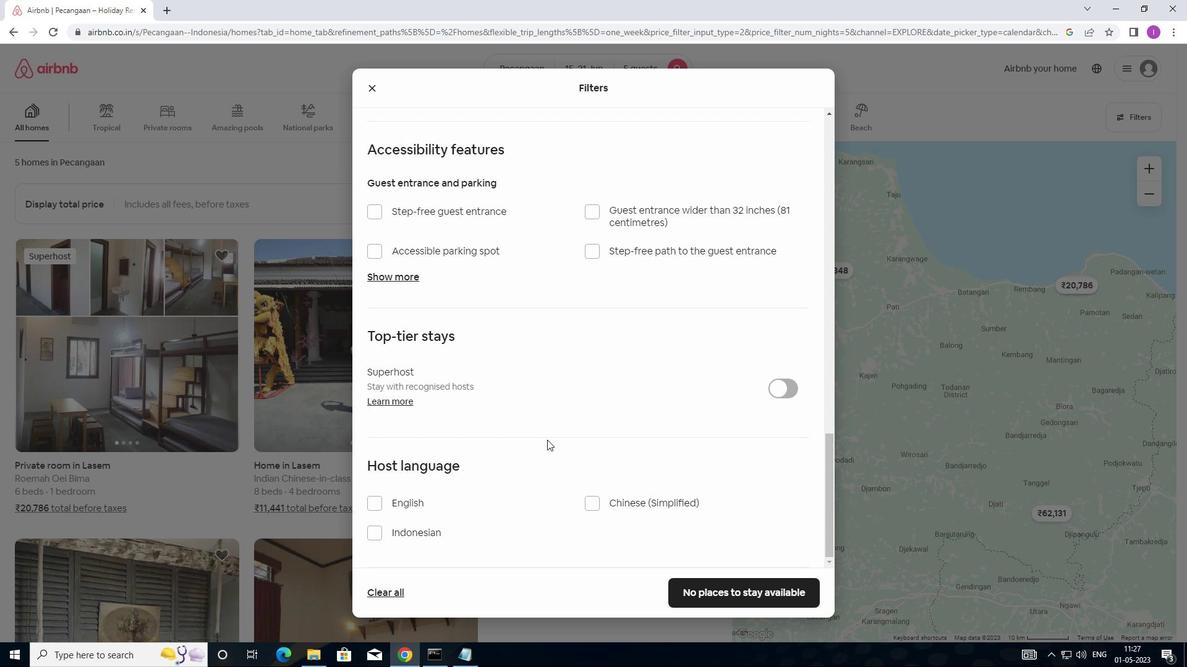
Action: Mouse moved to (531, 455)
Screenshot: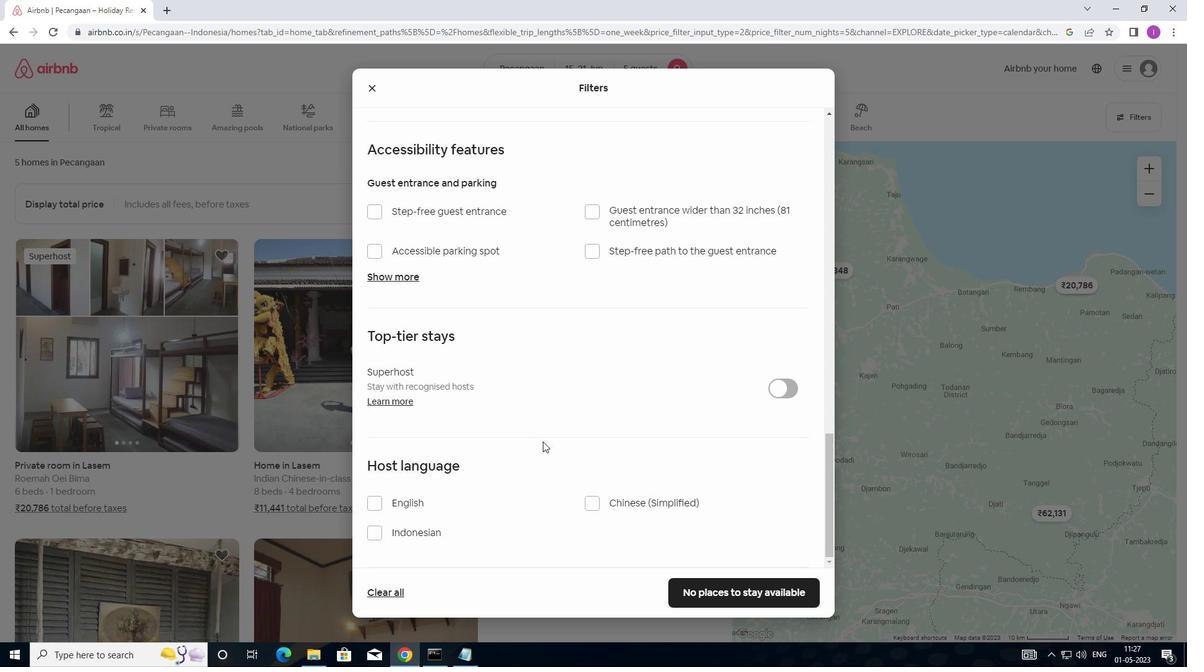 
Action: Mouse scrolled (531, 454) with delta (0, 0)
Screenshot: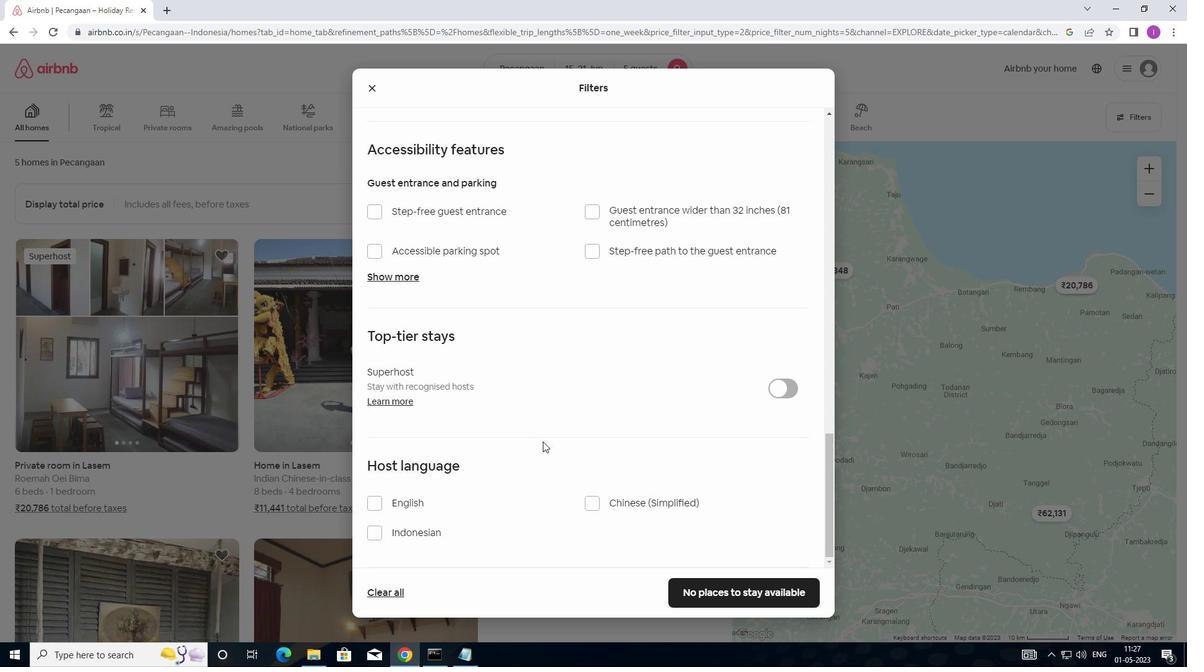 
Action: Mouse moved to (530, 455)
Screenshot: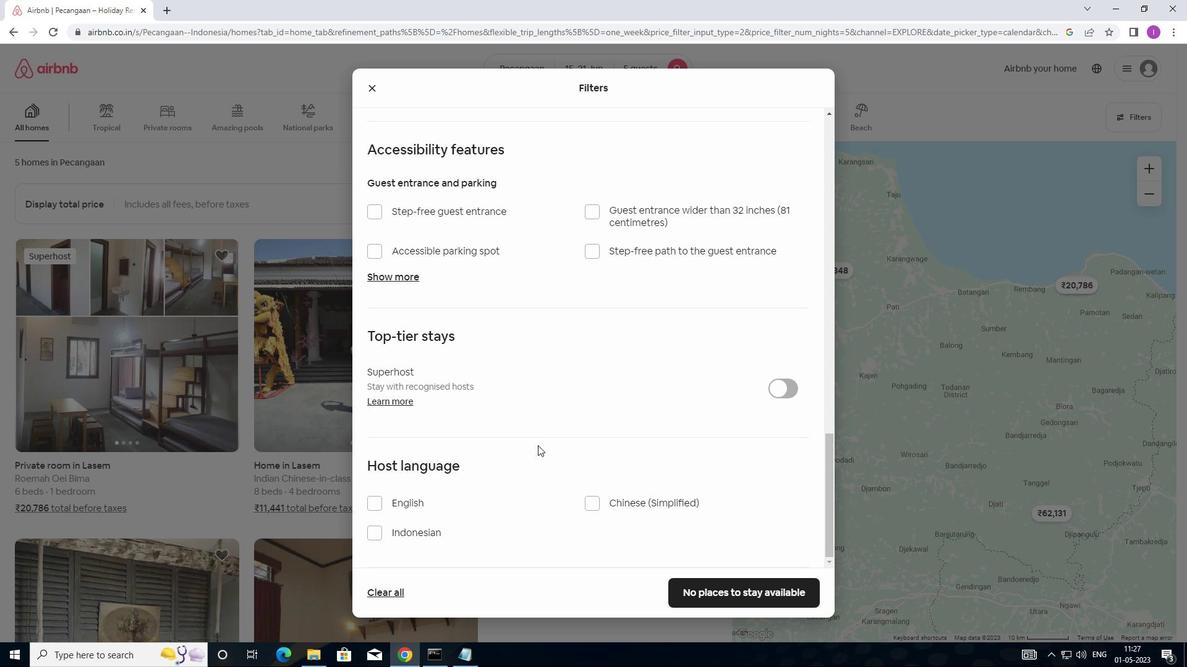 
Action: Mouse scrolled (530, 454) with delta (0, 0)
Screenshot: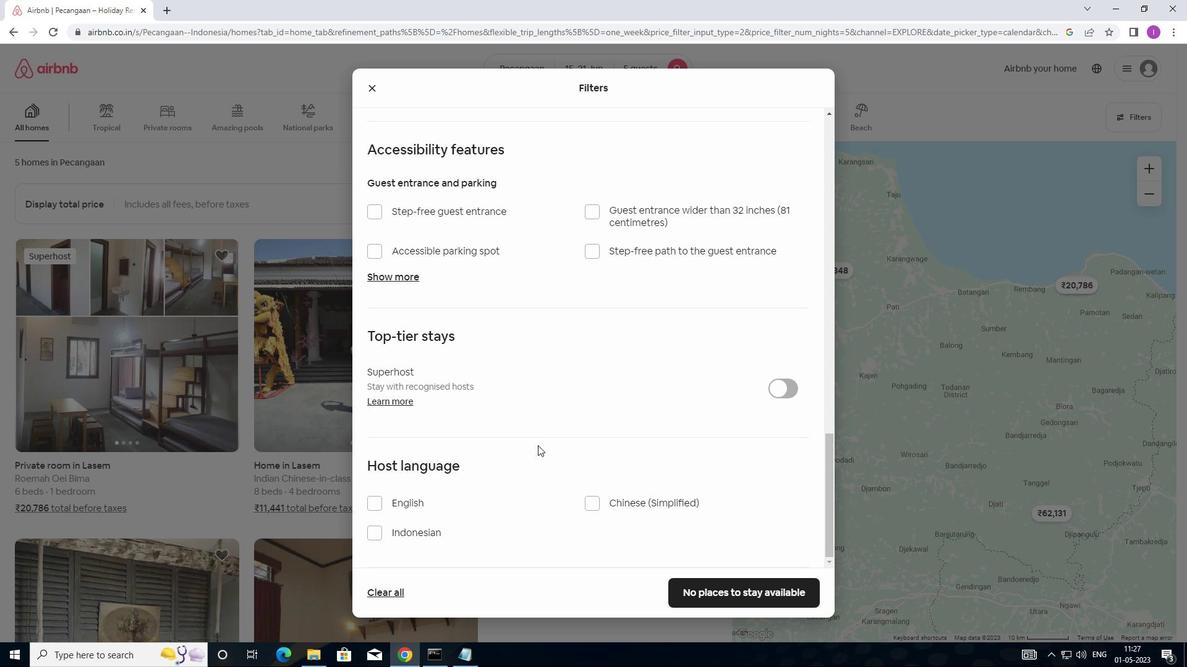 
Action: Mouse moved to (390, 507)
Screenshot: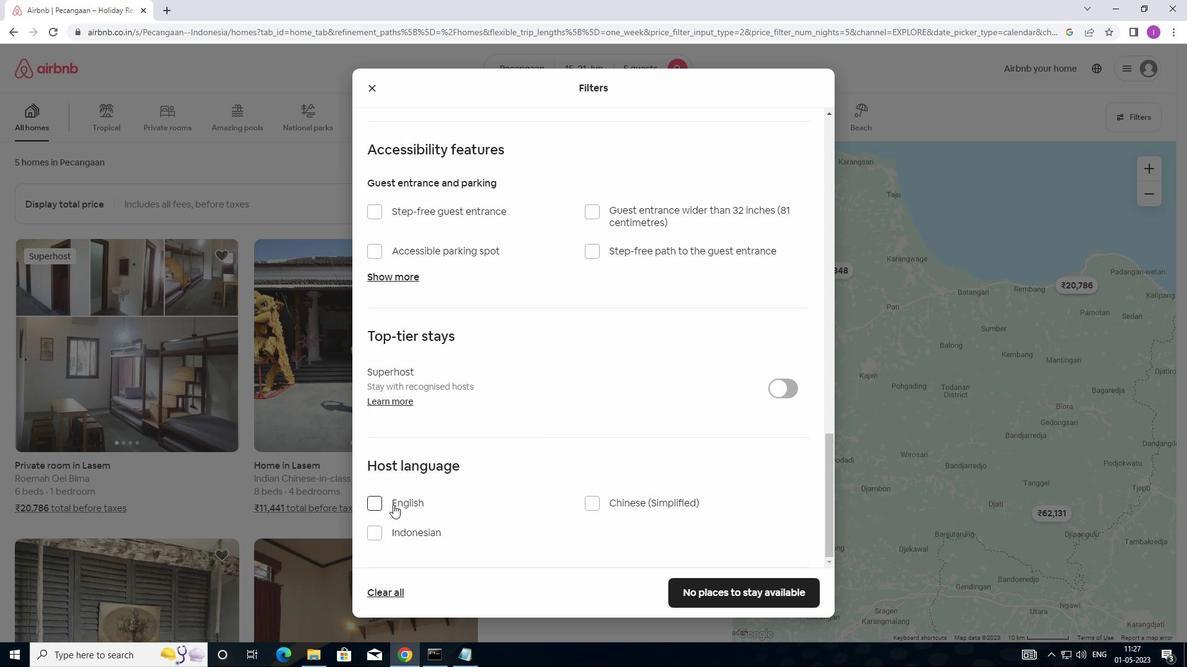 
Action: Mouse pressed left at (390, 507)
Screenshot: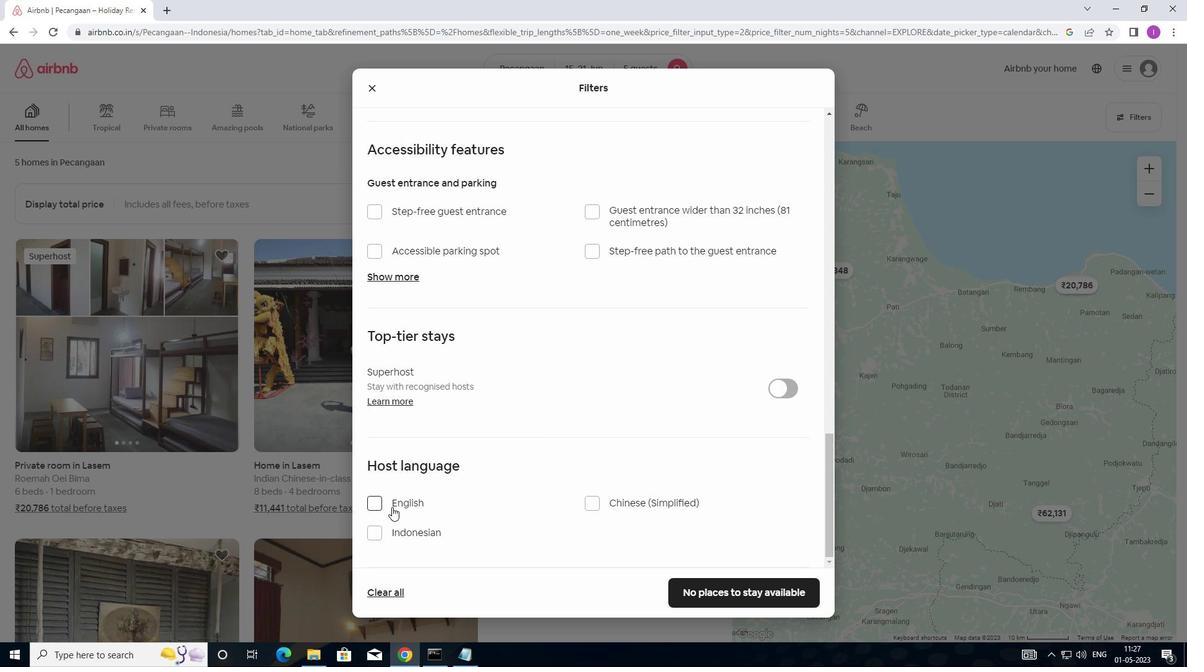 
Action: Mouse moved to (692, 586)
Screenshot: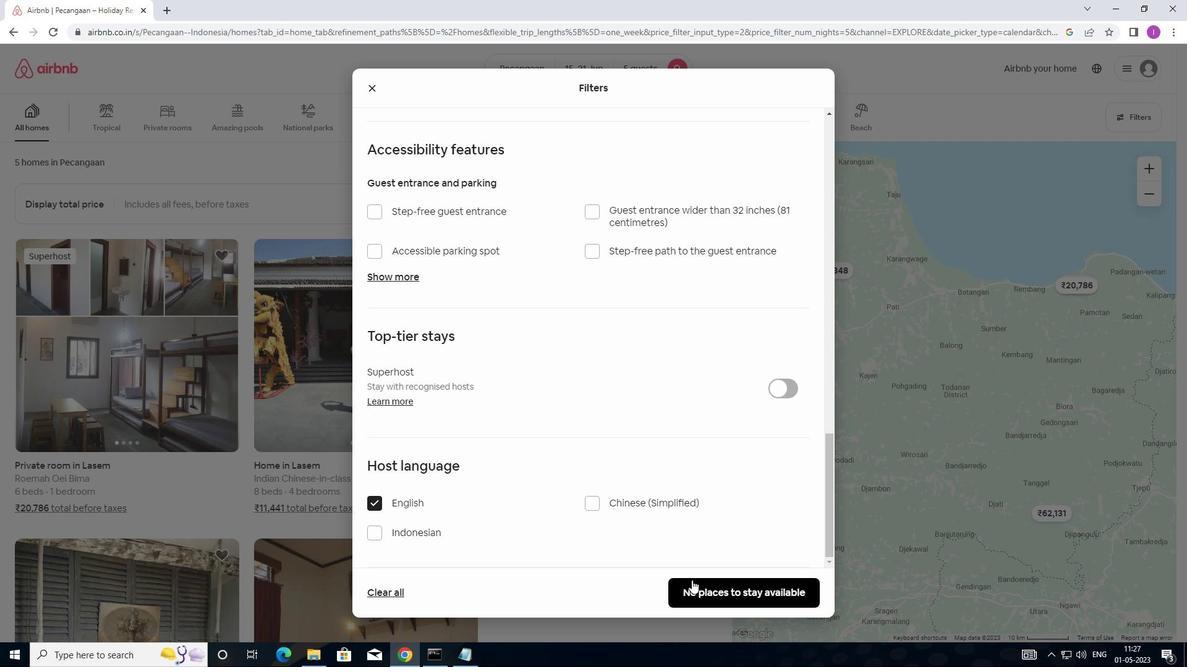 
Action: Mouse pressed left at (692, 586)
Screenshot: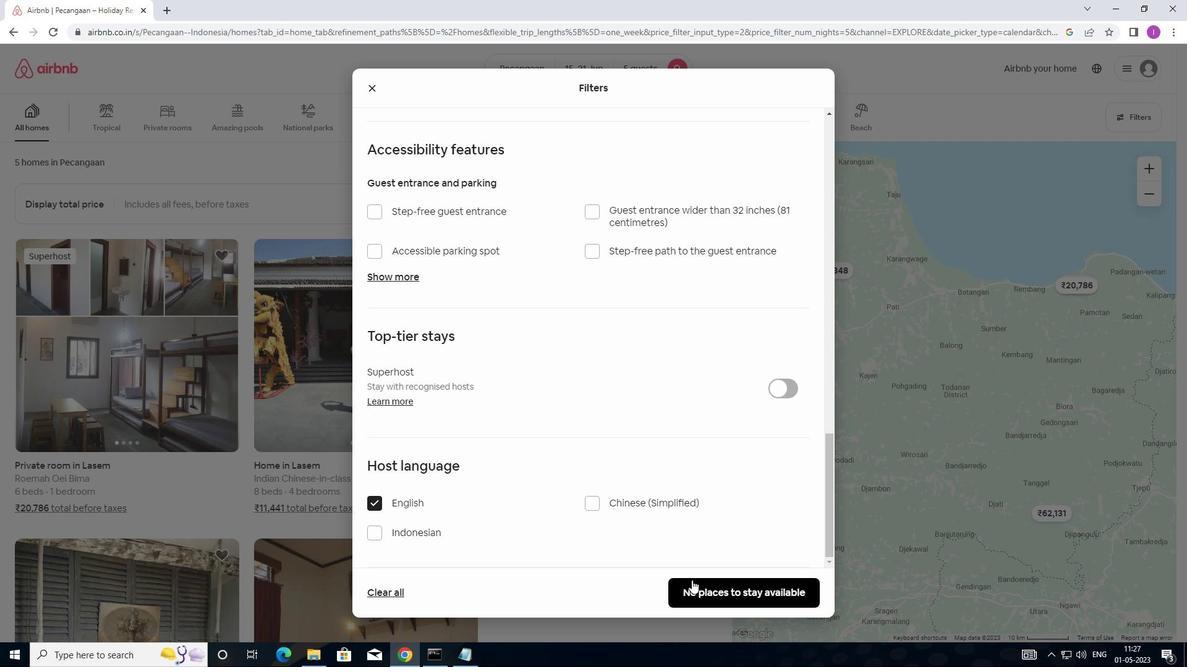 
Action: Mouse moved to (718, 554)
Screenshot: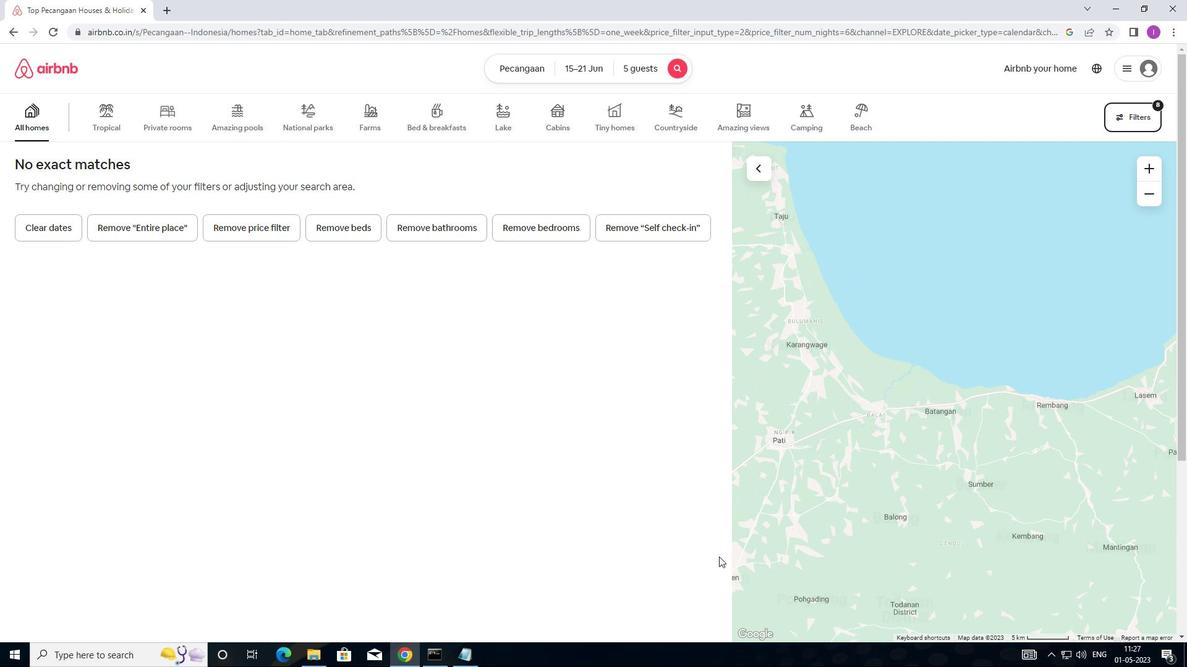 
